 Task: Find connections with filter location Cuenca with filter topic #customerrelationswith filter profile language German with filter current company Applied Materials with filter school Jawahar Education Society's Institute of Technology Management and Research, Address: Servey No-48,Gowardhan, Gangapur Road, Nashik, Taluka: Nashik District: Nashik with filter industry Internet Publishing with filter service category Web Development with filter keywords title Computer Scientist
Action: Mouse moved to (202, 249)
Screenshot: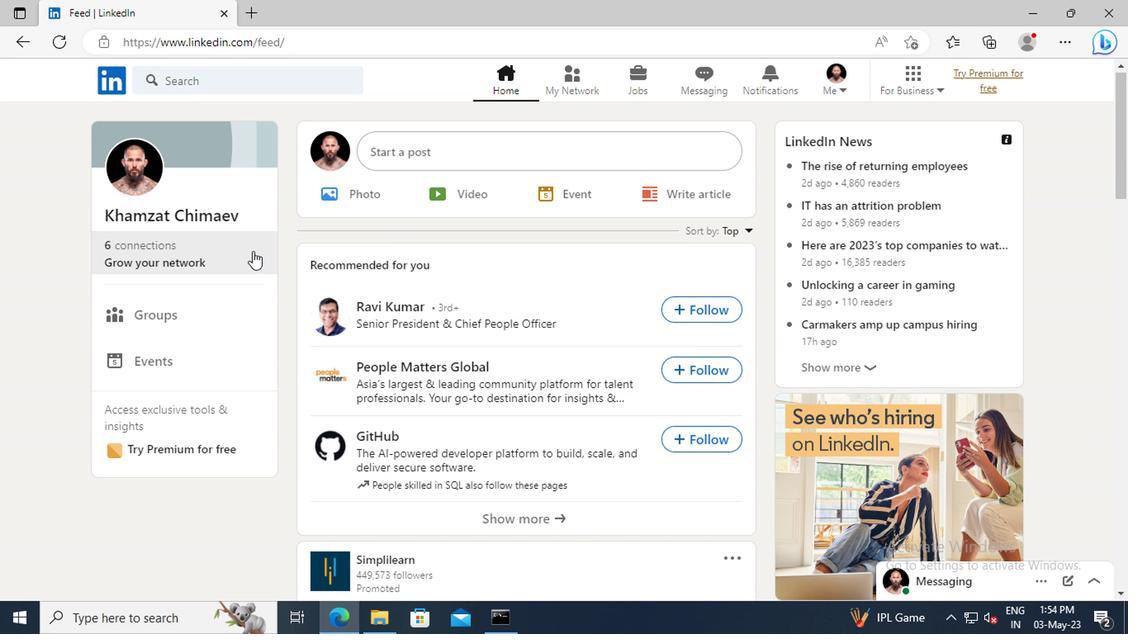 
Action: Mouse pressed left at (202, 249)
Screenshot: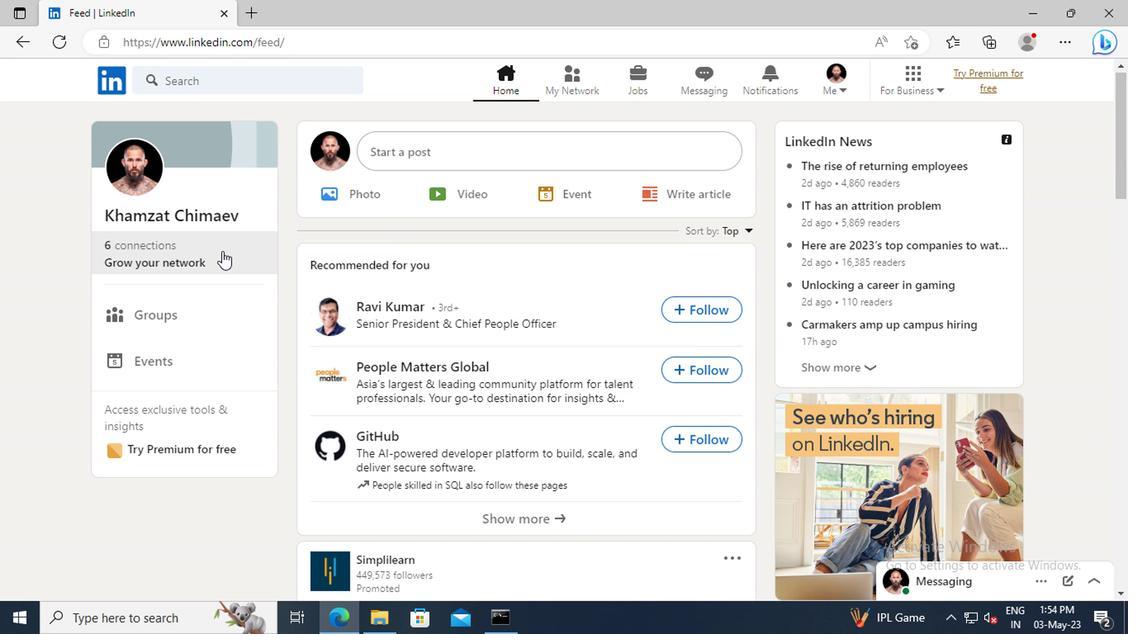 
Action: Mouse moved to (205, 173)
Screenshot: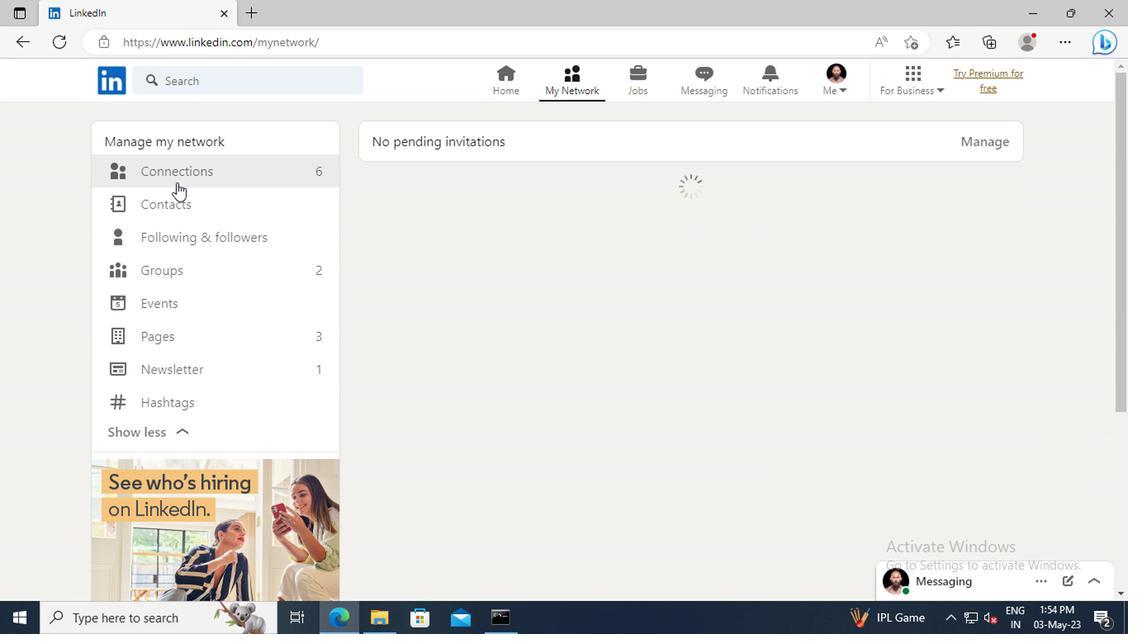 
Action: Mouse pressed left at (205, 173)
Screenshot: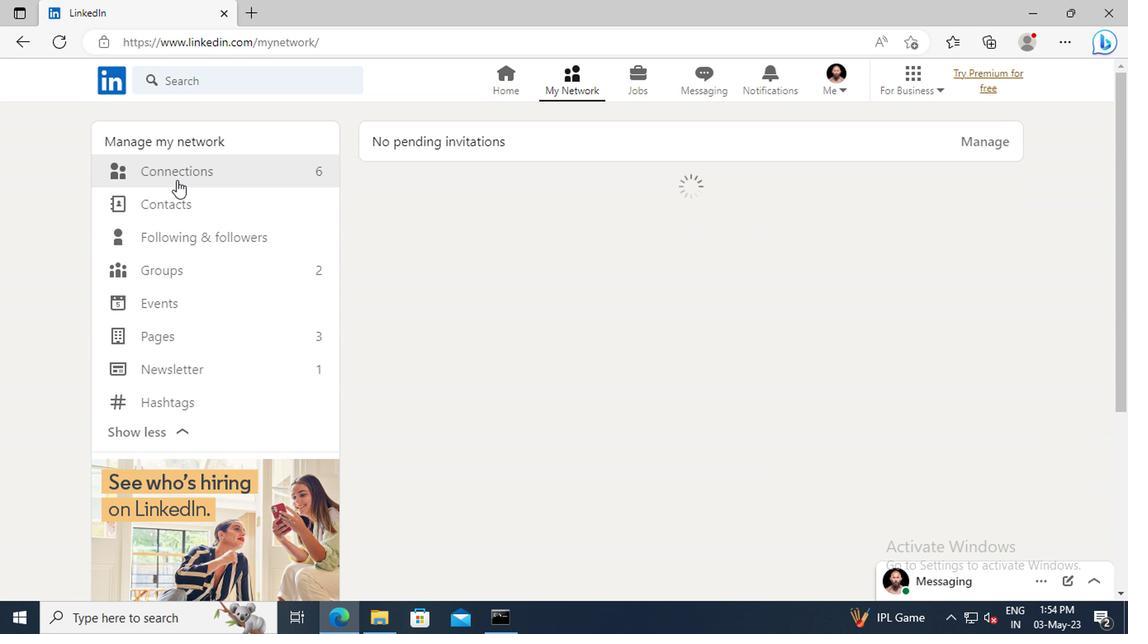 
Action: Mouse moved to (666, 175)
Screenshot: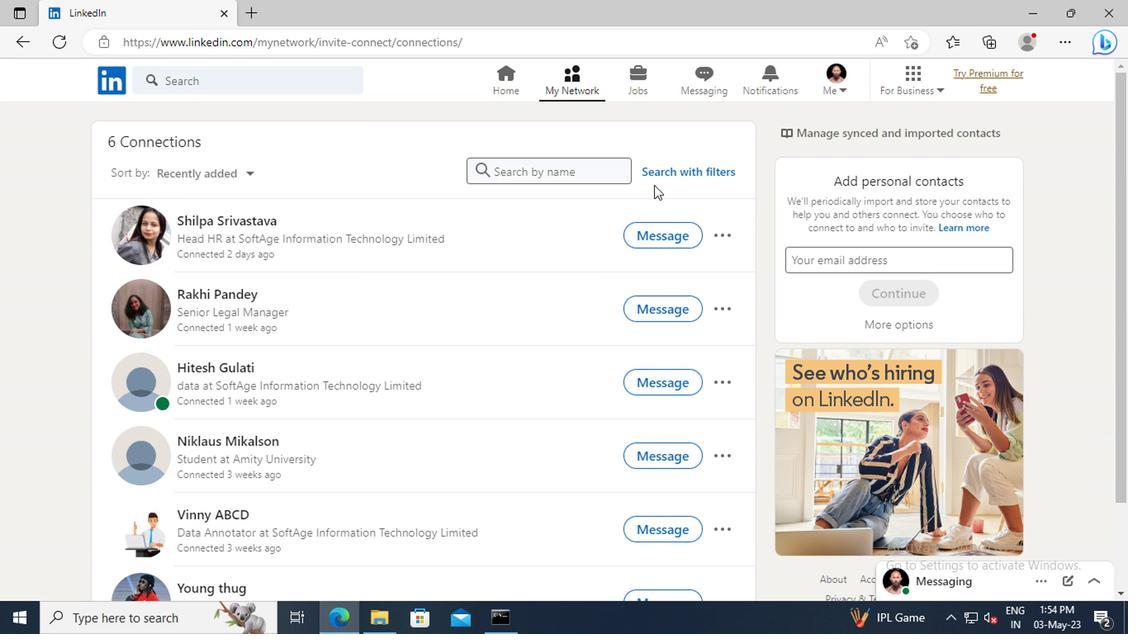 
Action: Mouse pressed left at (666, 175)
Screenshot: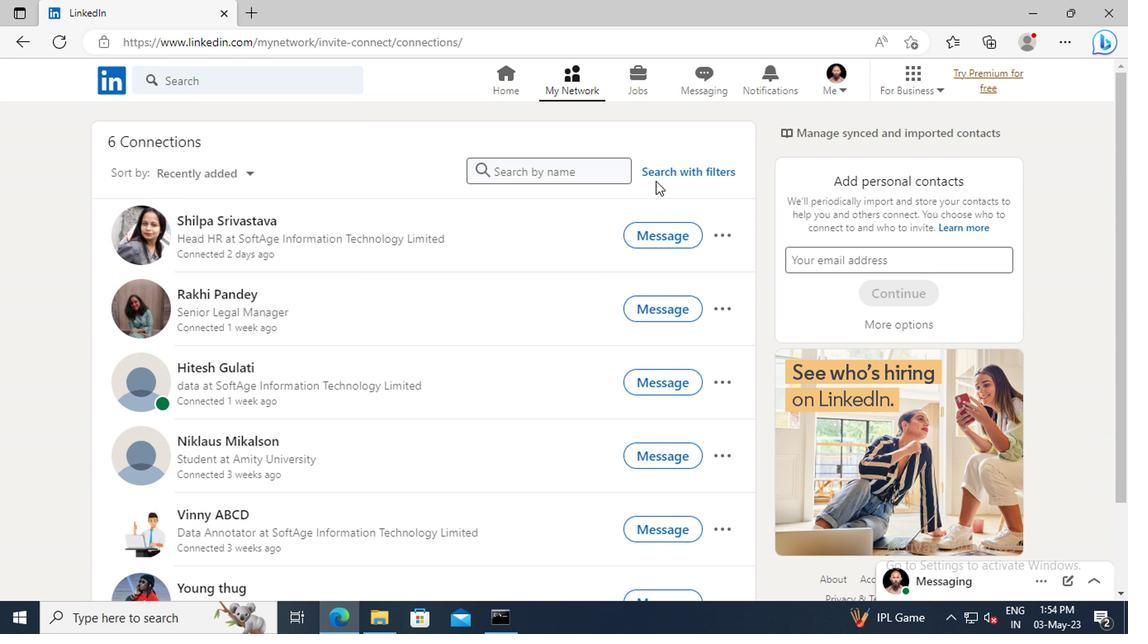 
Action: Mouse moved to (638, 126)
Screenshot: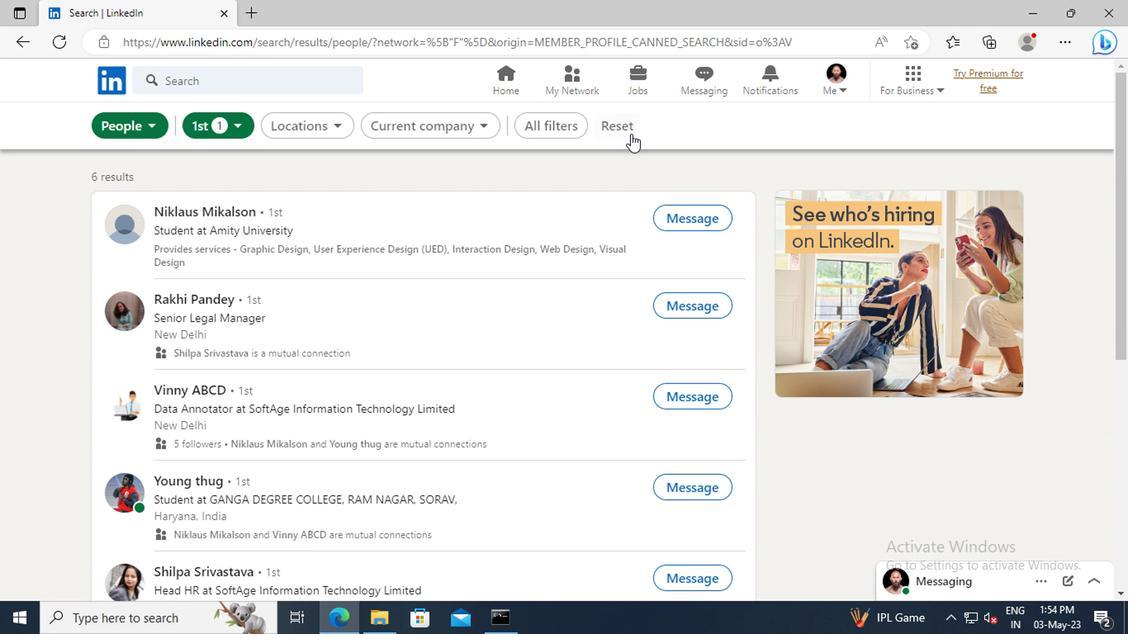 
Action: Mouse pressed left at (638, 126)
Screenshot: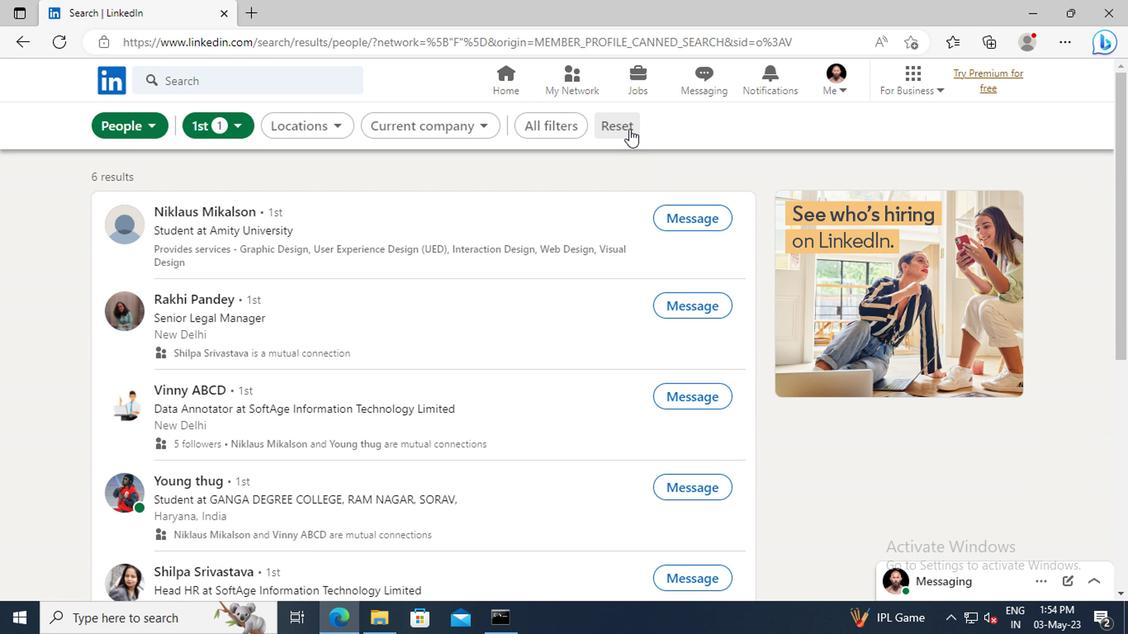
Action: Mouse moved to (615, 126)
Screenshot: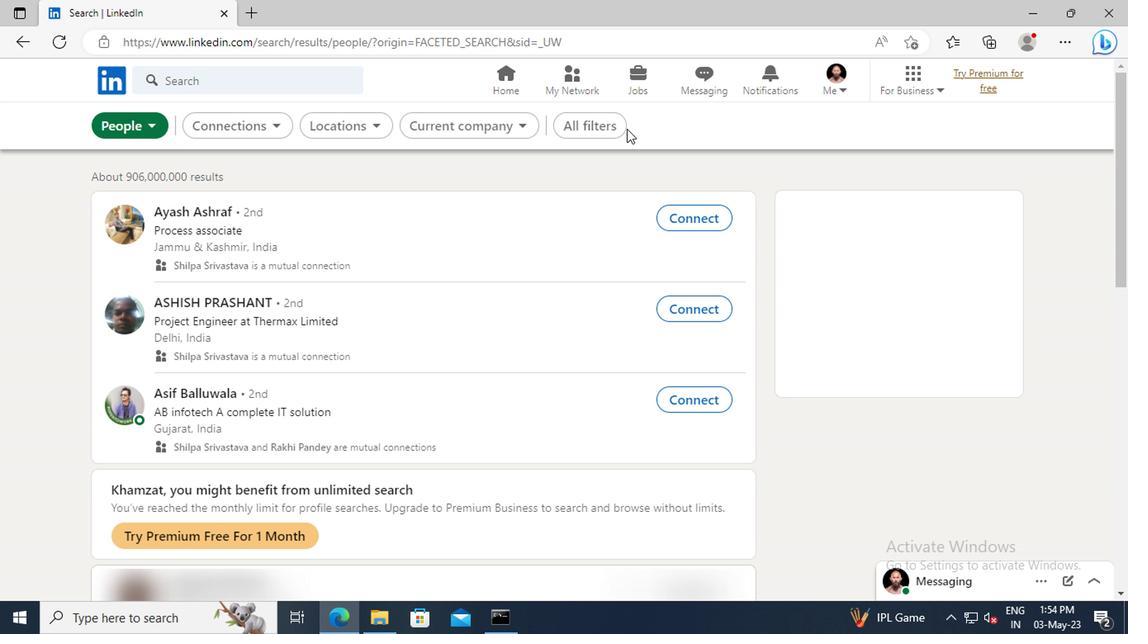 
Action: Mouse pressed left at (615, 126)
Screenshot: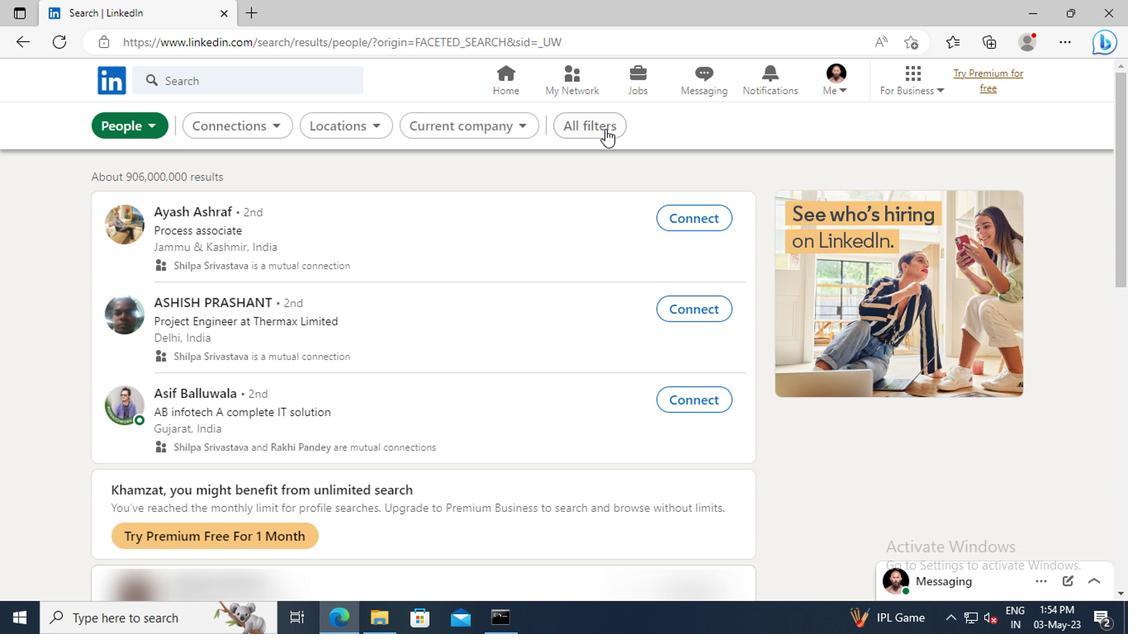 
Action: Mouse moved to (970, 300)
Screenshot: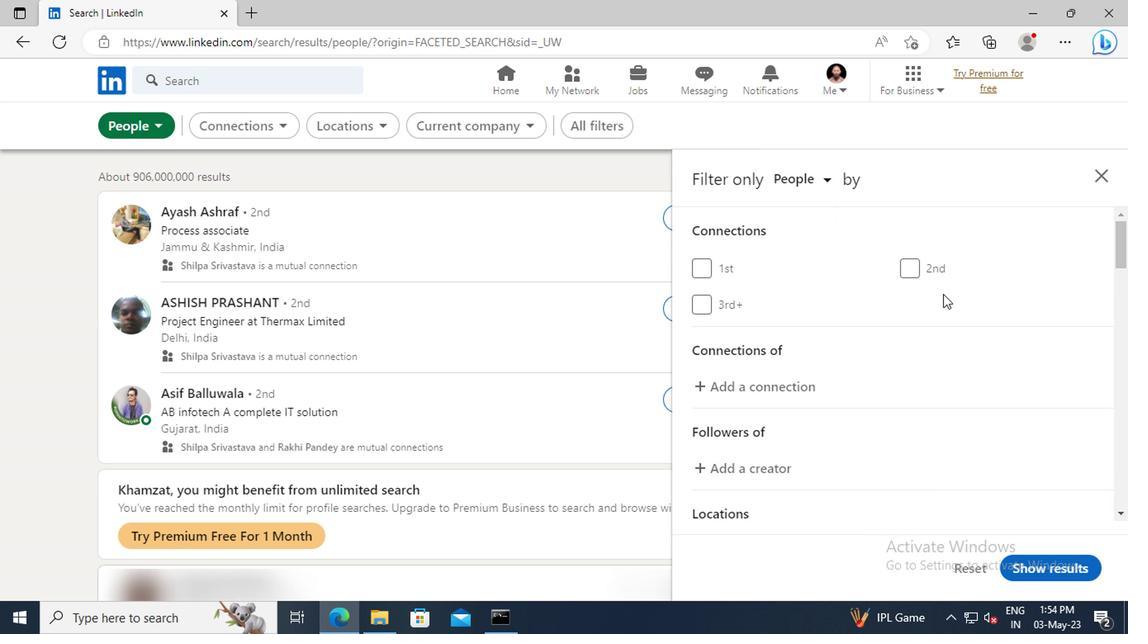 
Action: Mouse scrolled (970, 299) with delta (0, -1)
Screenshot: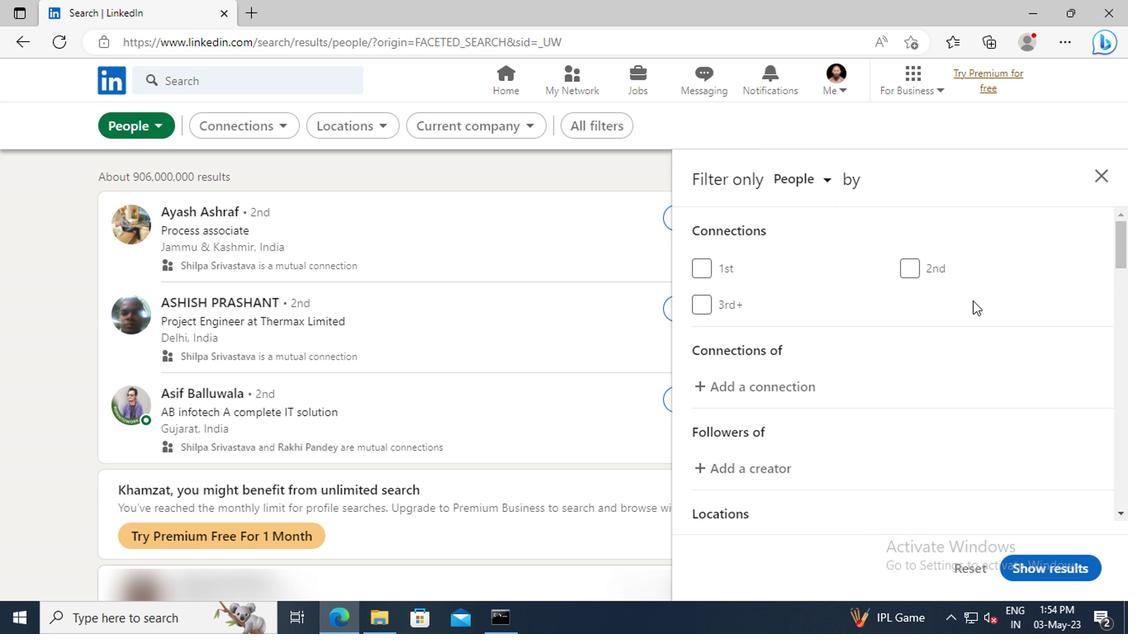 
Action: Mouse scrolled (970, 299) with delta (0, -1)
Screenshot: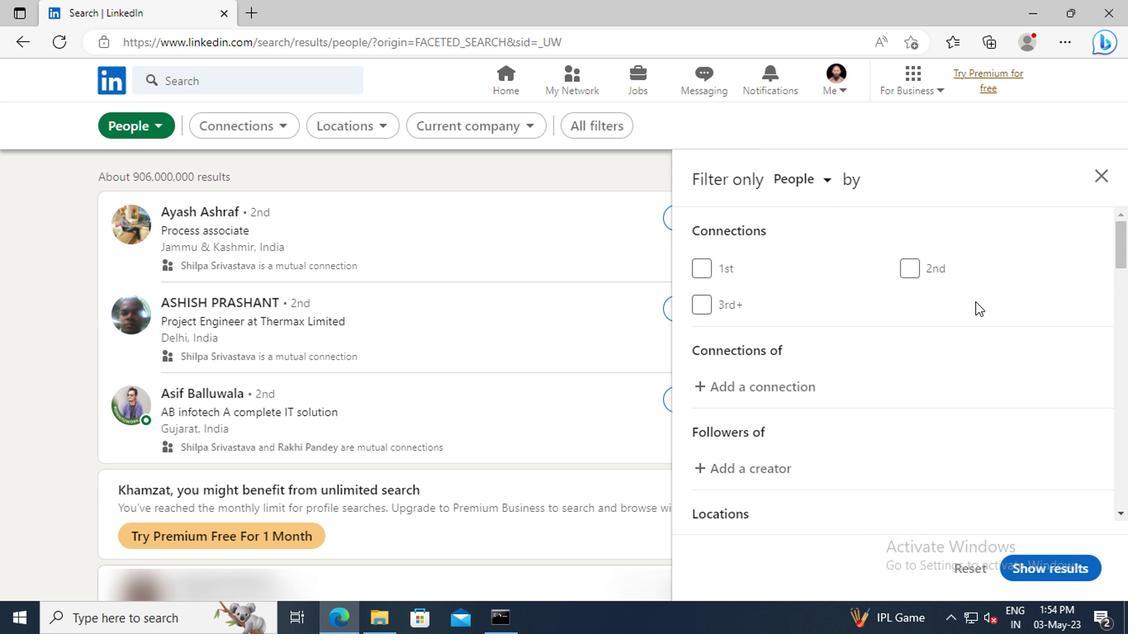 
Action: Mouse scrolled (970, 299) with delta (0, -1)
Screenshot: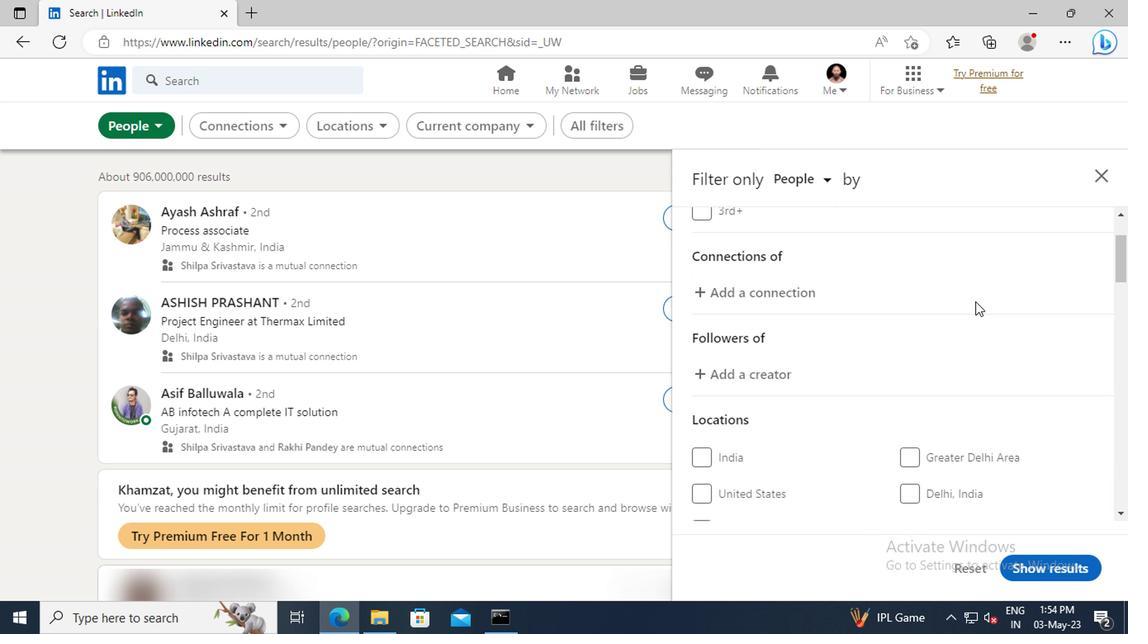 
Action: Mouse scrolled (970, 299) with delta (0, -1)
Screenshot: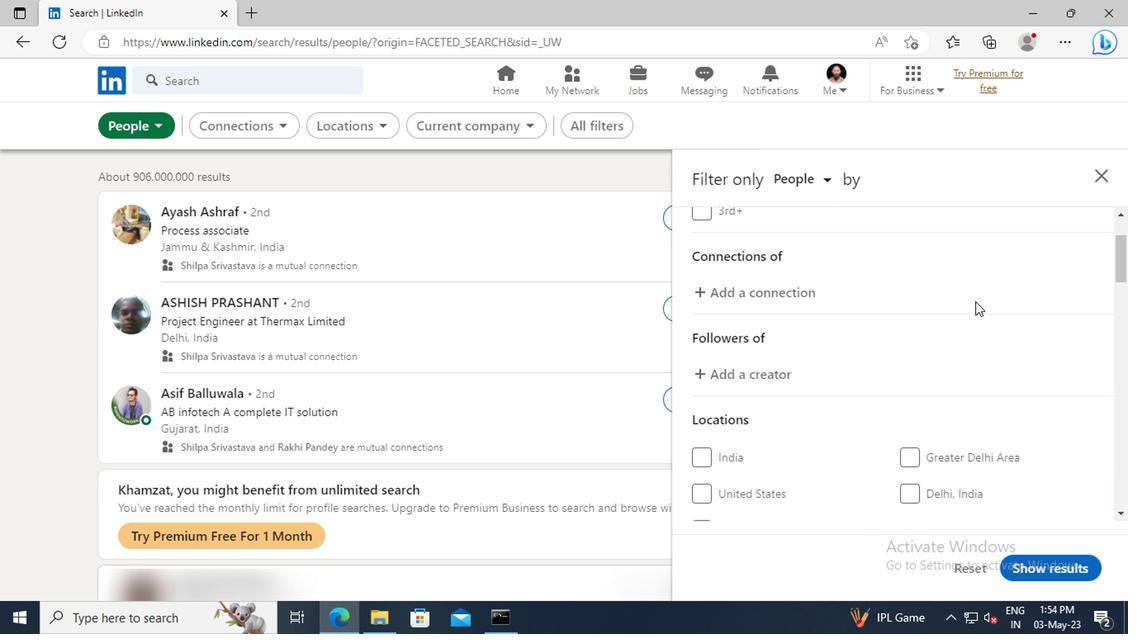 
Action: Mouse scrolled (970, 299) with delta (0, -1)
Screenshot: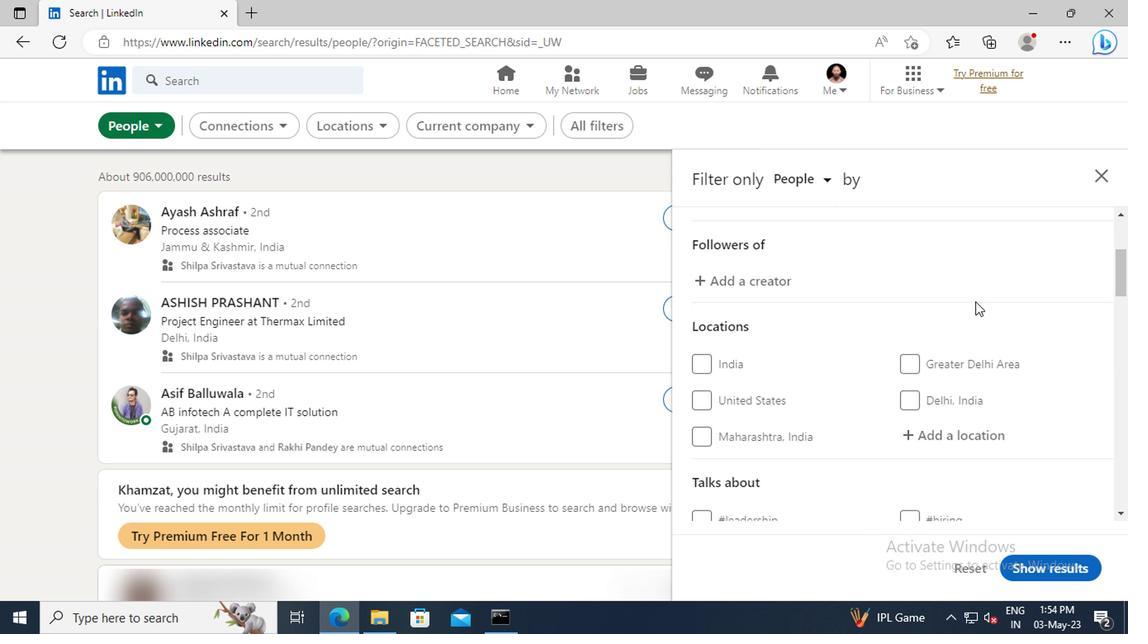 
Action: Mouse scrolled (970, 299) with delta (0, -1)
Screenshot: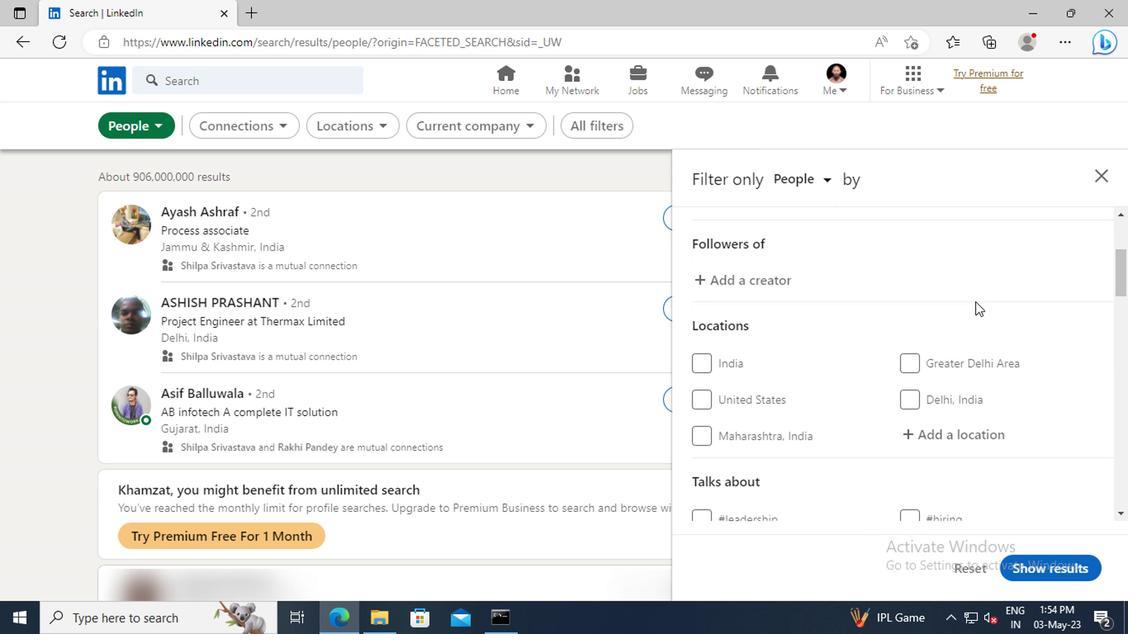 
Action: Mouse moved to (966, 334)
Screenshot: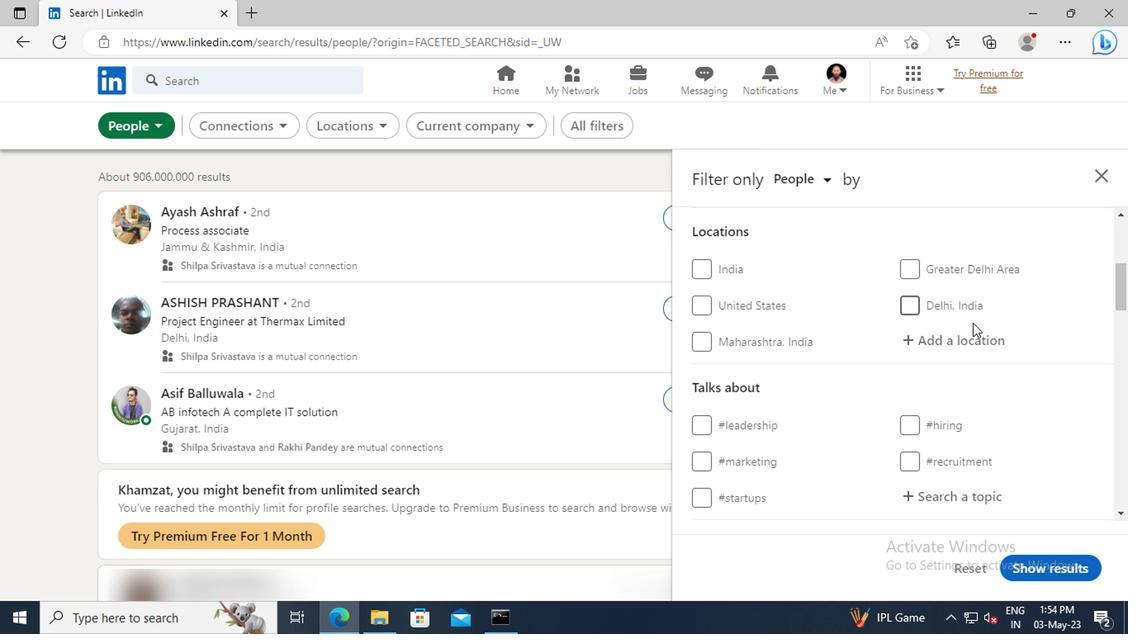 
Action: Mouse pressed left at (966, 334)
Screenshot: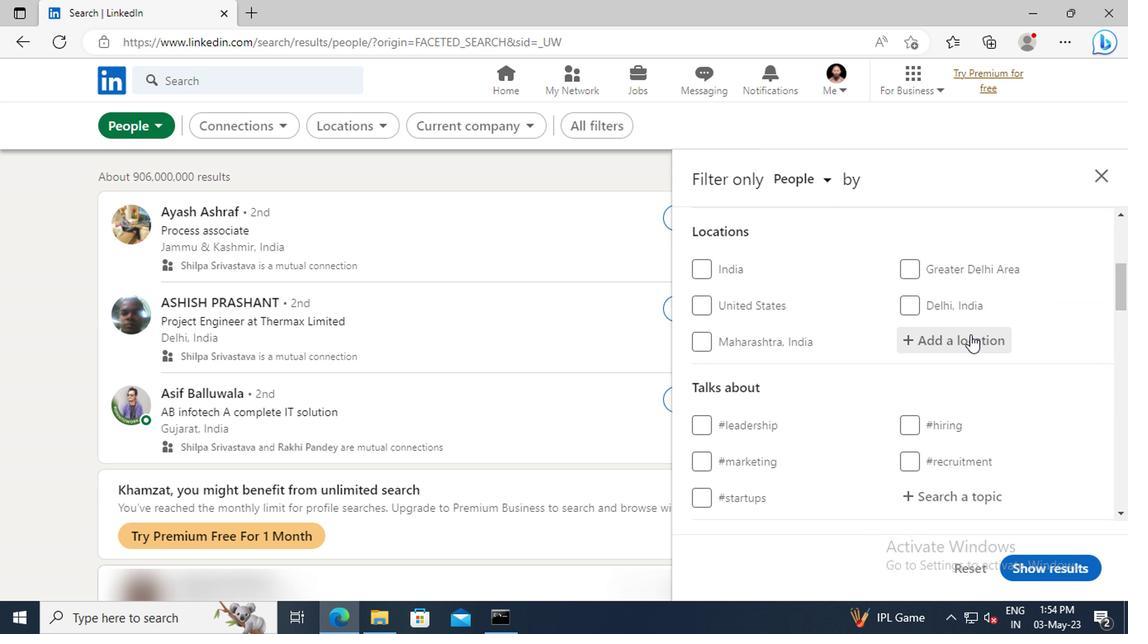 
Action: Key pressed <Key.shift>CUENCA
Screenshot: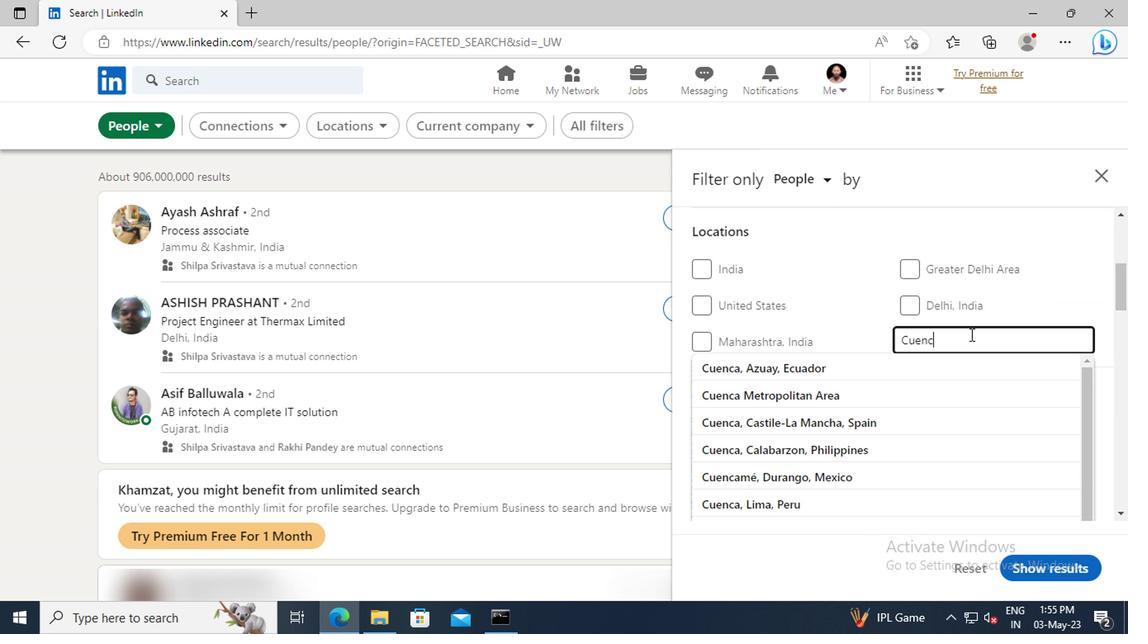 
Action: Mouse moved to (966, 358)
Screenshot: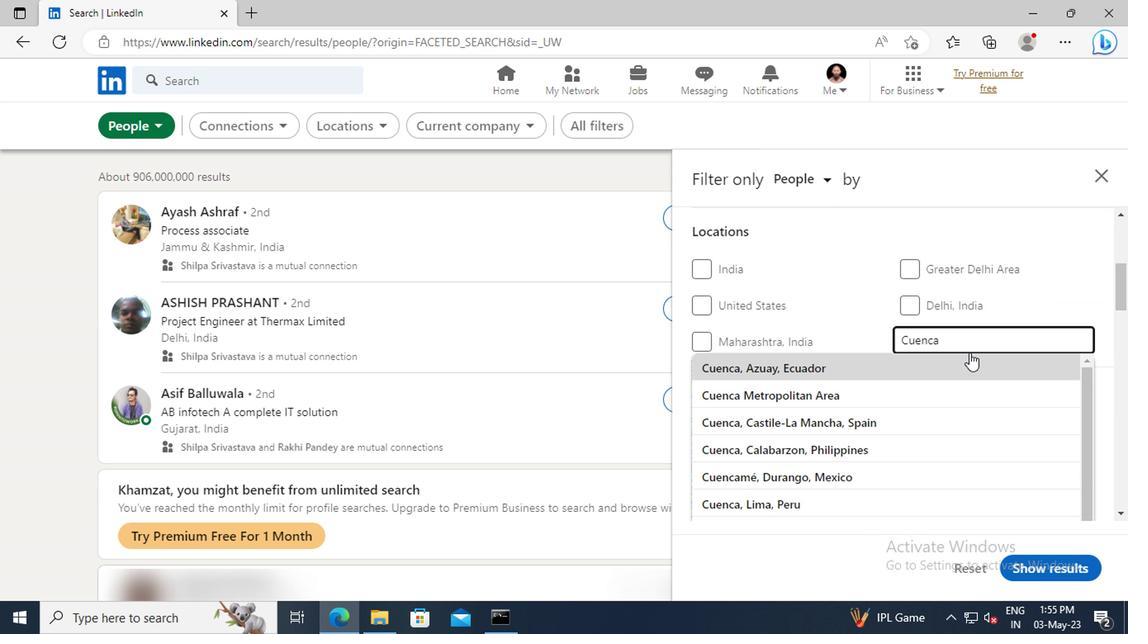 
Action: Mouse pressed left at (966, 358)
Screenshot: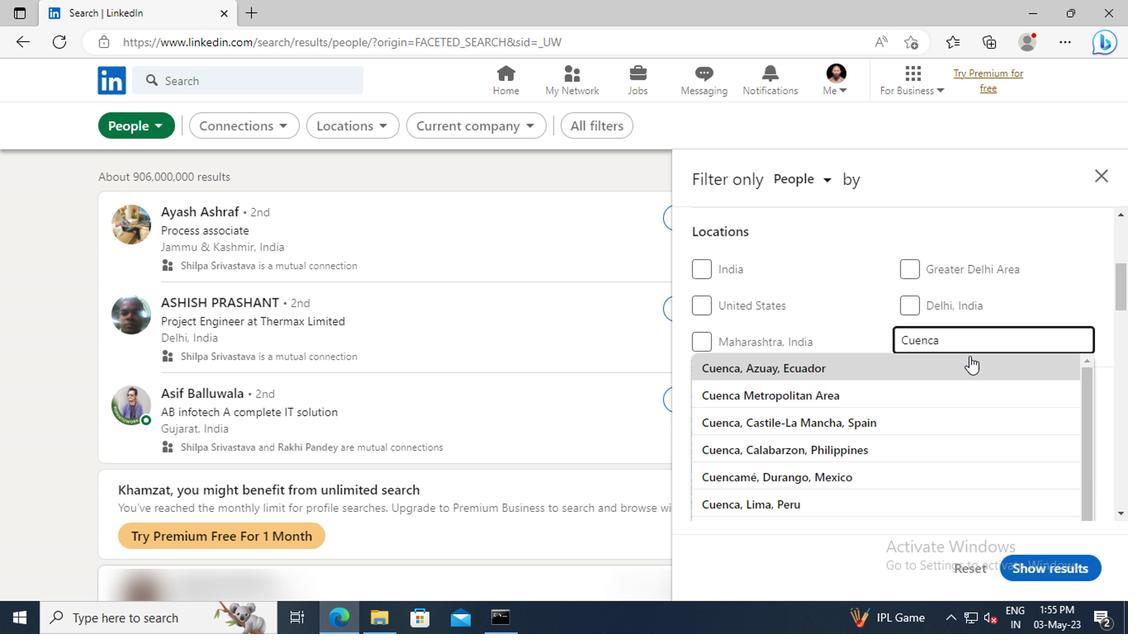 
Action: Mouse scrolled (966, 357) with delta (0, -1)
Screenshot: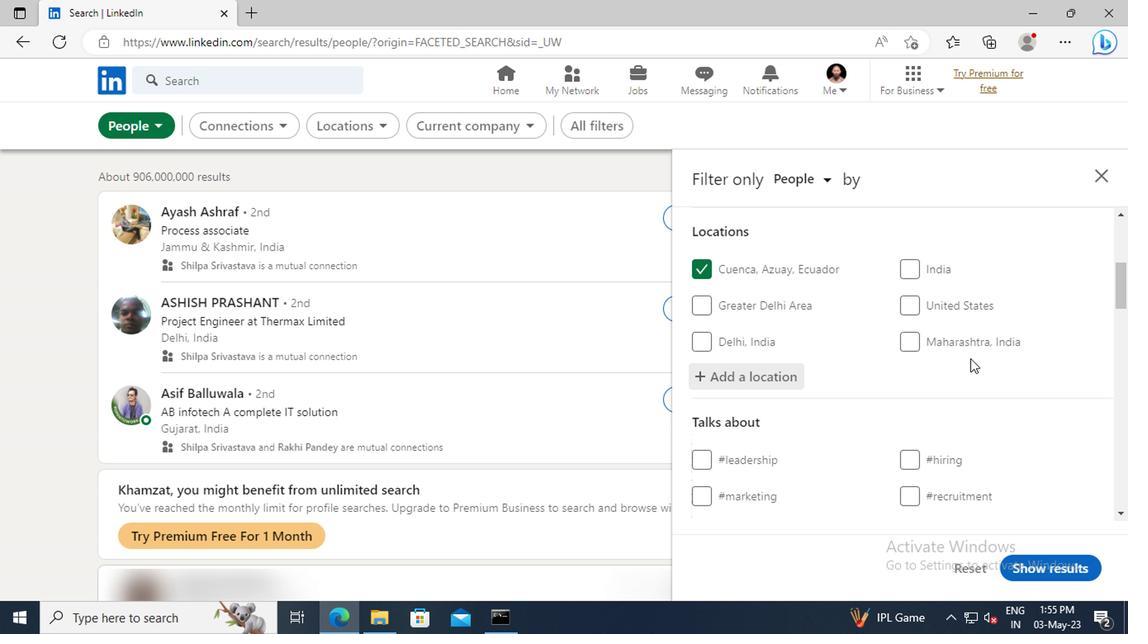 
Action: Mouse scrolled (966, 357) with delta (0, -1)
Screenshot: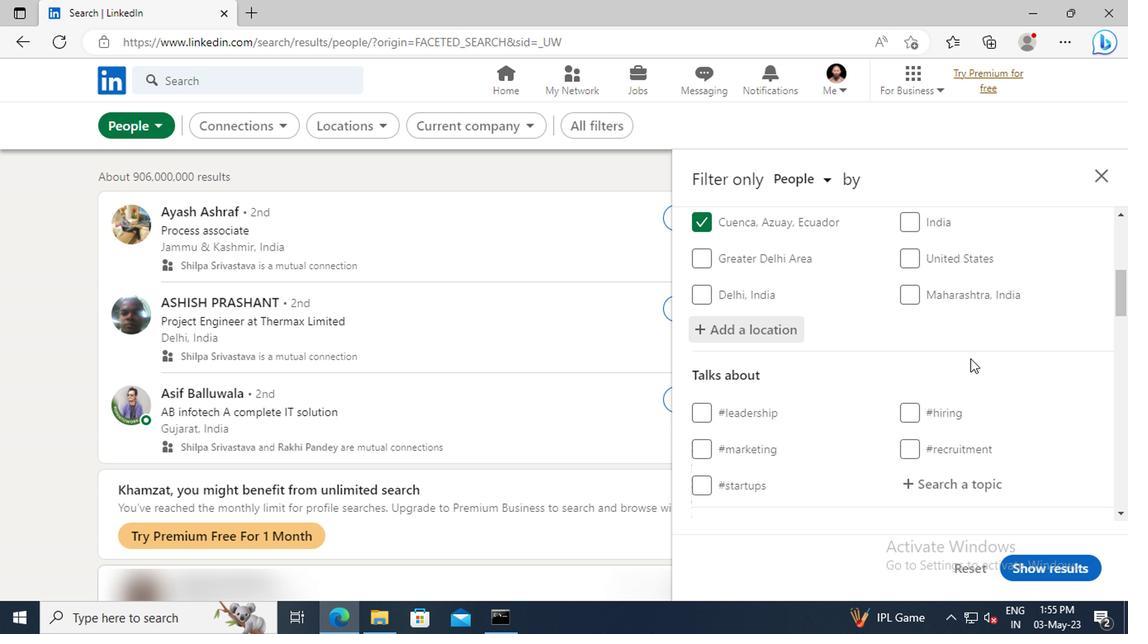 
Action: Mouse scrolled (966, 357) with delta (0, -1)
Screenshot: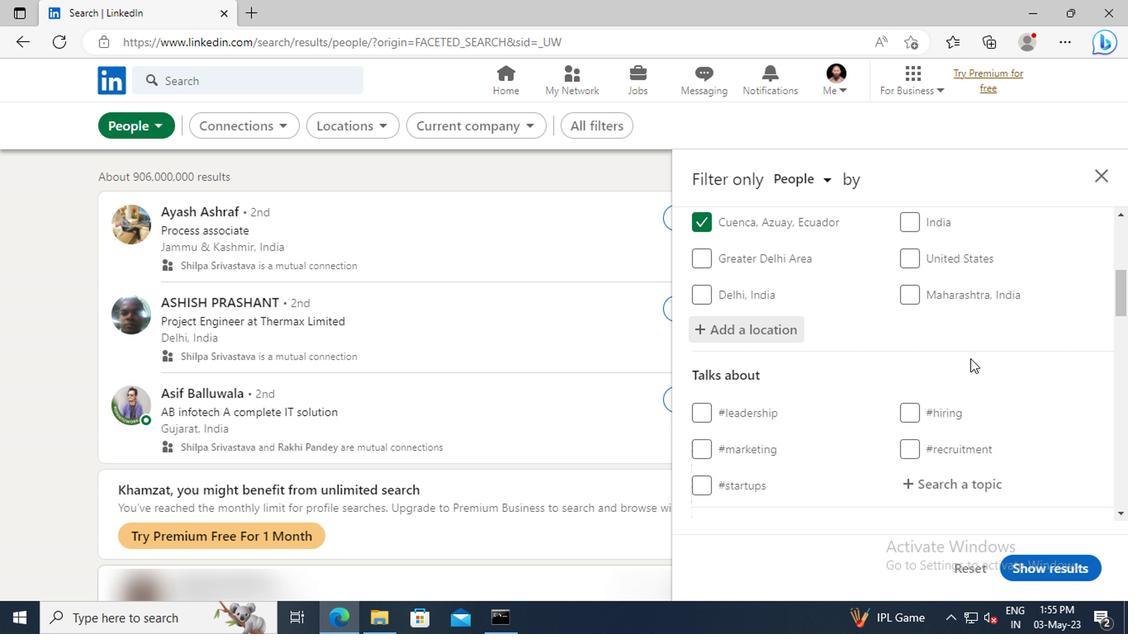 
Action: Mouse moved to (966, 385)
Screenshot: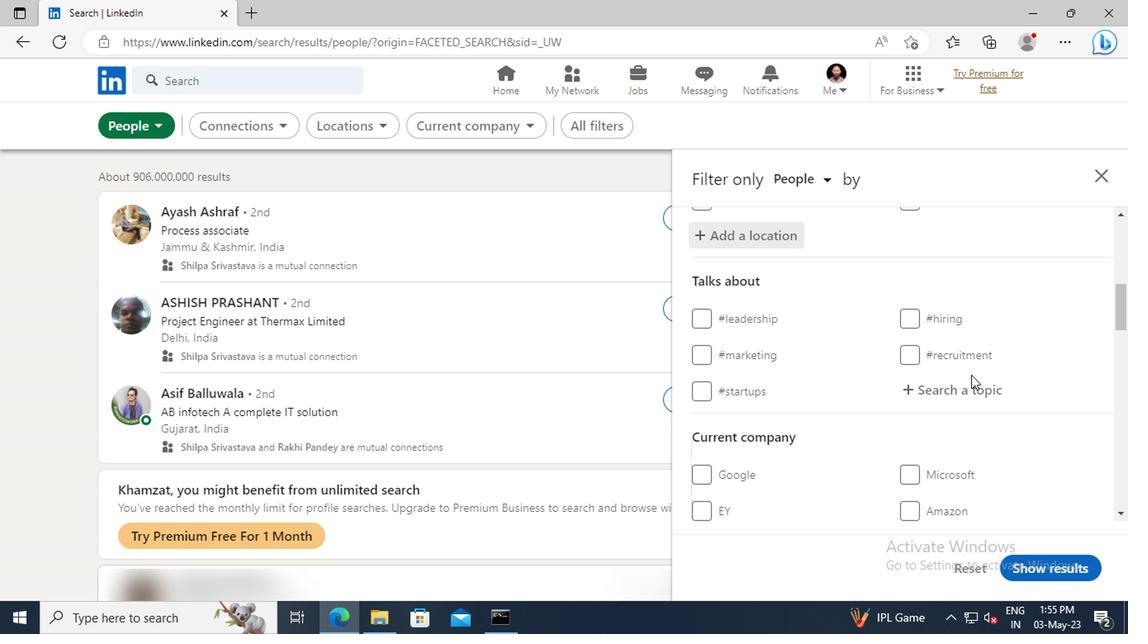 
Action: Mouse pressed left at (966, 385)
Screenshot: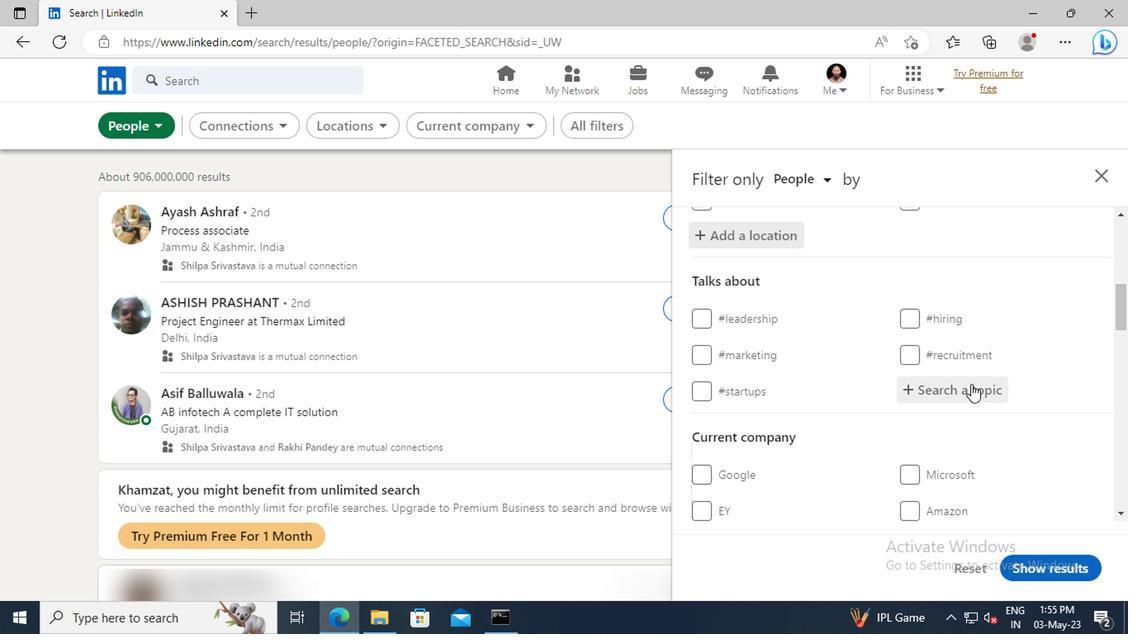 
Action: Key pressed CUSTOMERRELA
Screenshot: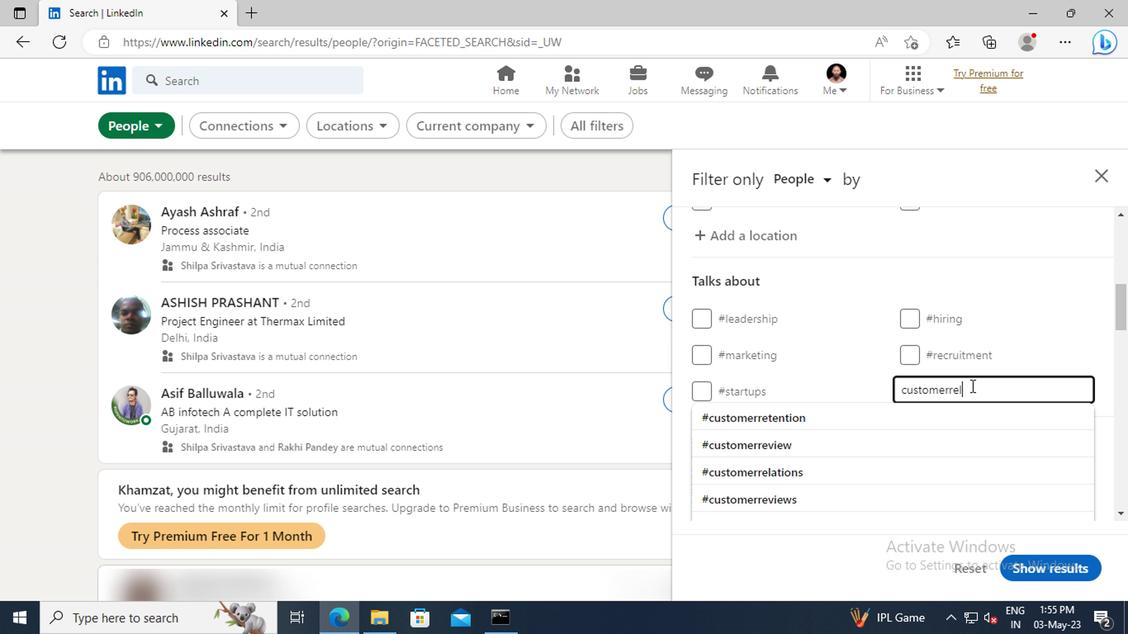 
Action: Mouse moved to (970, 411)
Screenshot: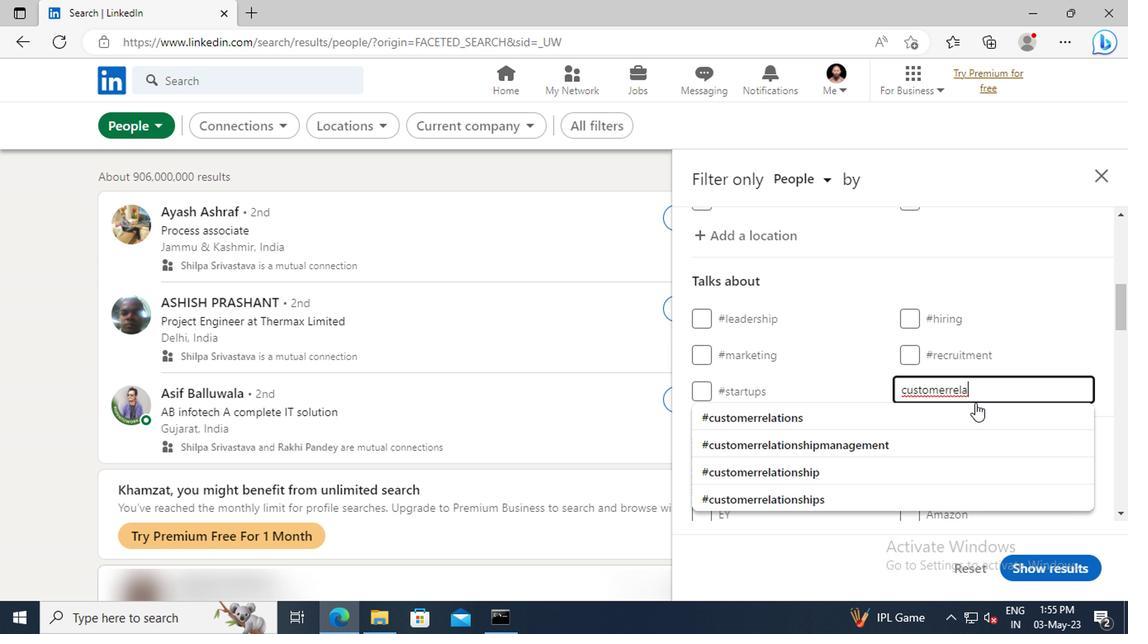 
Action: Mouse pressed left at (970, 411)
Screenshot: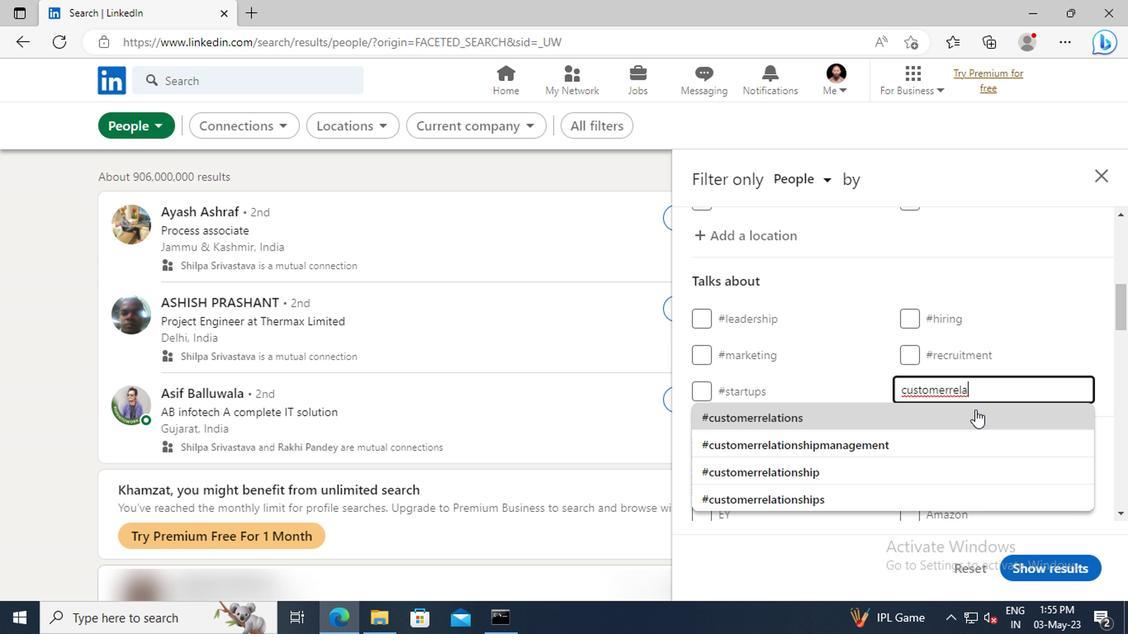 
Action: Mouse scrolled (970, 410) with delta (0, 0)
Screenshot: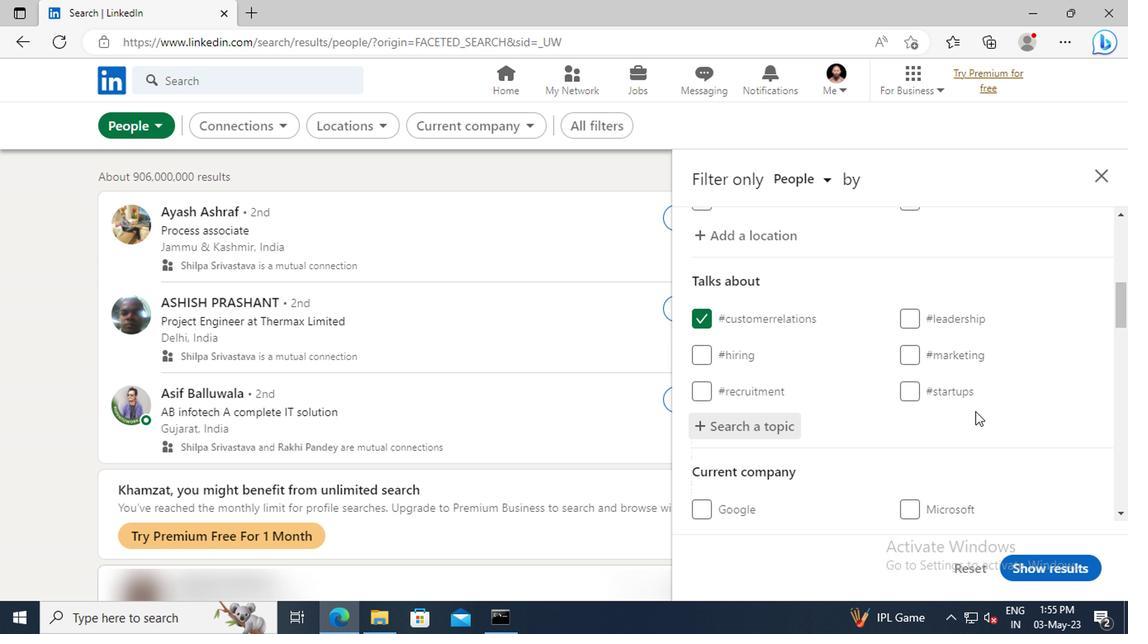 
Action: Mouse scrolled (970, 410) with delta (0, 0)
Screenshot: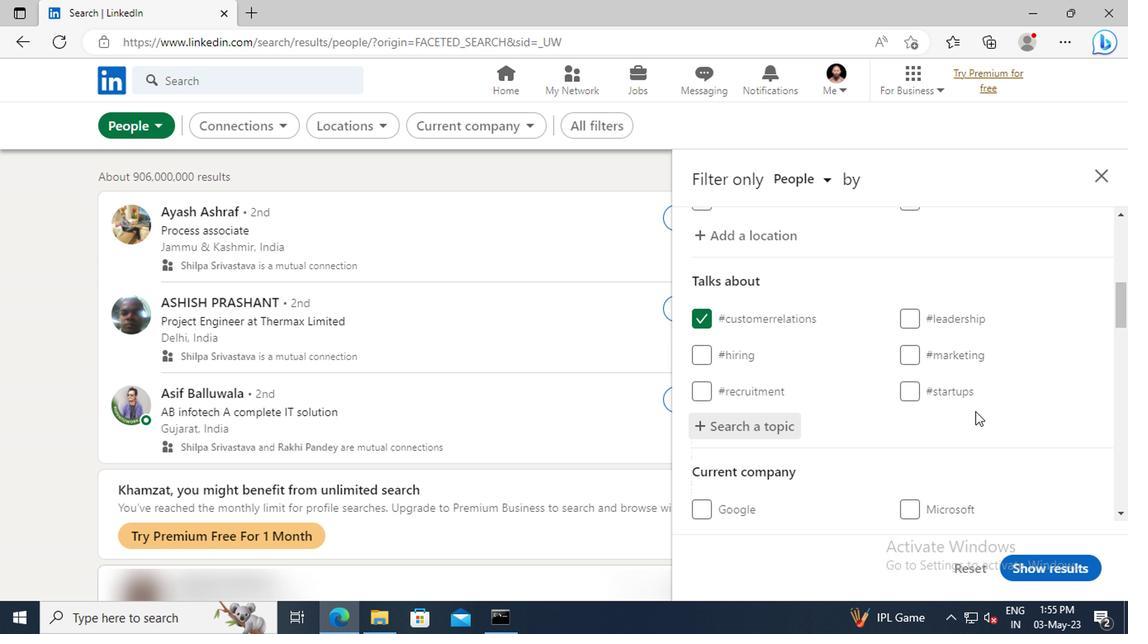 
Action: Mouse scrolled (970, 410) with delta (0, 0)
Screenshot: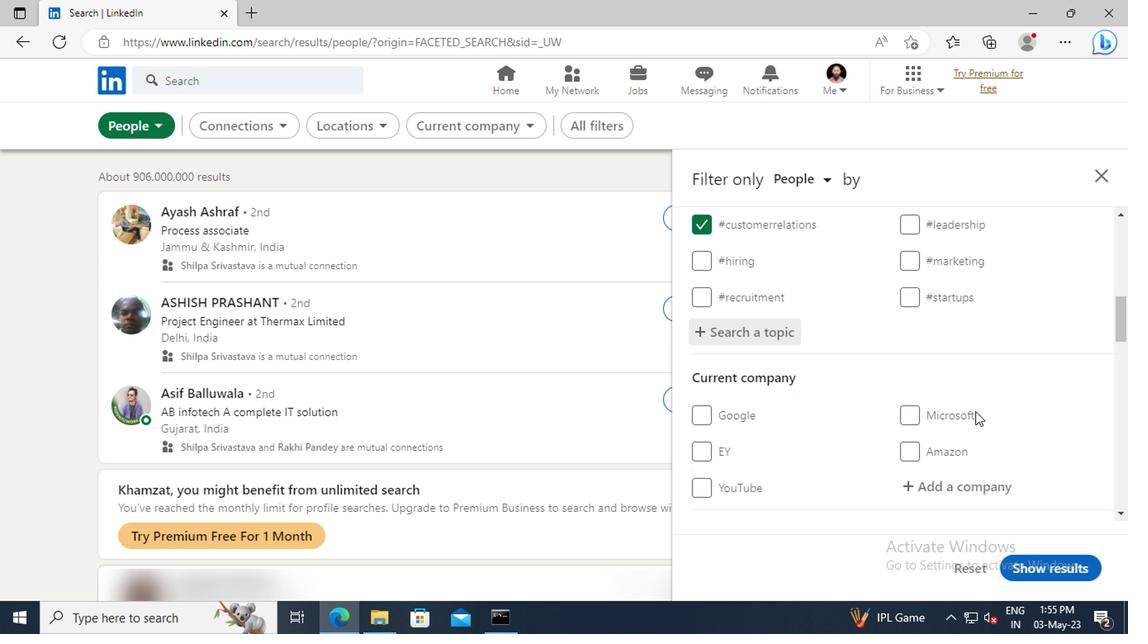 
Action: Mouse scrolled (970, 410) with delta (0, 0)
Screenshot: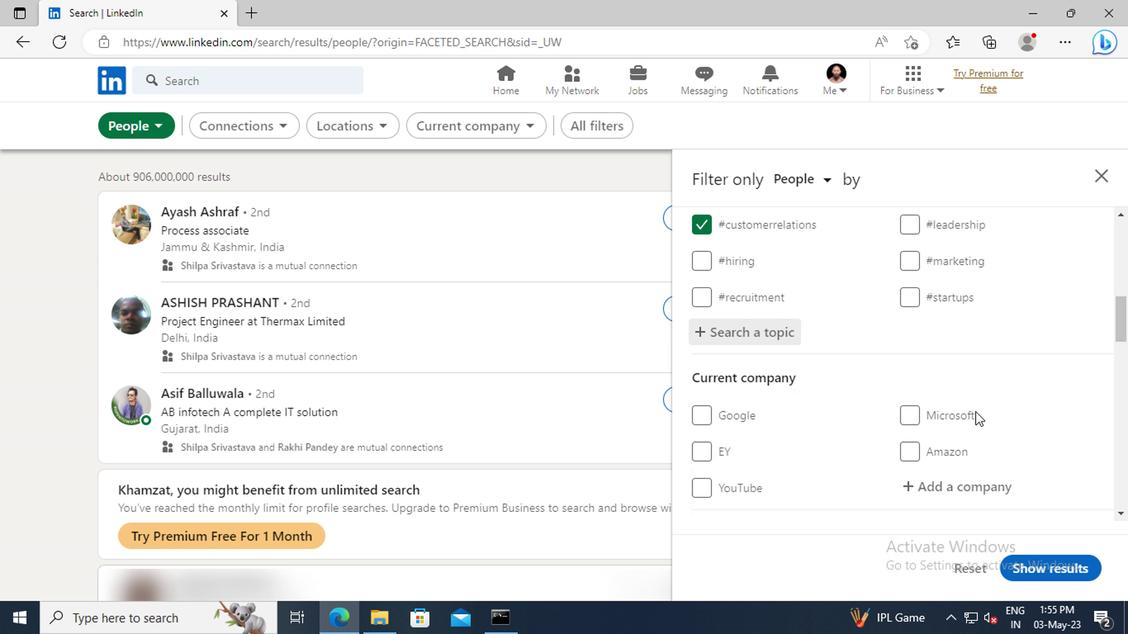 
Action: Mouse scrolled (970, 410) with delta (0, 0)
Screenshot: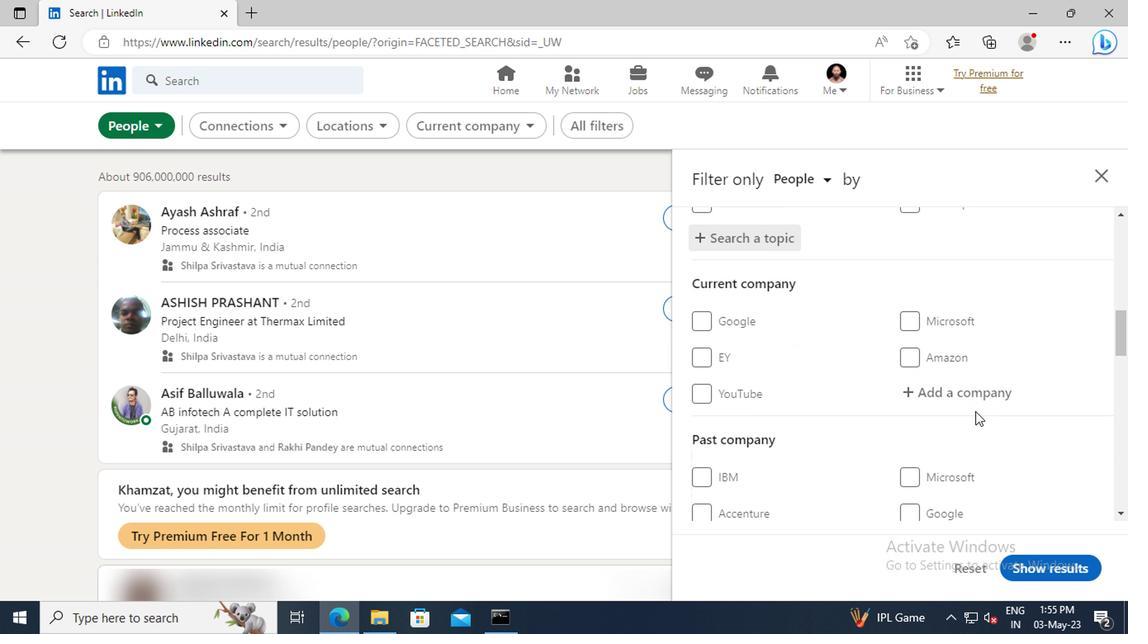 
Action: Mouse scrolled (970, 410) with delta (0, 0)
Screenshot: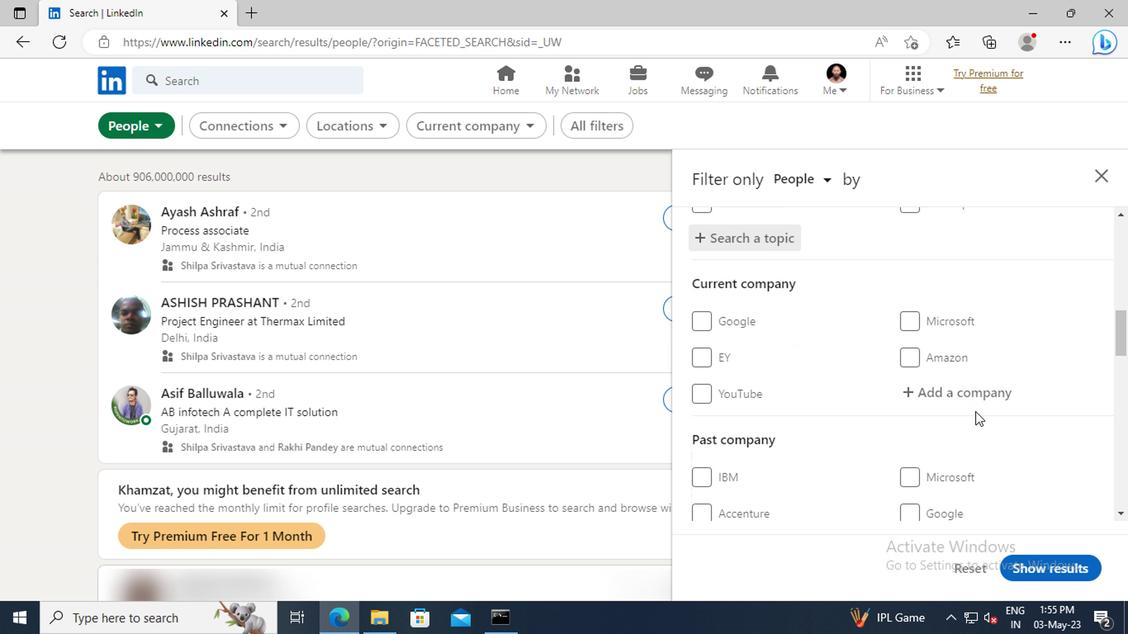 
Action: Mouse scrolled (970, 410) with delta (0, 0)
Screenshot: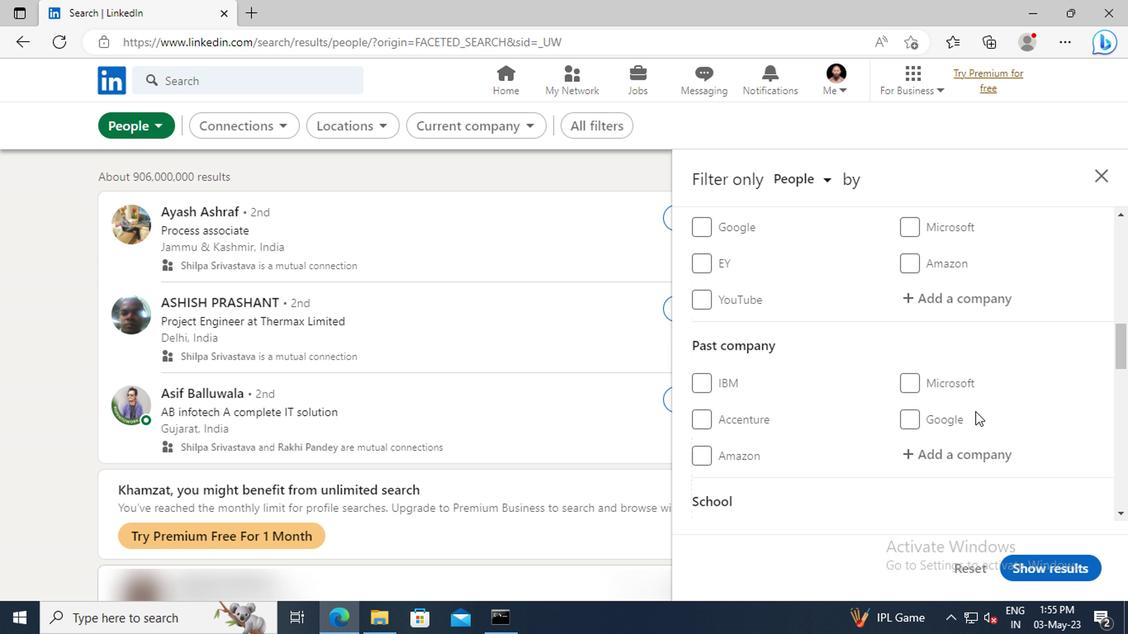 
Action: Mouse scrolled (970, 410) with delta (0, 0)
Screenshot: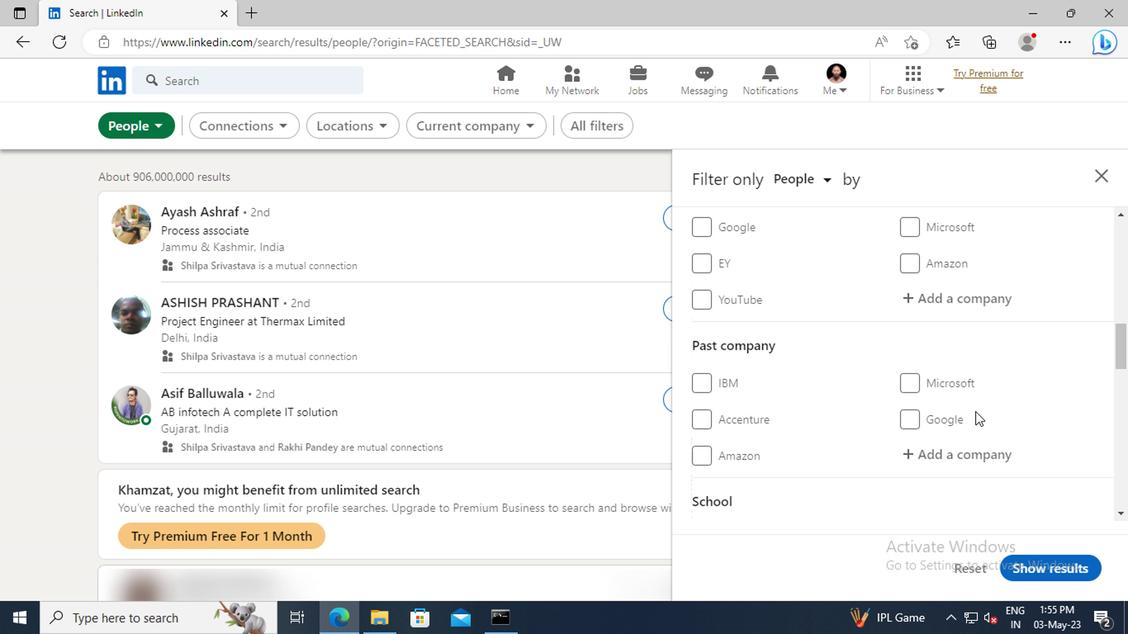 
Action: Mouse moved to (970, 374)
Screenshot: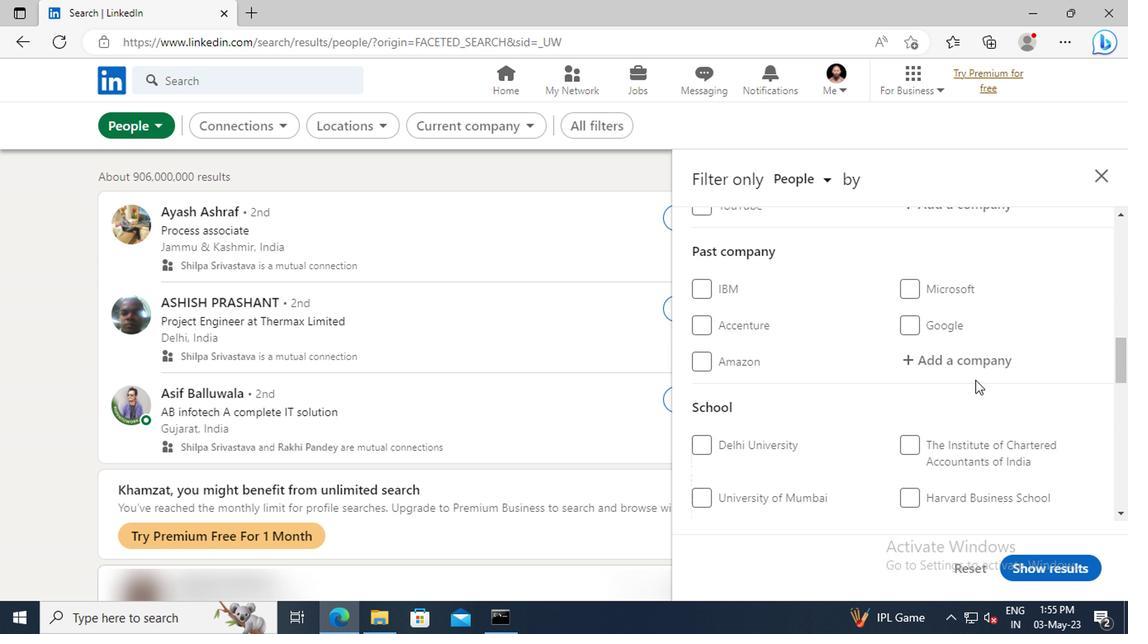 
Action: Mouse scrolled (970, 373) with delta (0, -1)
Screenshot: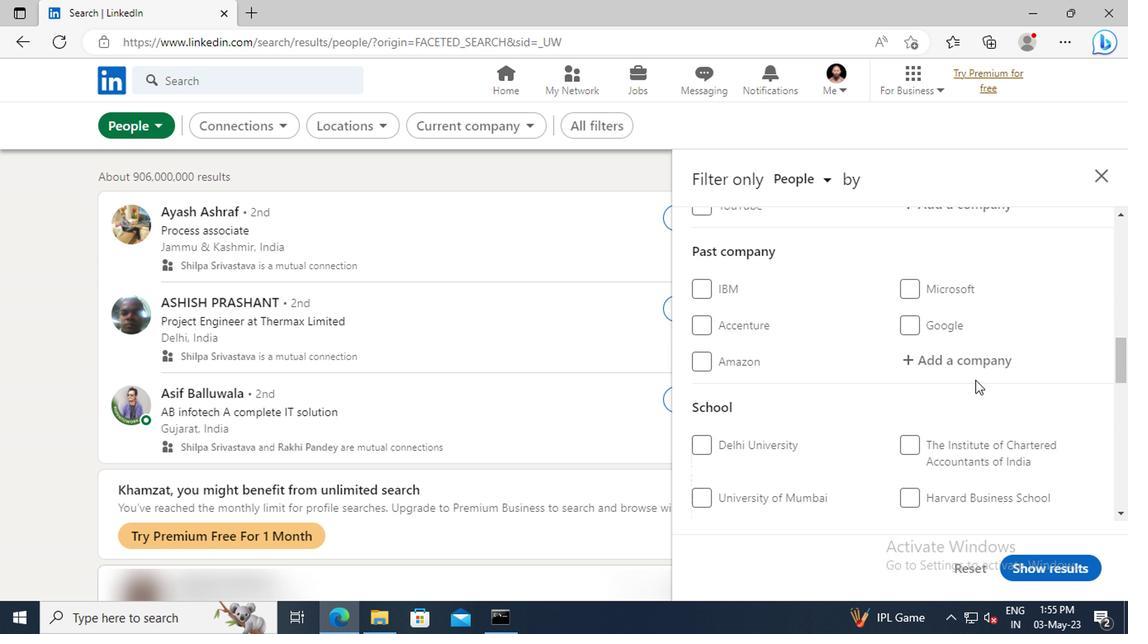 
Action: Mouse scrolled (970, 373) with delta (0, -1)
Screenshot: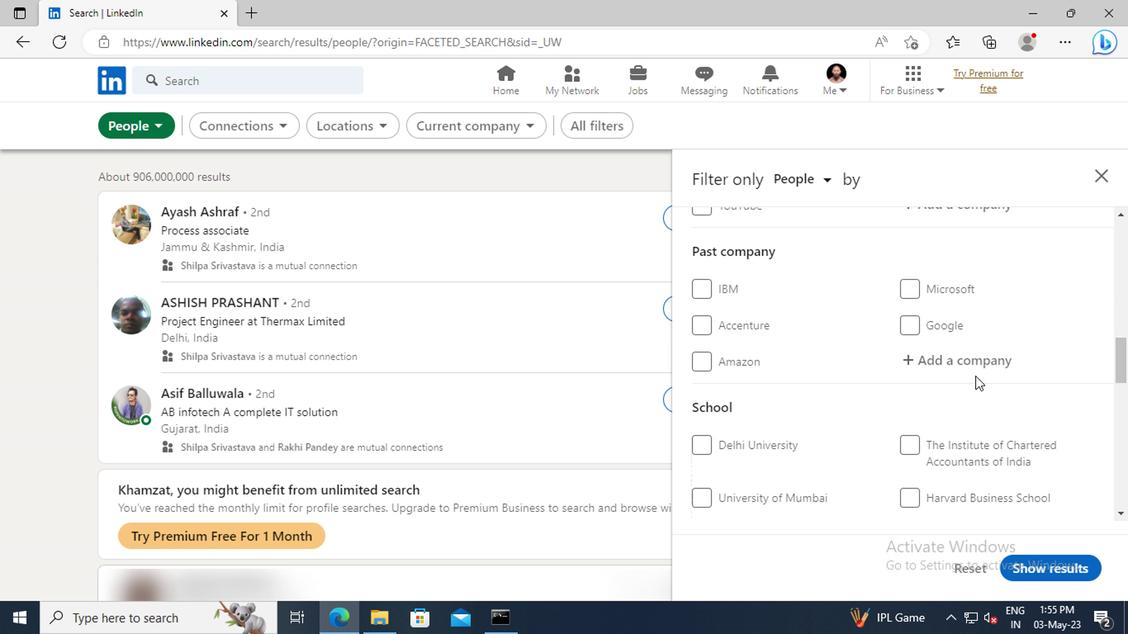 
Action: Mouse moved to (970, 372)
Screenshot: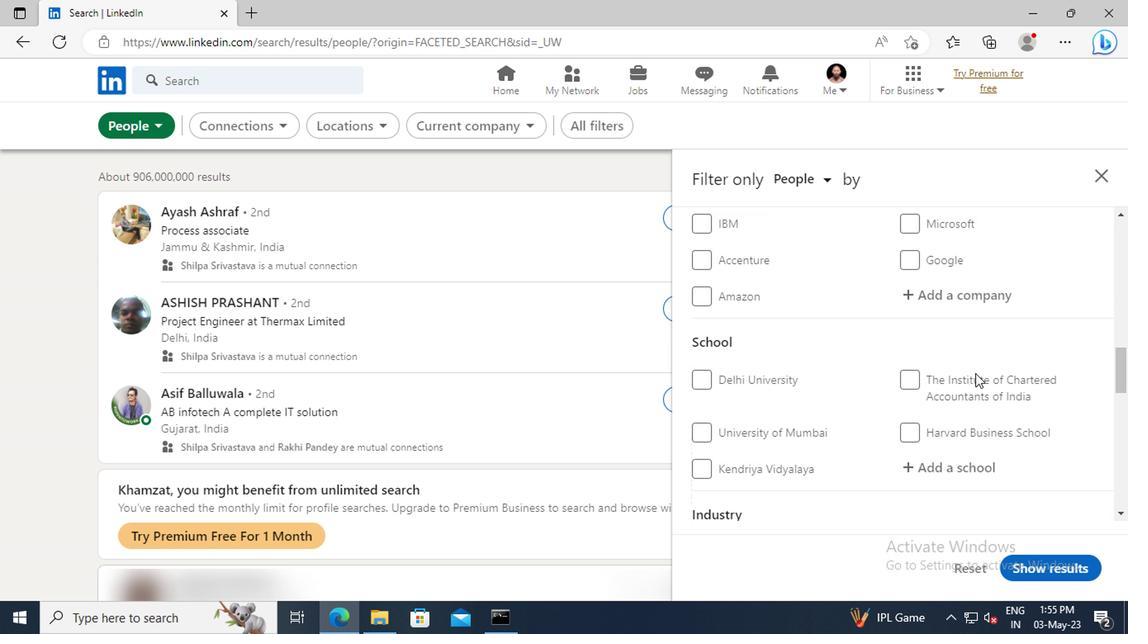 
Action: Mouse scrolled (970, 371) with delta (0, -1)
Screenshot: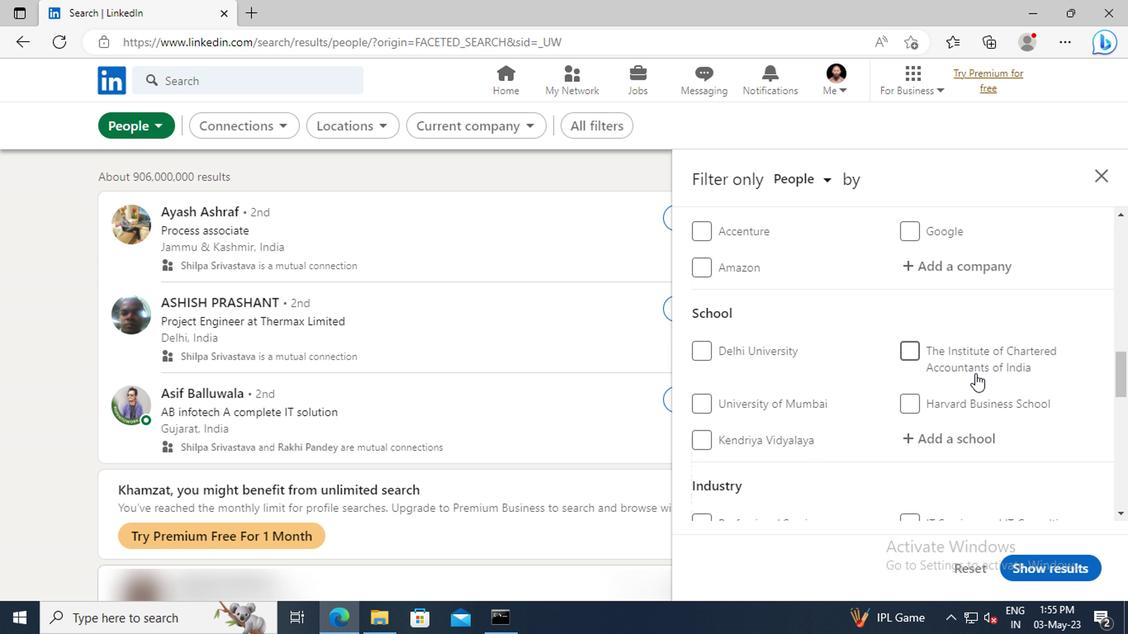 
Action: Mouse scrolled (970, 371) with delta (0, -1)
Screenshot: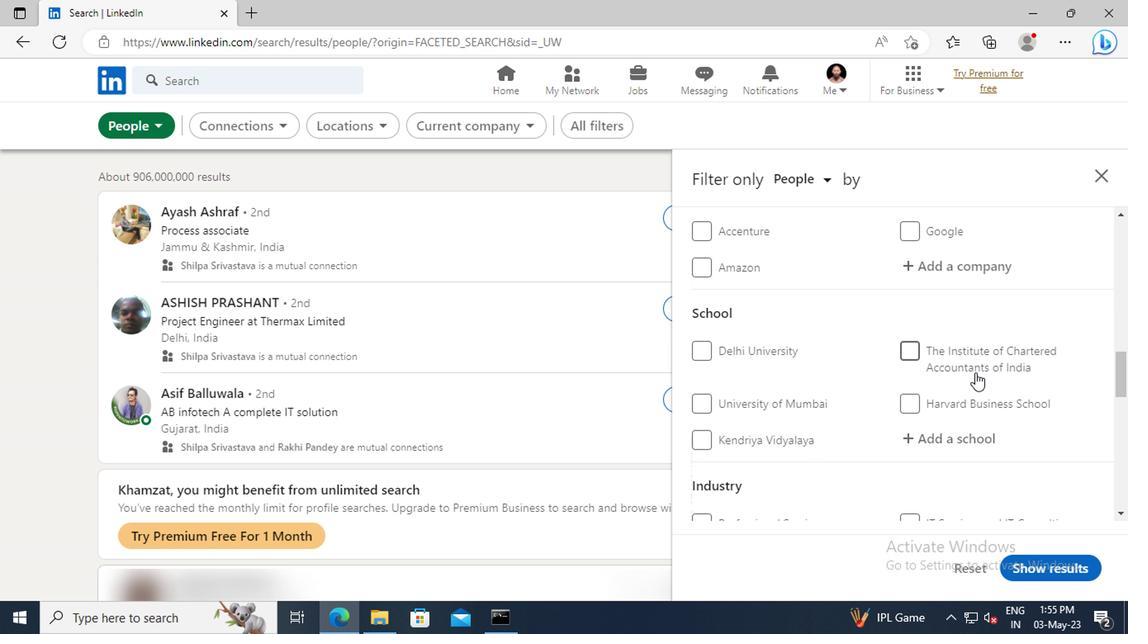 
Action: Mouse scrolled (970, 371) with delta (0, -1)
Screenshot: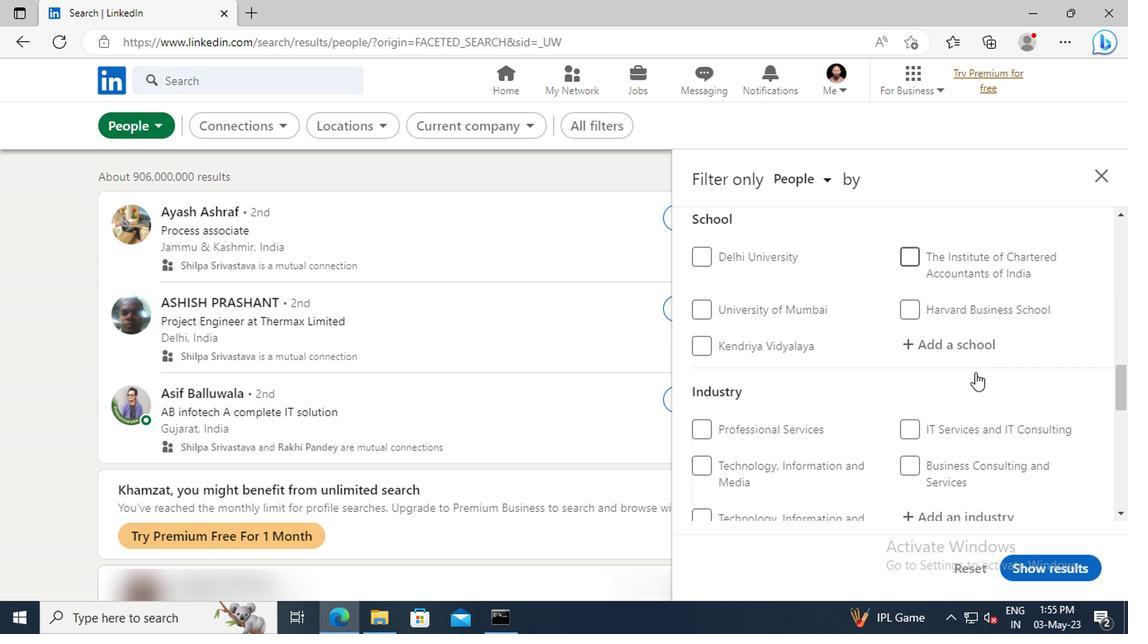 
Action: Mouse scrolled (970, 371) with delta (0, -1)
Screenshot: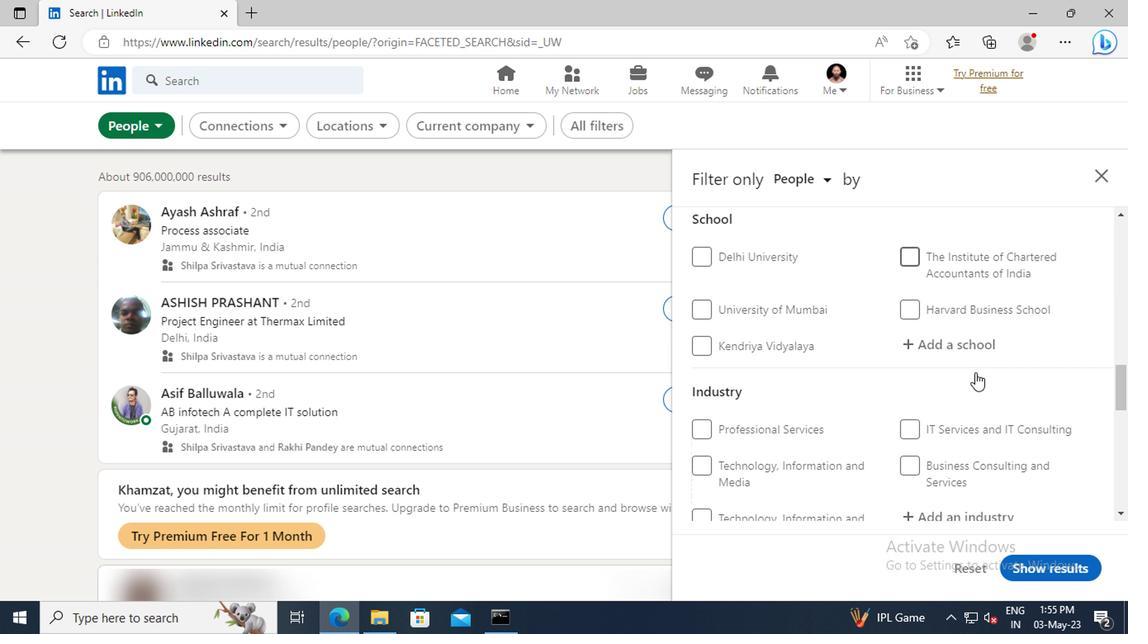 
Action: Mouse scrolled (970, 371) with delta (0, -1)
Screenshot: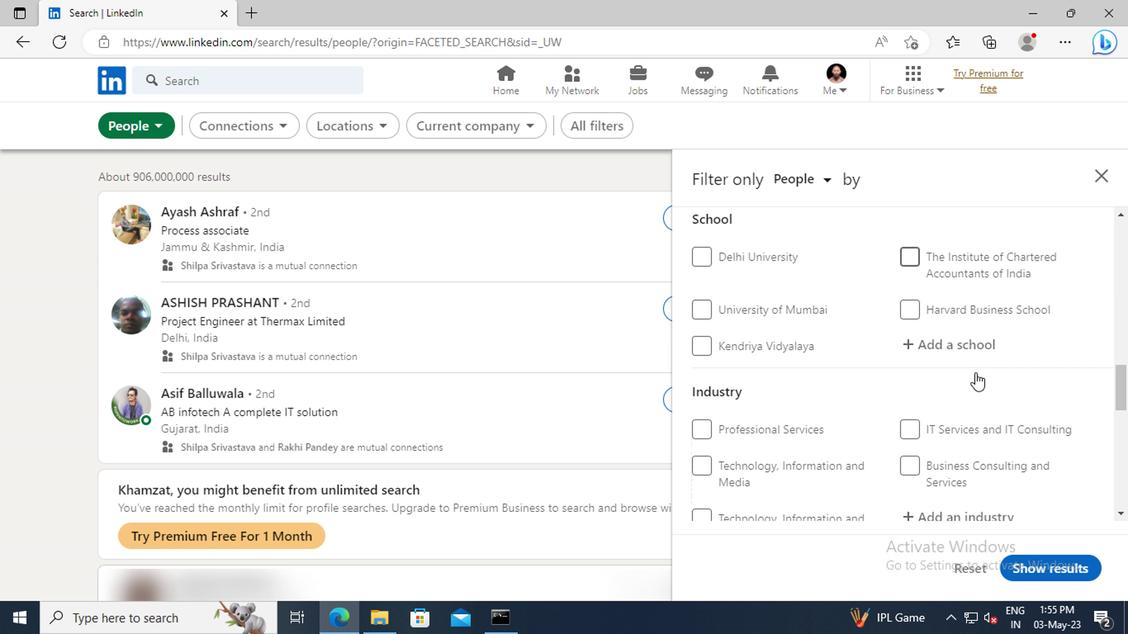 
Action: Mouse scrolled (970, 371) with delta (0, -1)
Screenshot: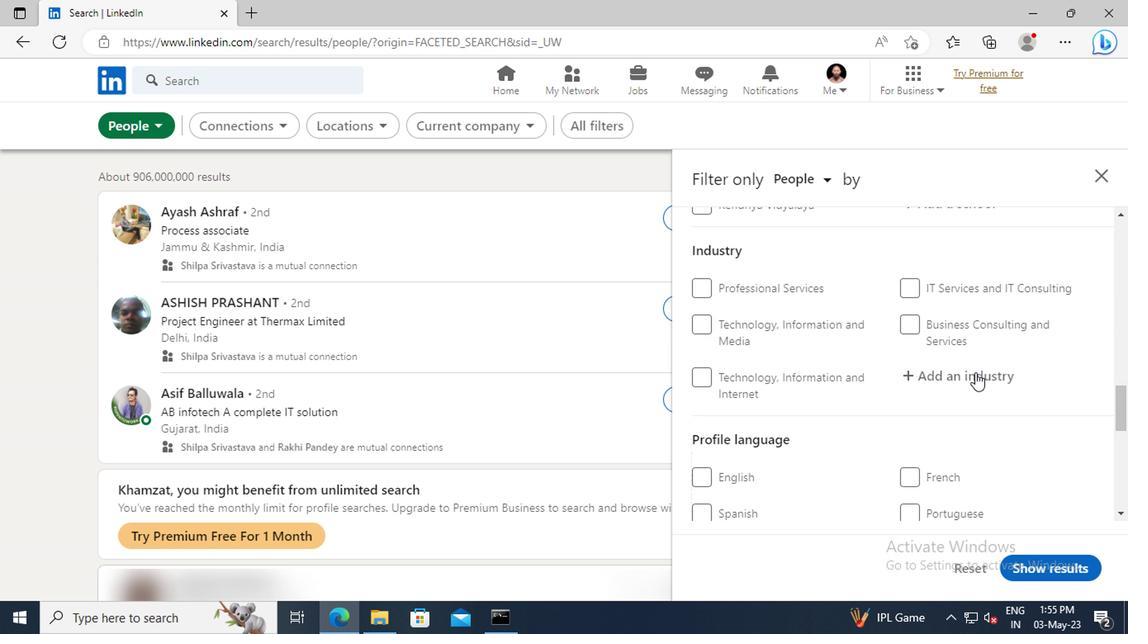 
Action: Mouse scrolled (970, 371) with delta (0, -1)
Screenshot: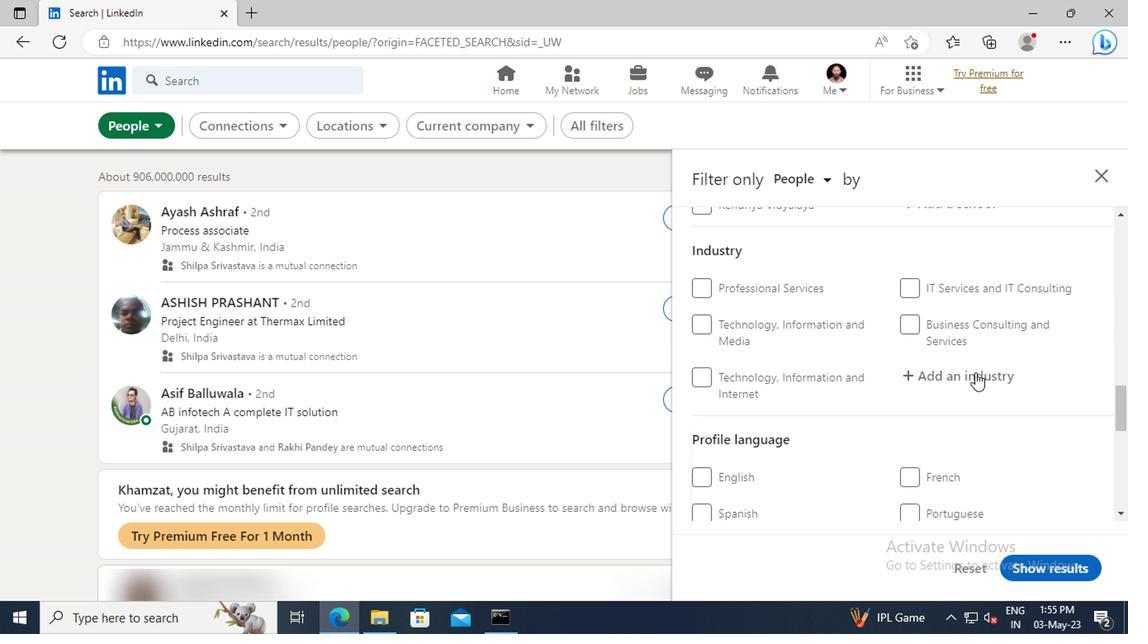 
Action: Mouse moved to (711, 453)
Screenshot: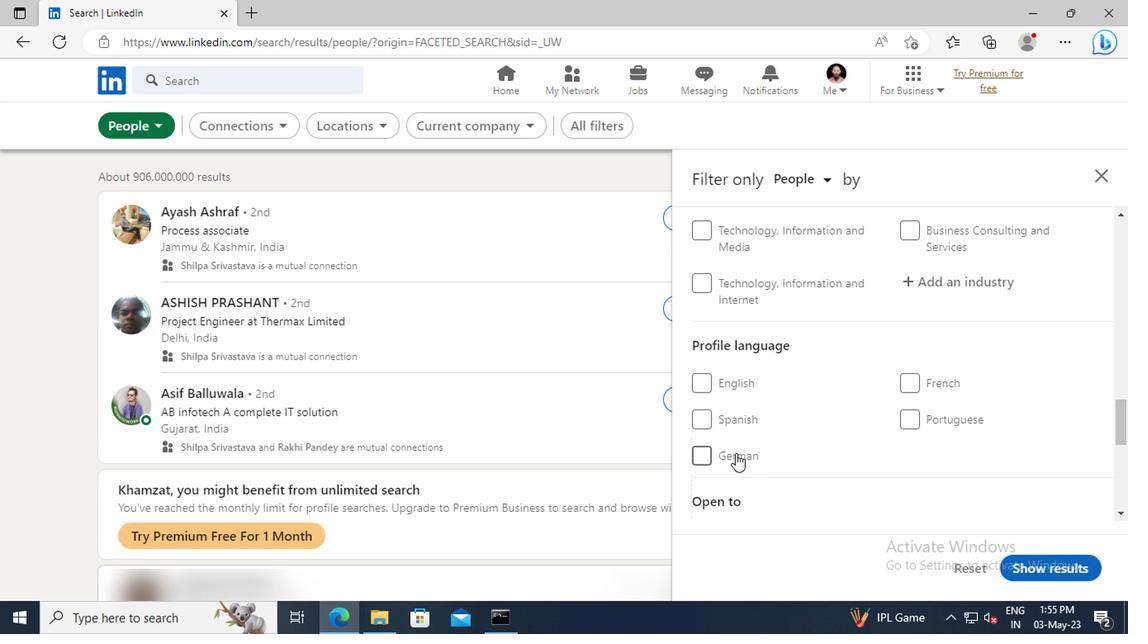 
Action: Mouse pressed left at (711, 453)
Screenshot: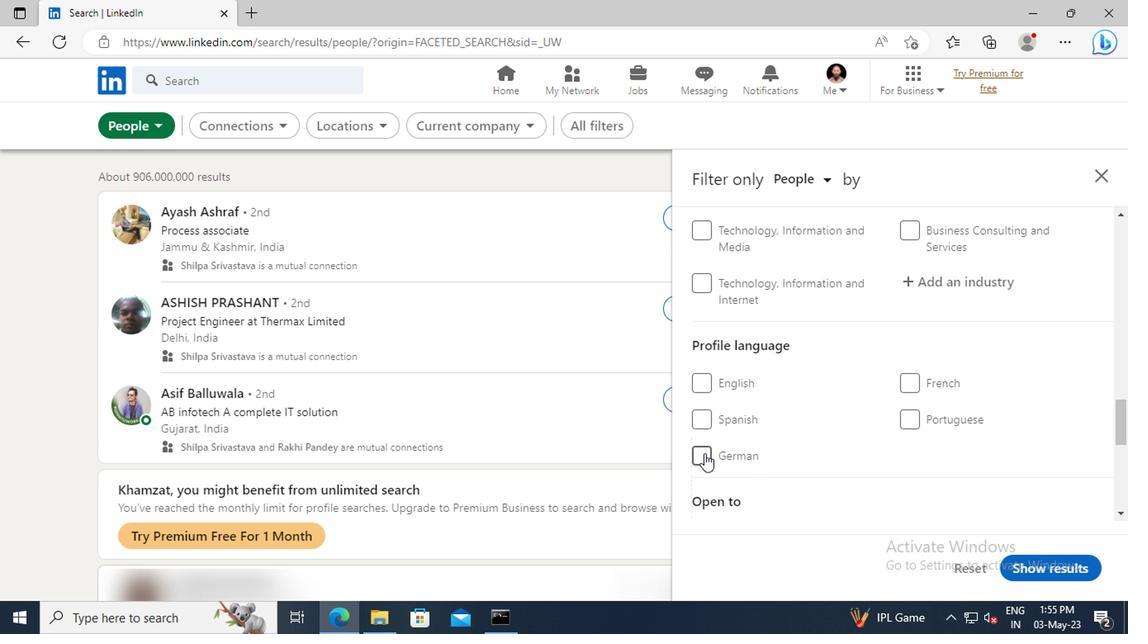 
Action: Mouse moved to (916, 420)
Screenshot: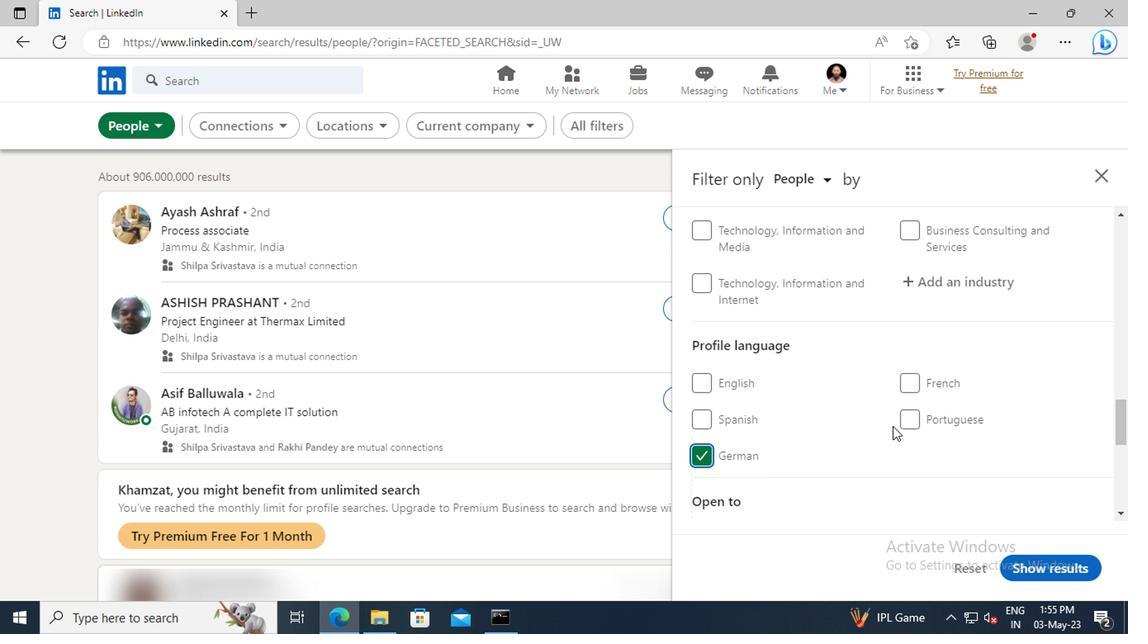 
Action: Mouse scrolled (916, 421) with delta (0, 0)
Screenshot: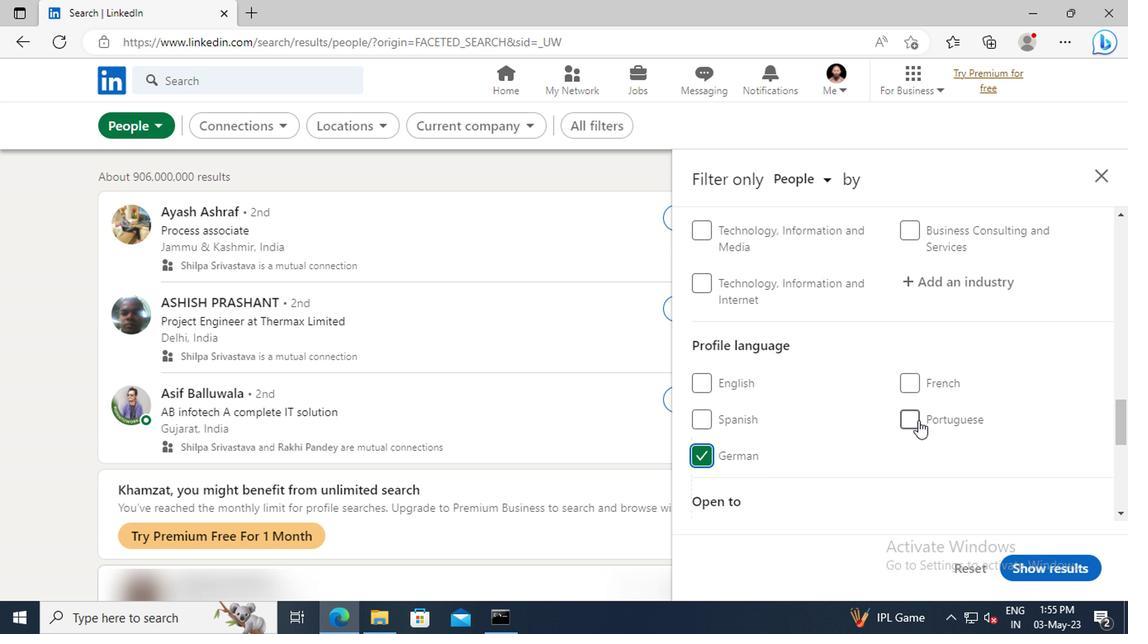 
Action: Mouse scrolled (916, 421) with delta (0, 0)
Screenshot: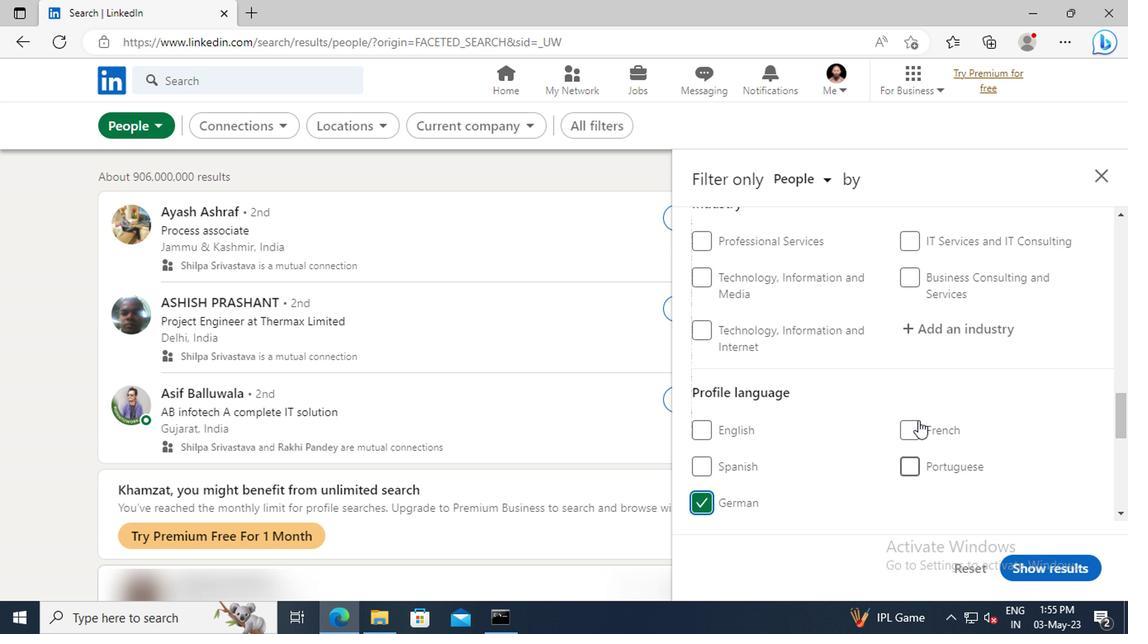 
Action: Mouse moved to (916, 419)
Screenshot: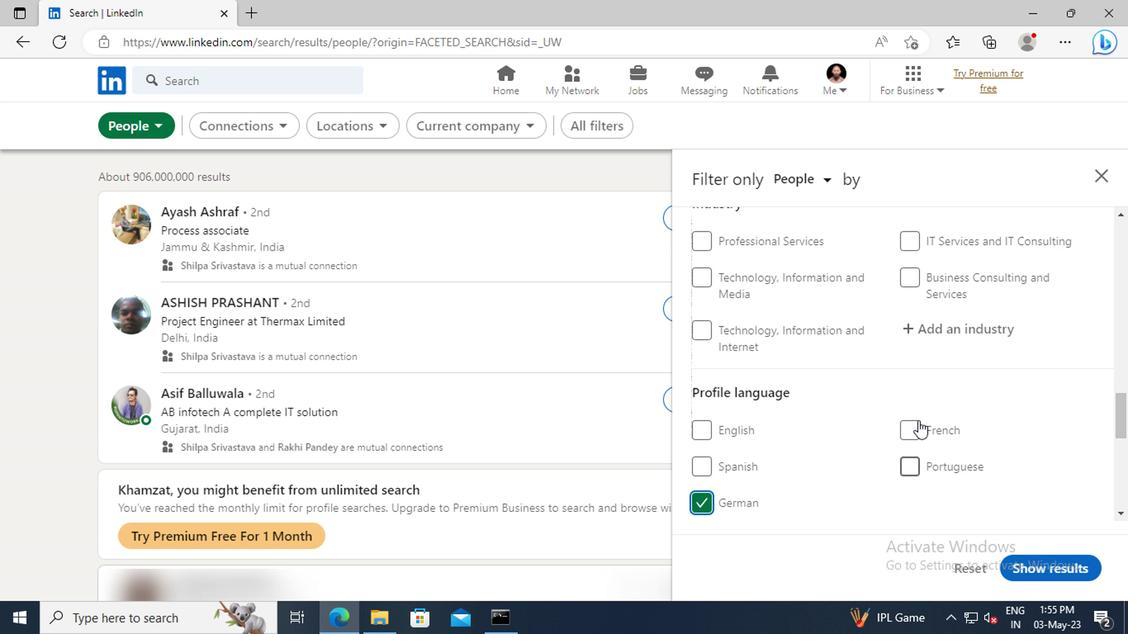 
Action: Mouse scrolled (916, 420) with delta (0, 1)
Screenshot: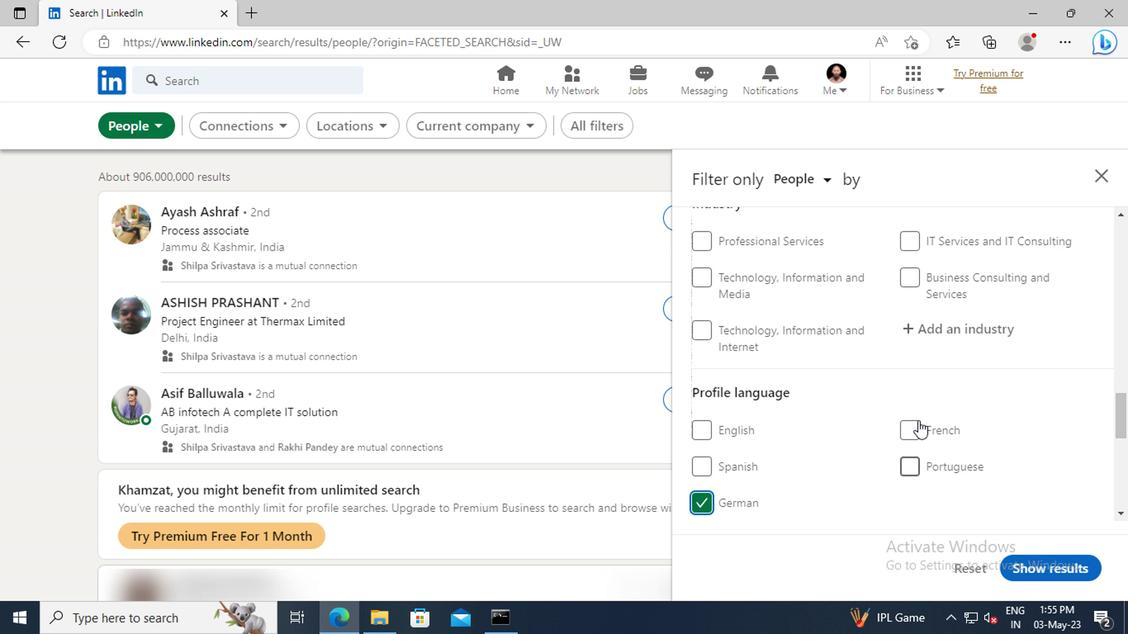 
Action: Mouse scrolled (916, 420) with delta (0, 1)
Screenshot: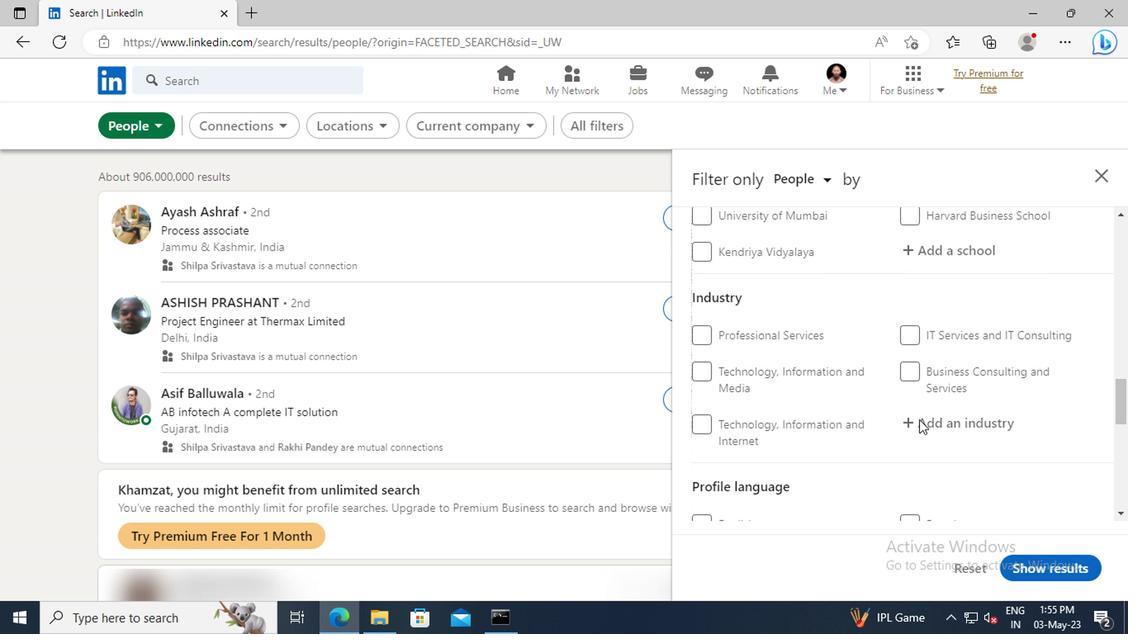 
Action: Mouse scrolled (916, 420) with delta (0, 1)
Screenshot: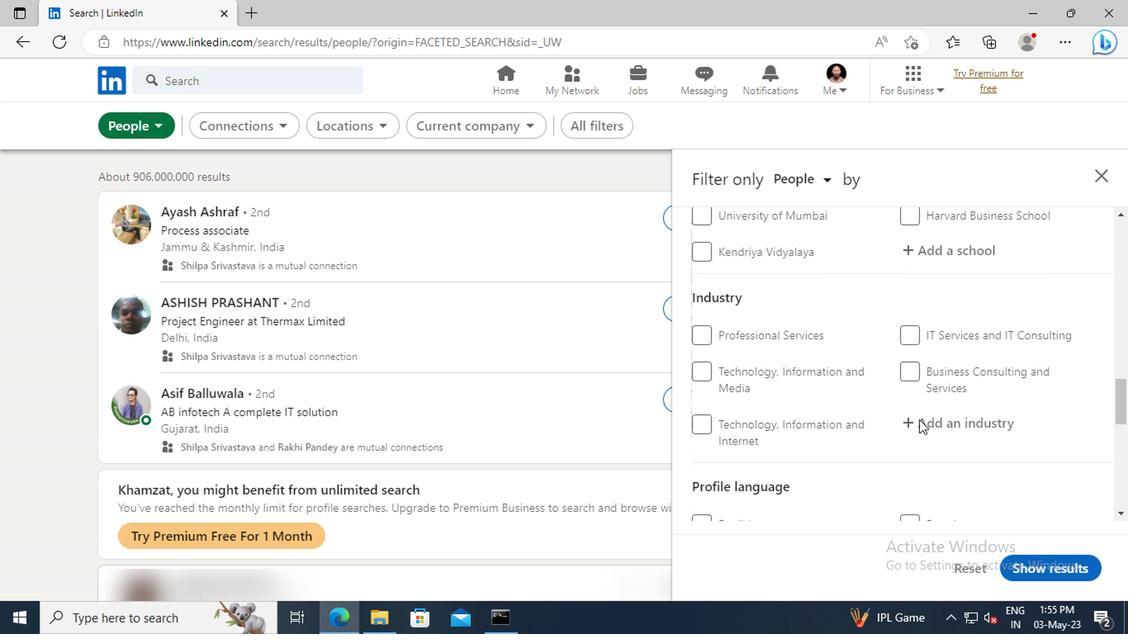 
Action: Mouse scrolled (916, 420) with delta (0, 1)
Screenshot: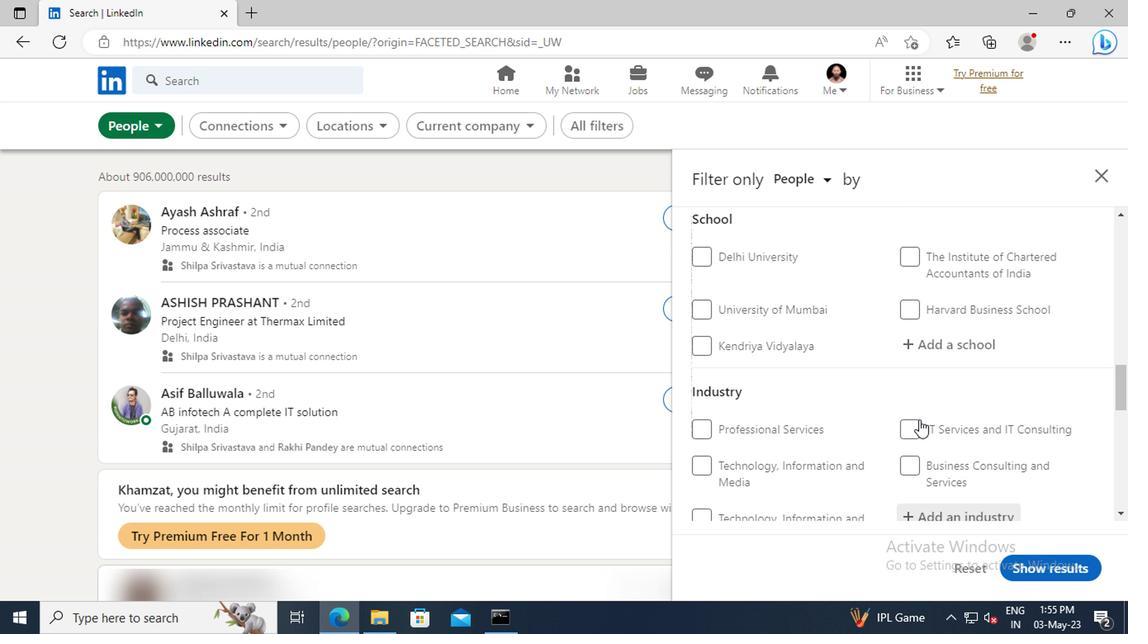 
Action: Mouse scrolled (916, 420) with delta (0, 1)
Screenshot: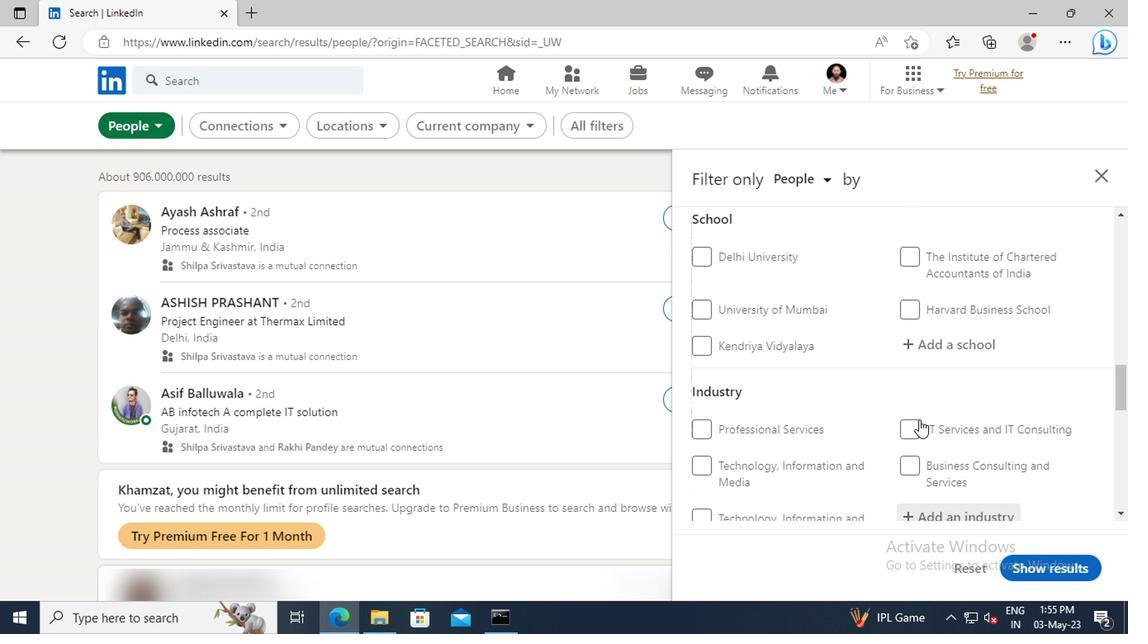 
Action: Mouse scrolled (916, 420) with delta (0, 1)
Screenshot: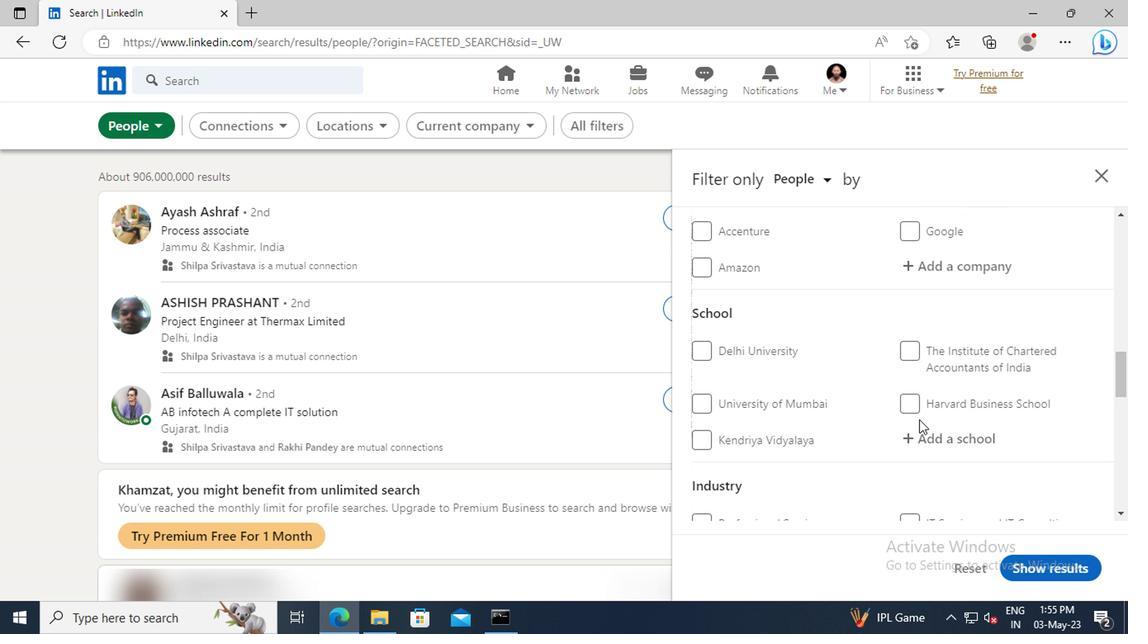 
Action: Mouse scrolled (916, 420) with delta (0, 1)
Screenshot: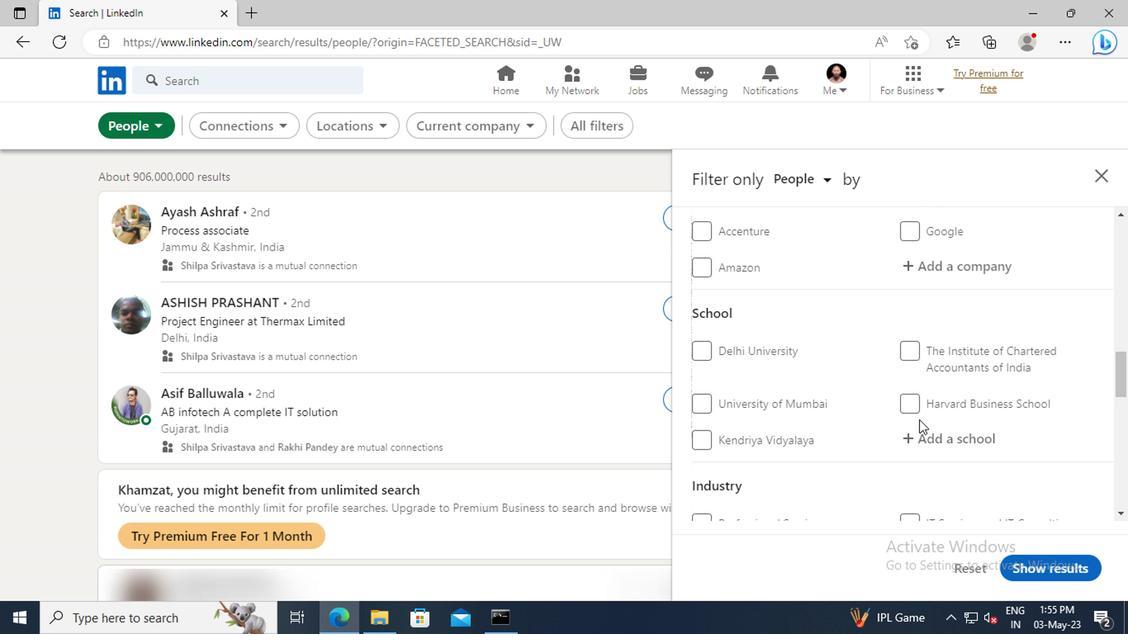 
Action: Mouse scrolled (916, 420) with delta (0, 1)
Screenshot: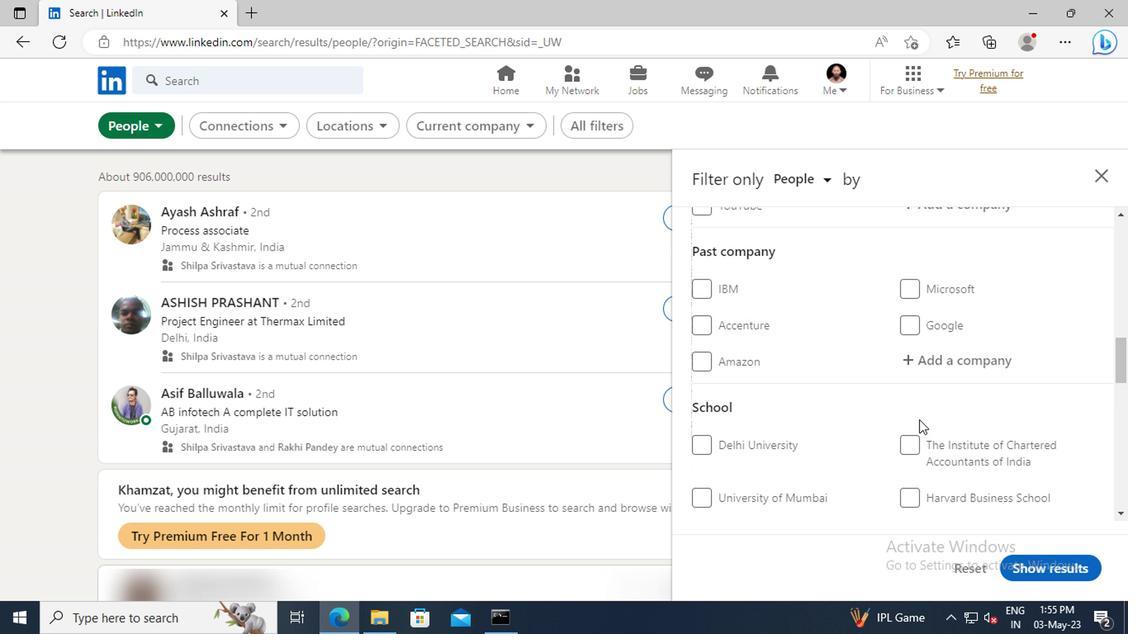 
Action: Mouse scrolled (916, 420) with delta (0, 1)
Screenshot: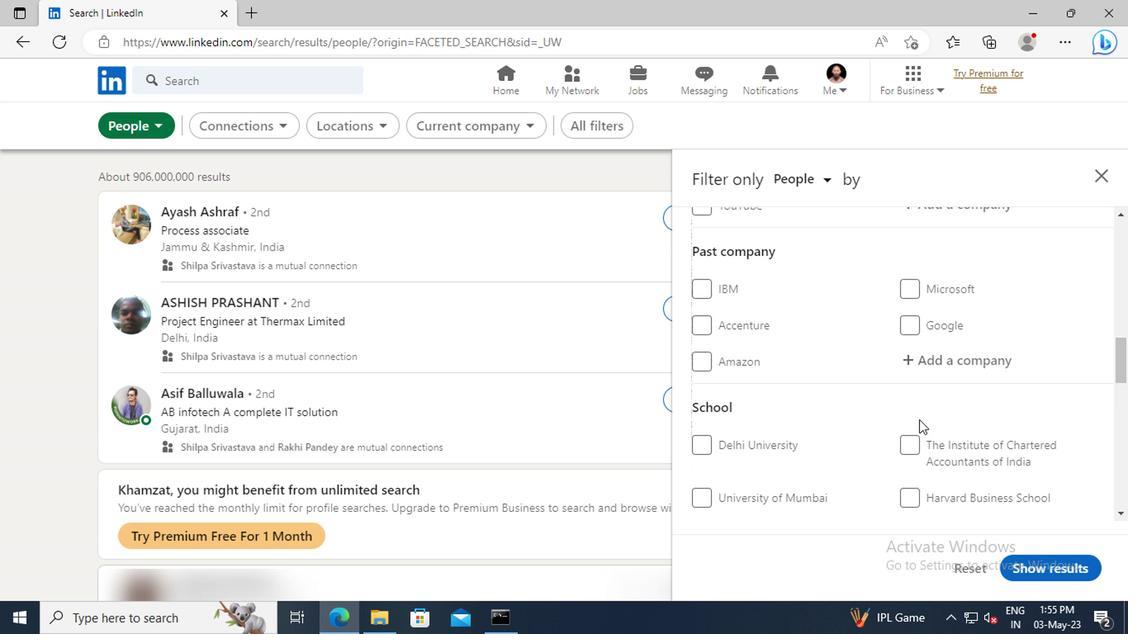 
Action: Mouse scrolled (916, 420) with delta (0, 1)
Screenshot: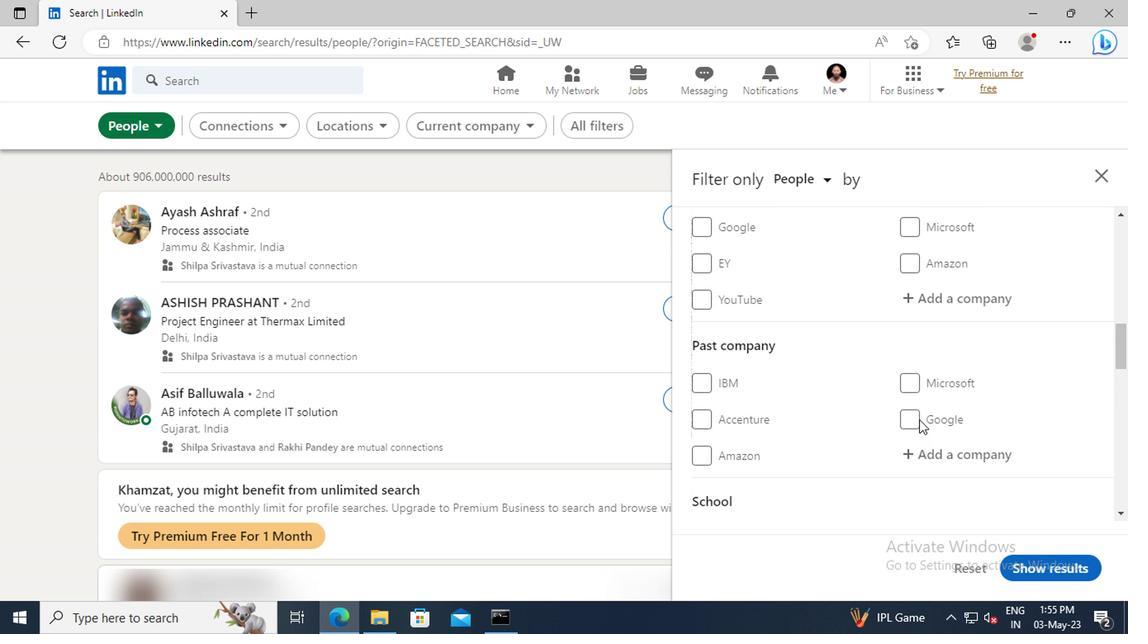 
Action: Mouse scrolled (916, 420) with delta (0, 1)
Screenshot: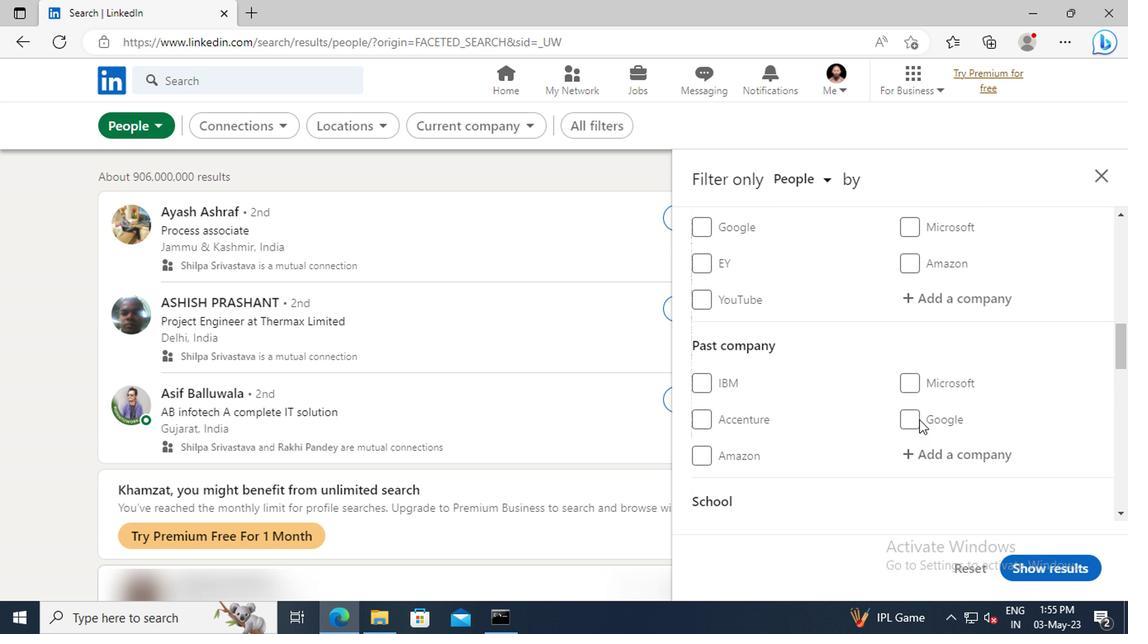 
Action: Mouse moved to (922, 399)
Screenshot: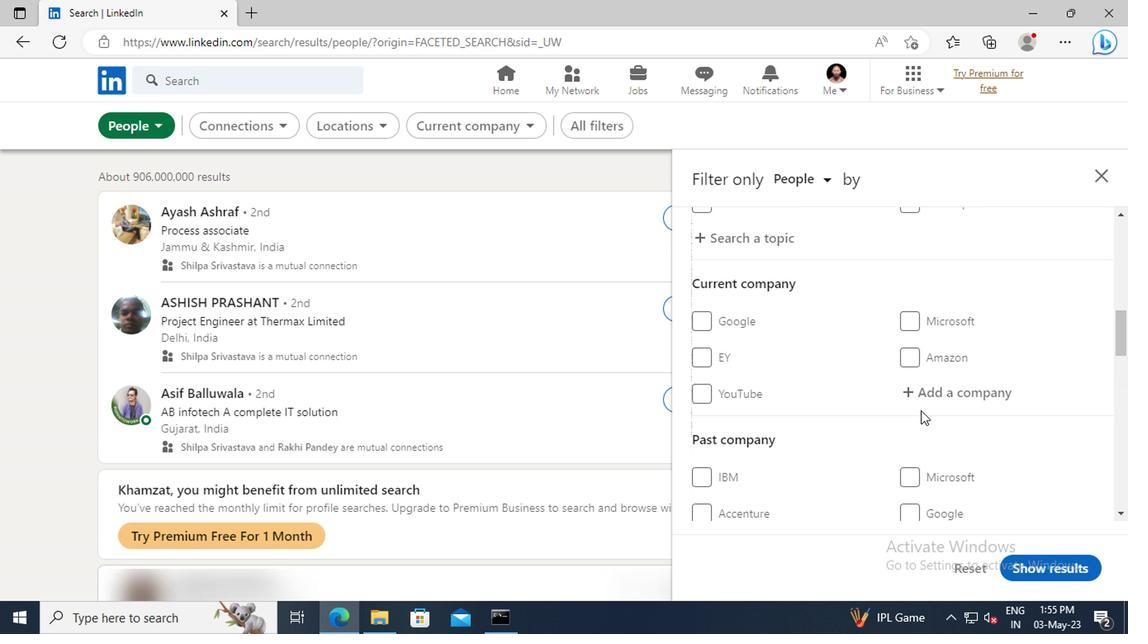 
Action: Mouse pressed left at (922, 399)
Screenshot: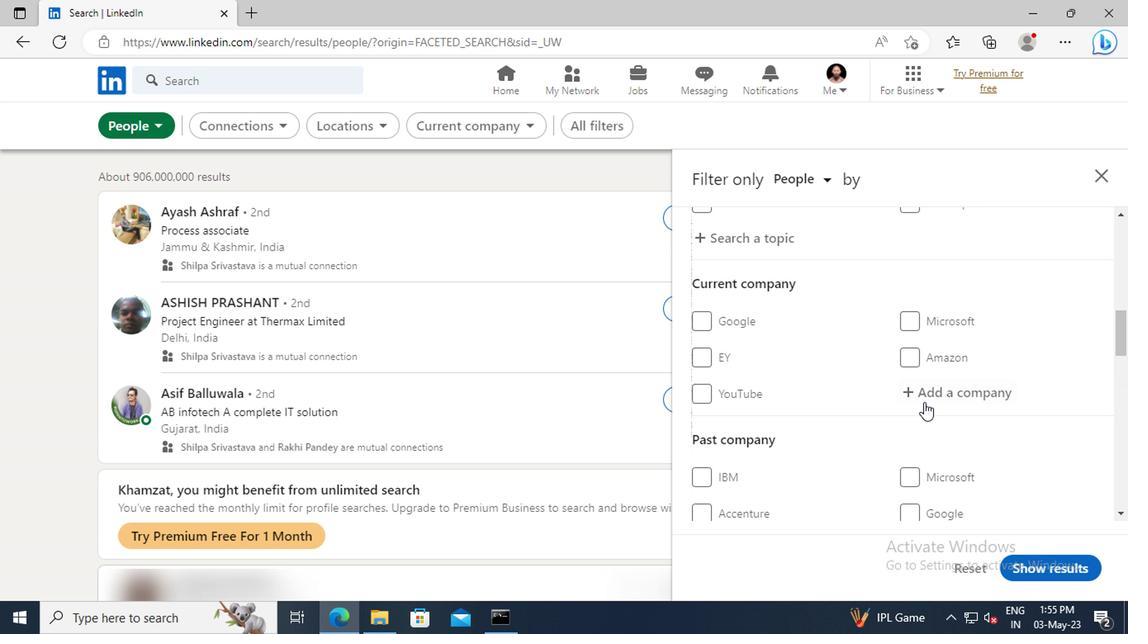 
Action: Key pressed <Key.shift>APPLIED<Key.space><Key.shift>MAT
Screenshot: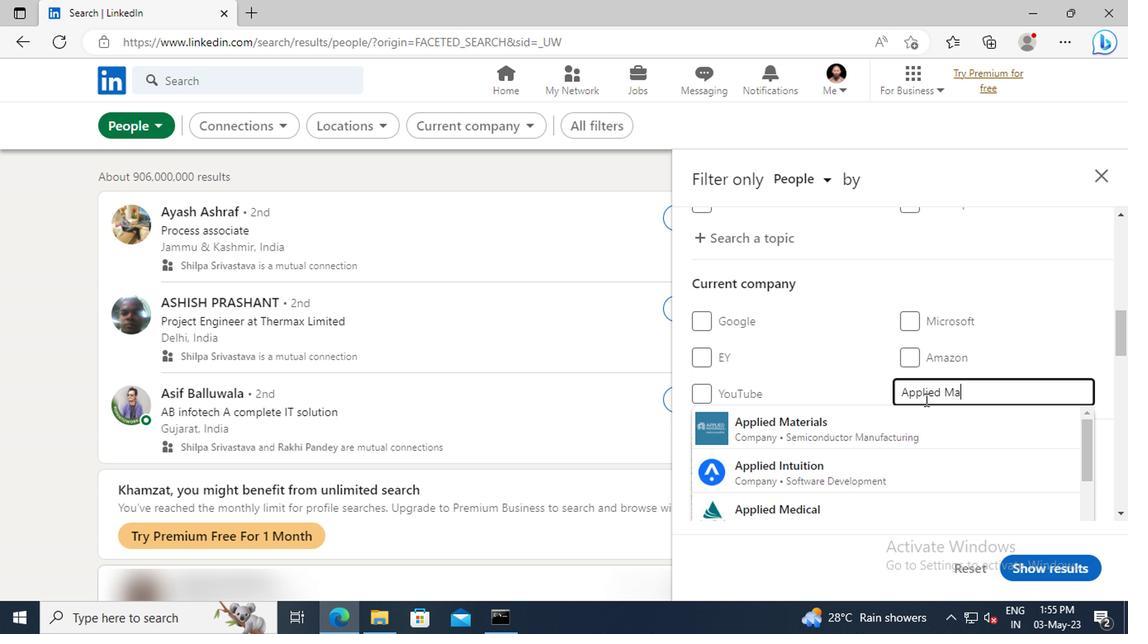 
Action: Mouse moved to (925, 423)
Screenshot: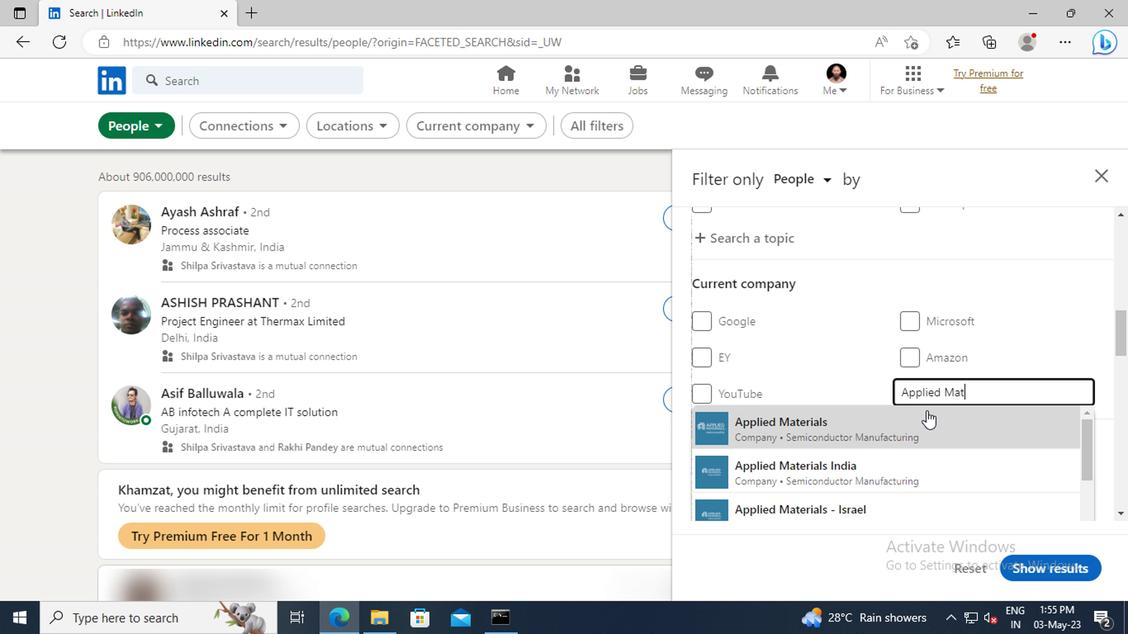 
Action: Mouse pressed left at (925, 423)
Screenshot: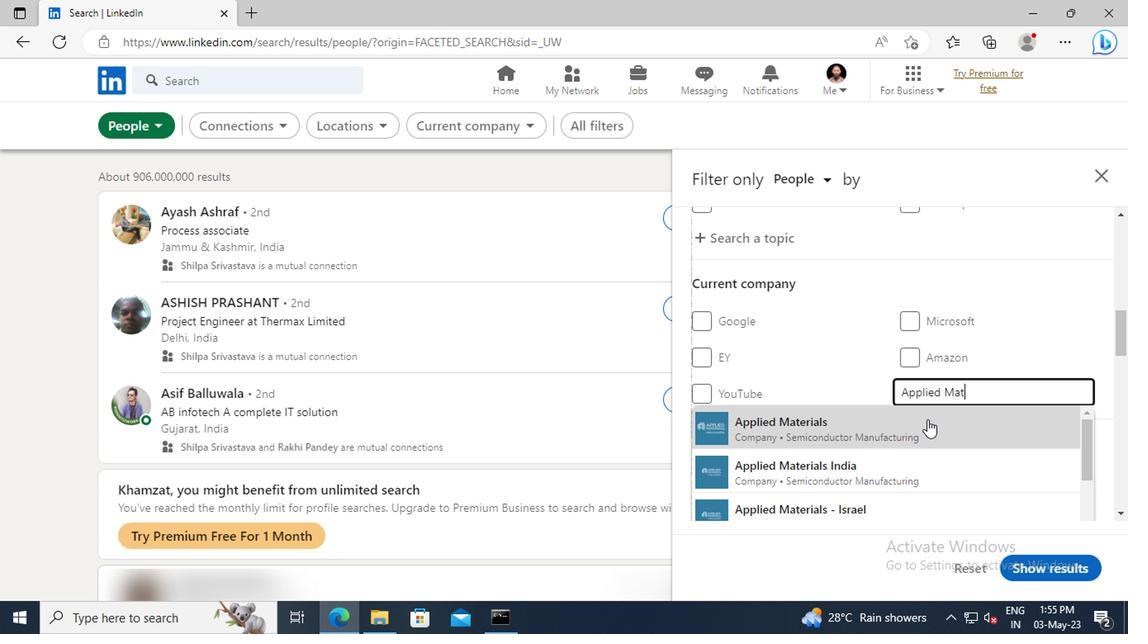 
Action: Mouse scrolled (925, 423) with delta (0, 0)
Screenshot: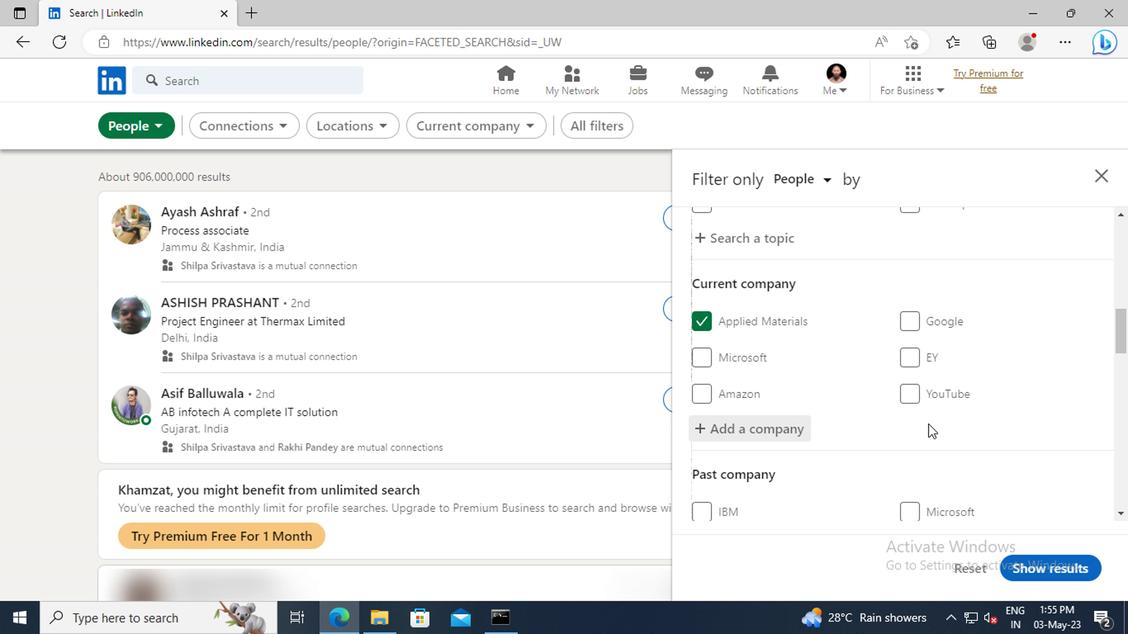 
Action: Mouse scrolled (925, 423) with delta (0, 0)
Screenshot: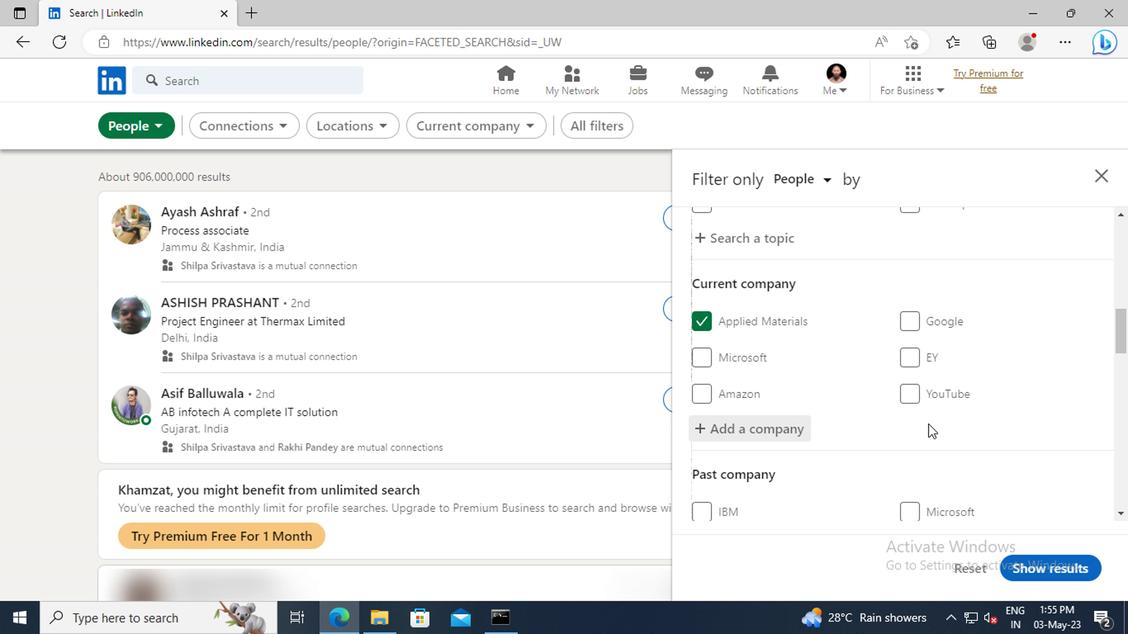 
Action: Mouse scrolled (925, 423) with delta (0, 0)
Screenshot: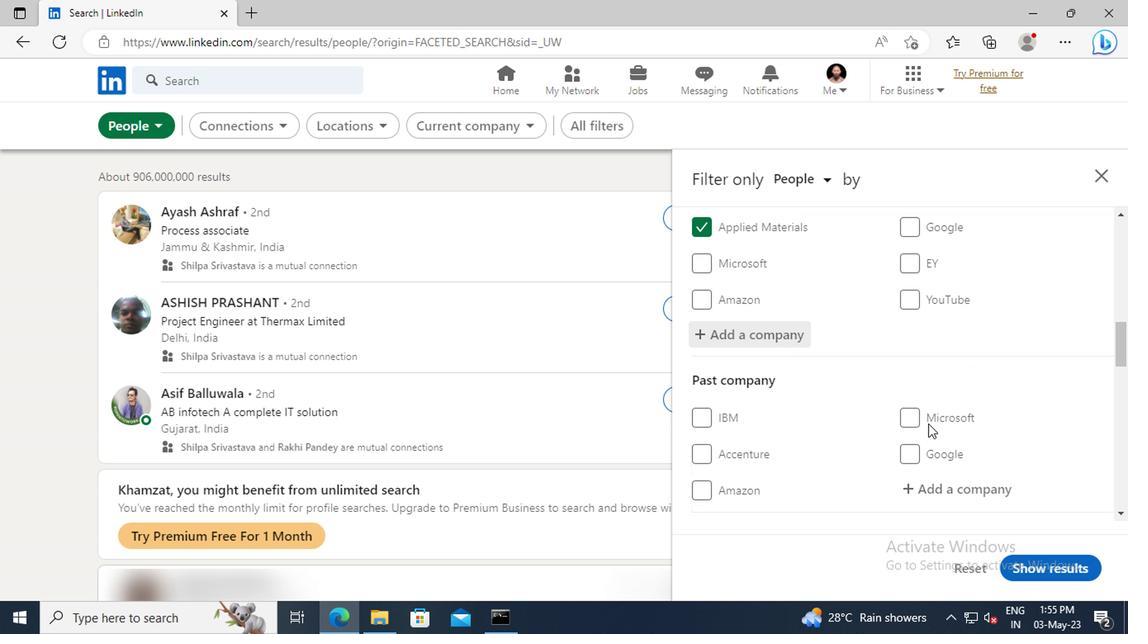 
Action: Mouse moved to (925, 421)
Screenshot: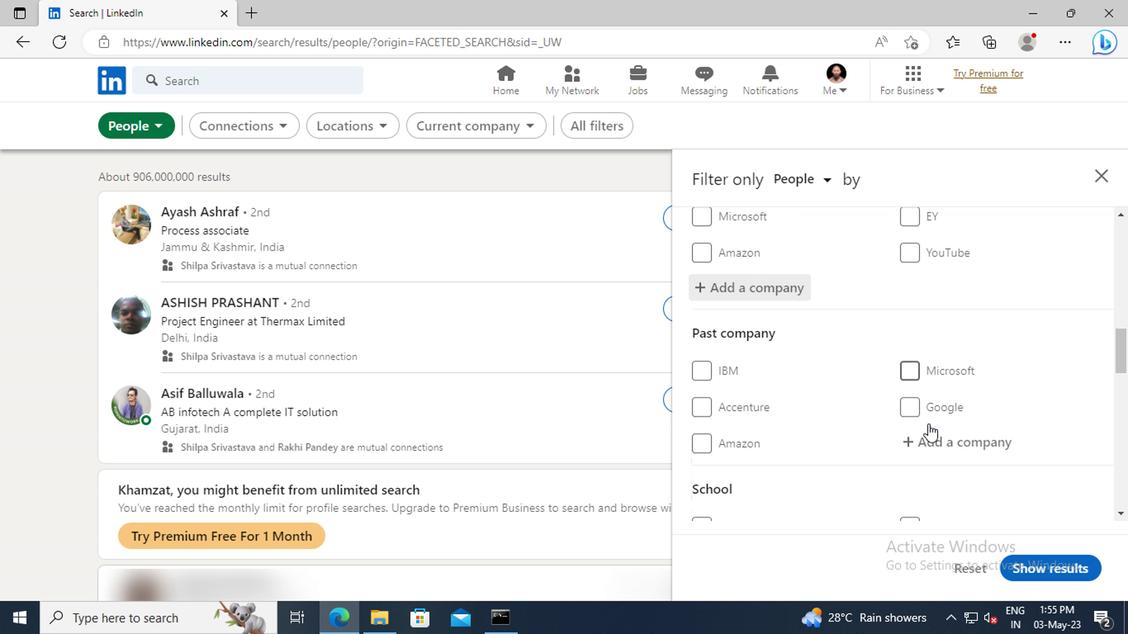 
Action: Mouse scrolled (925, 420) with delta (0, 0)
Screenshot: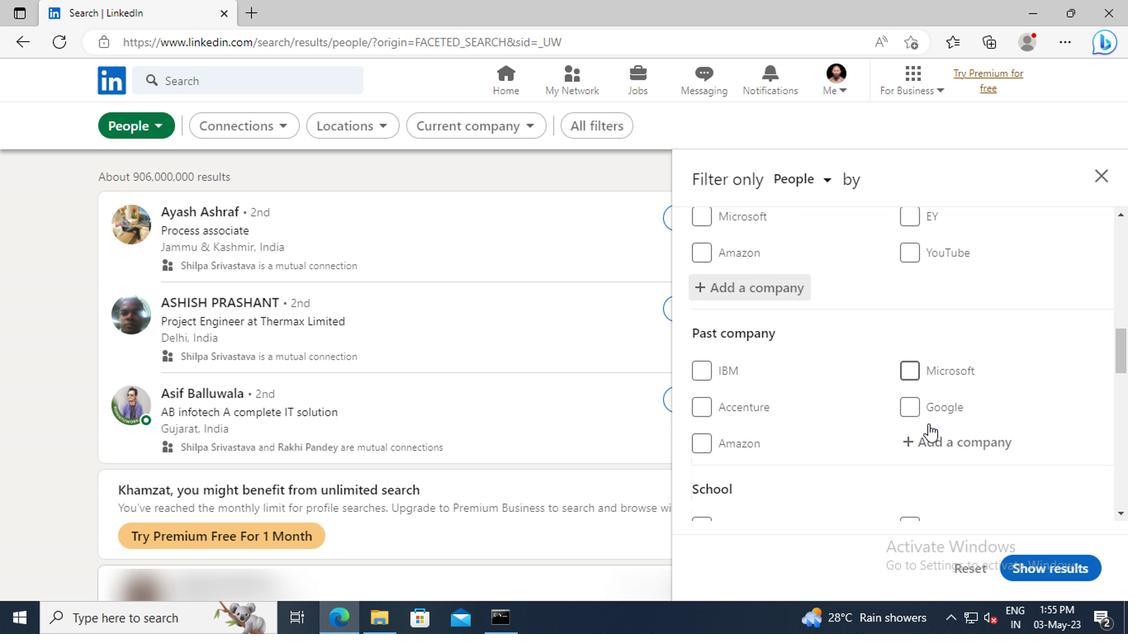 
Action: Mouse scrolled (925, 420) with delta (0, 0)
Screenshot: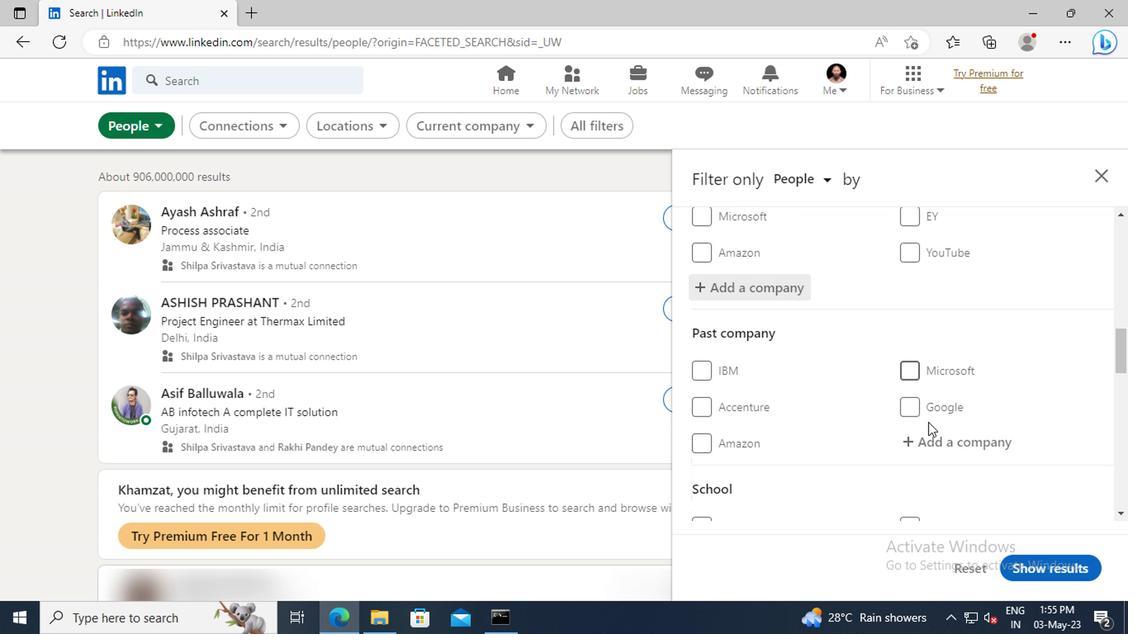 
Action: Mouse moved to (920, 403)
Screenshot: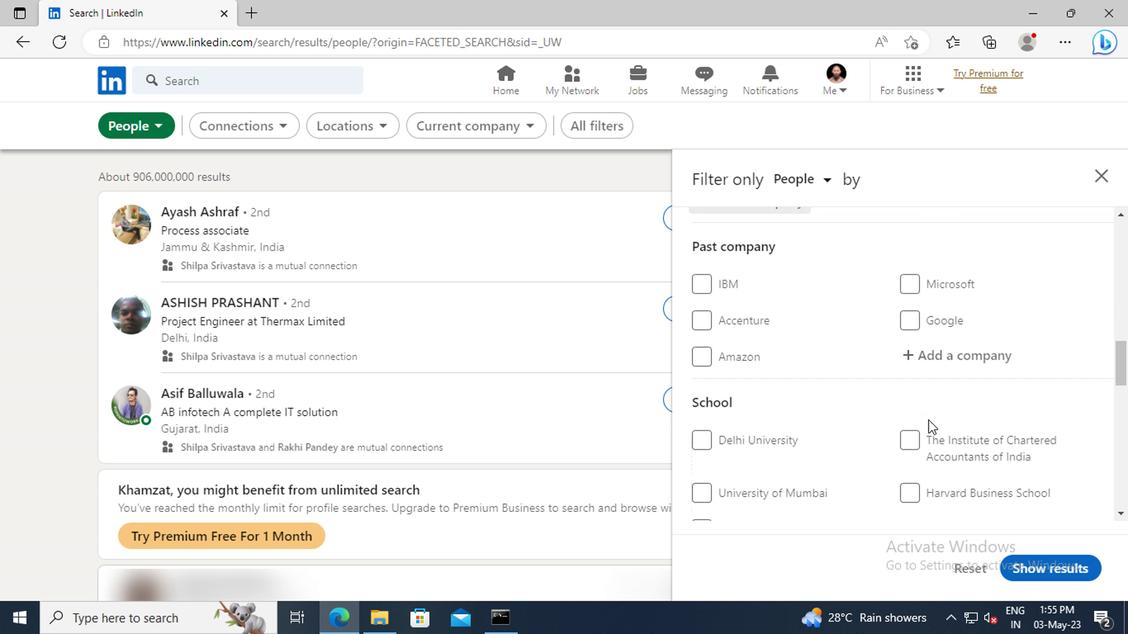 
Action: Mouse scrolled (920, 402) with delta (0, 0)
Screenshot: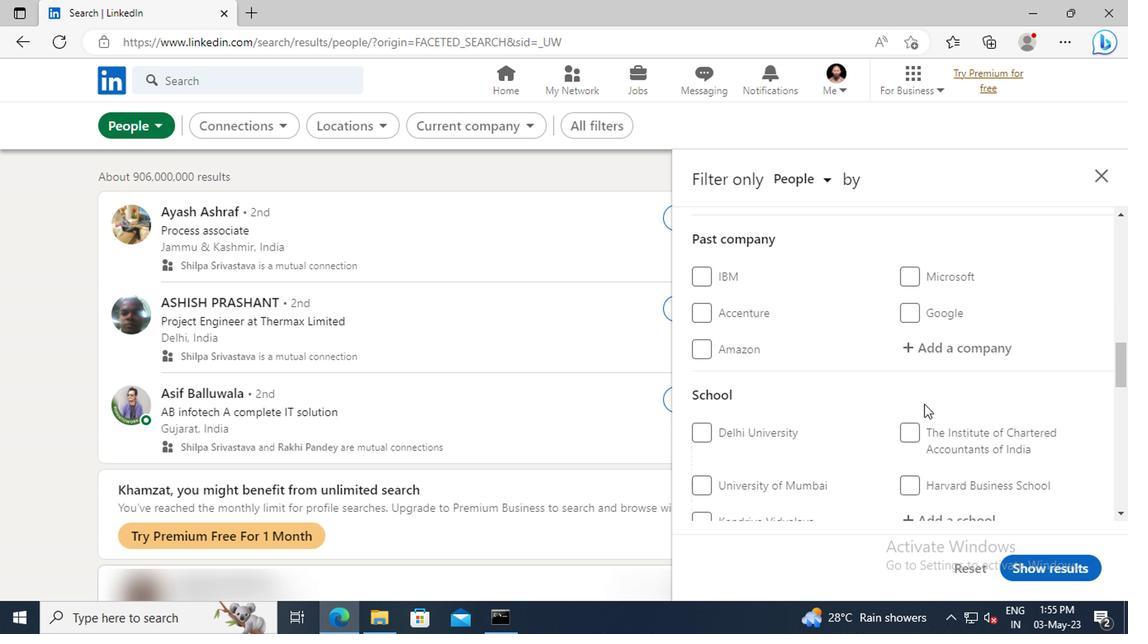 
Action: Mouse scrolled (920, 402) with delta (0, 0)
Screenshot: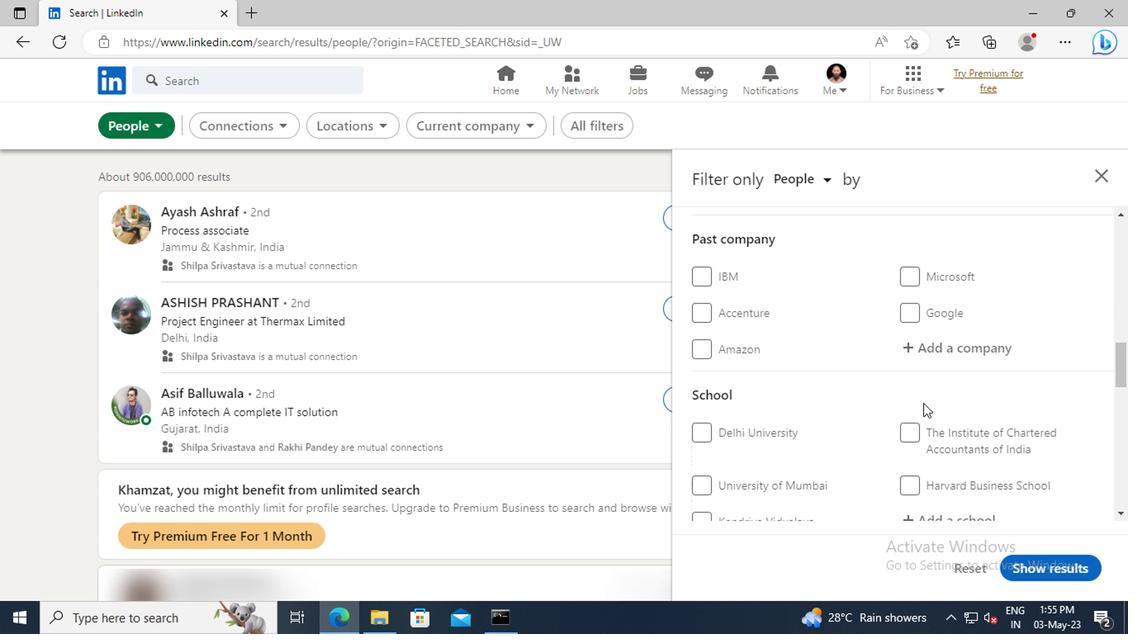 
Action: Mouse scrolled (920, 402) with delta (0, 0)
Screenshot: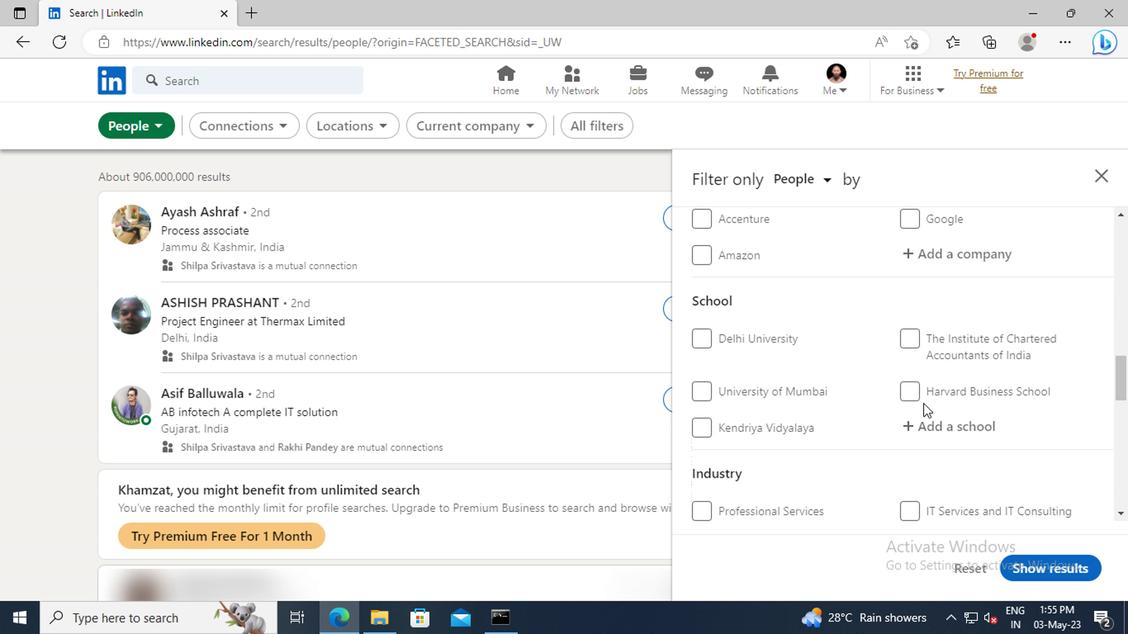 
Action: Mouse moved to (923, 388)
Screenshot: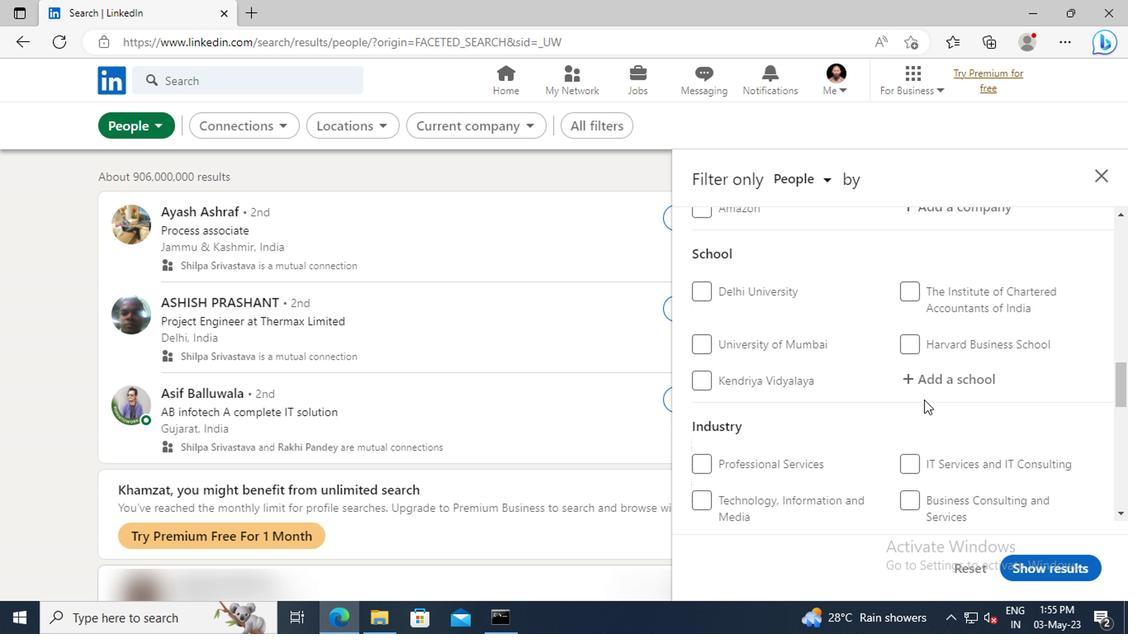 
Action: Mouse pressed left at (923, 388)
Screenshot: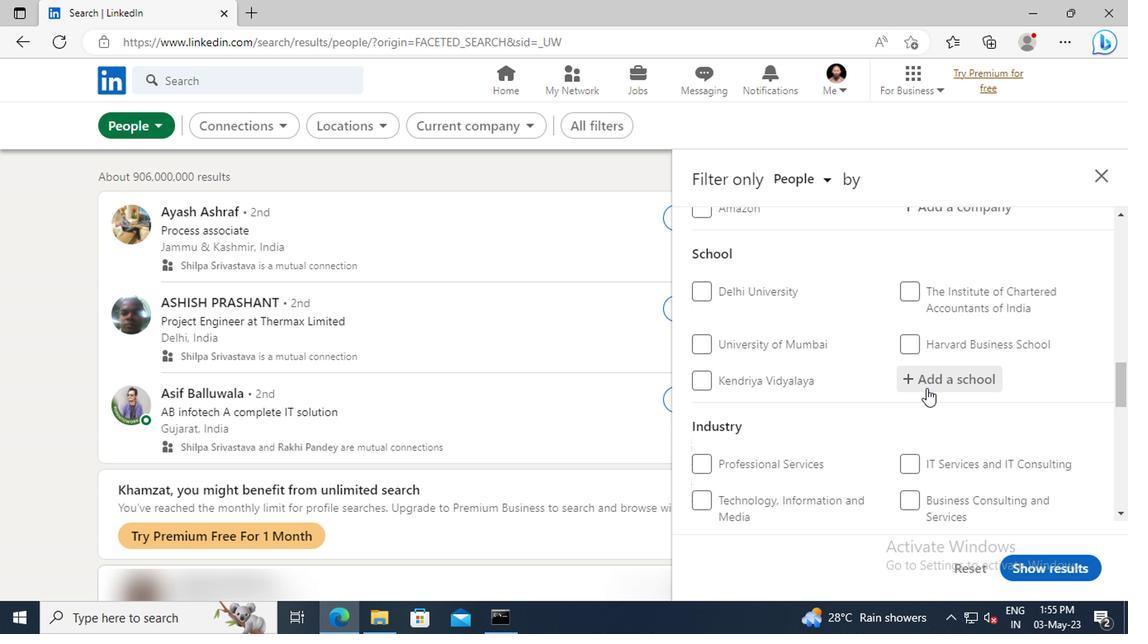 
Action: Key pressed <Key.shift>JAWAHAR<Key.space><Key.shift><Key.shift><Key.shift>EDUCATION<Key.space>
Screenshot: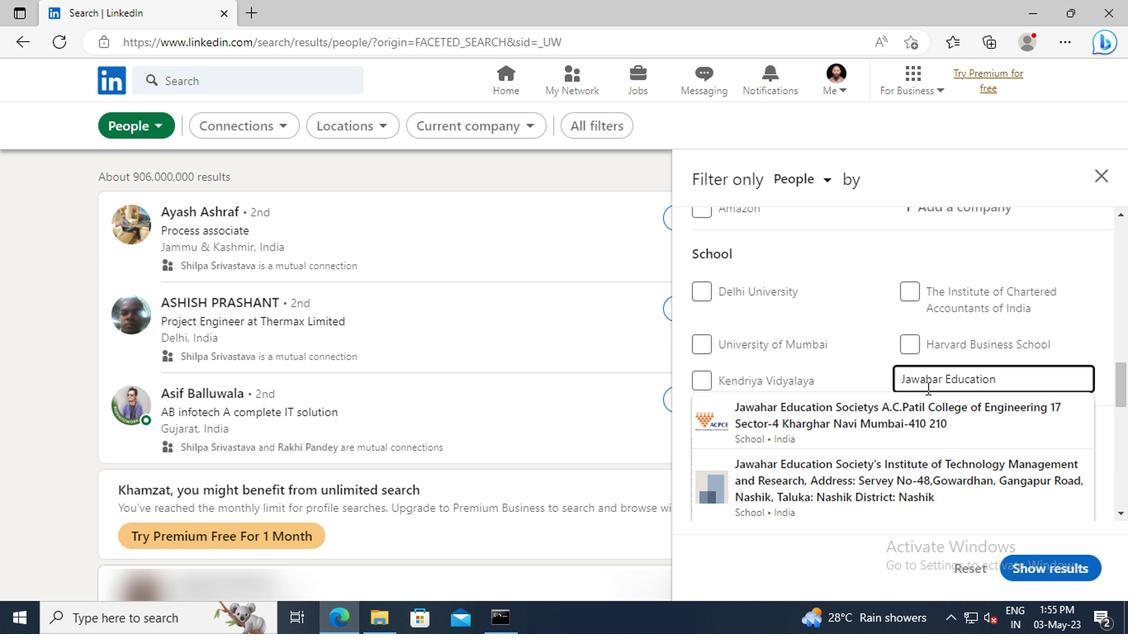 
Action: Mouse moved to (941, 469)
Screenshot: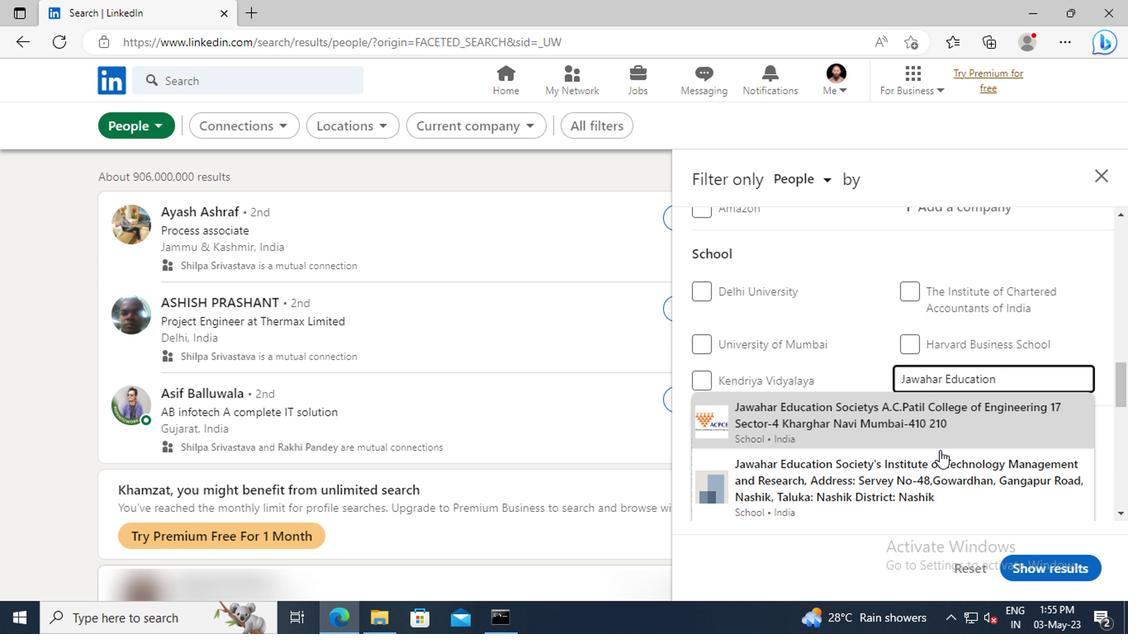 
Action: Mouse pressed left at (941, 469)
Screenshot: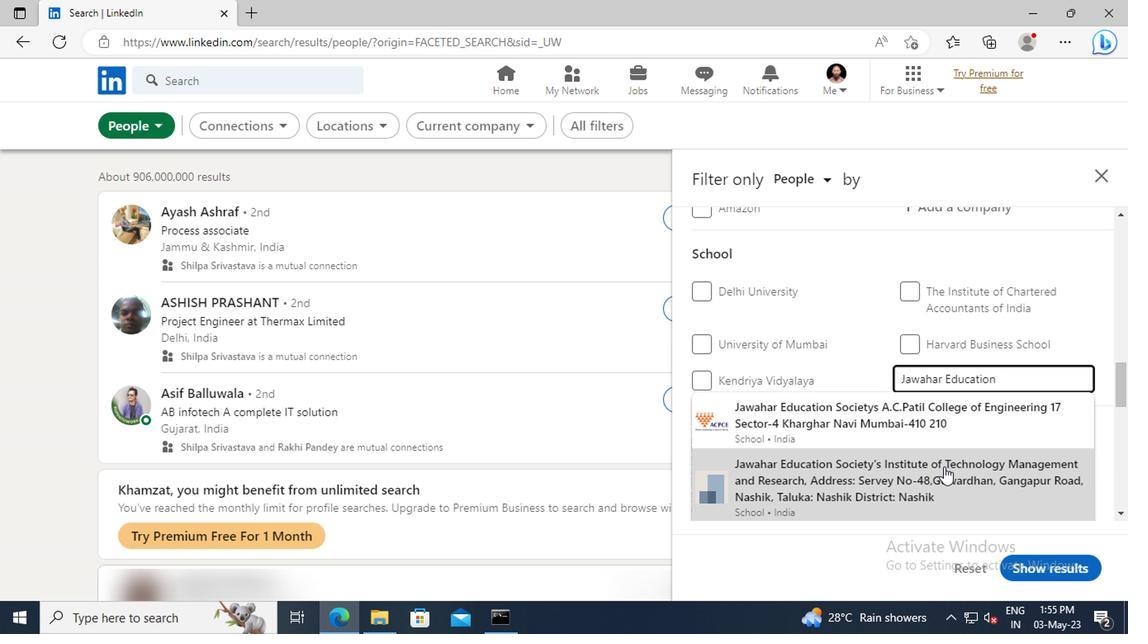 
Action: Mouse scrolled (941, 468) with delta (0, 0)
Screenshot: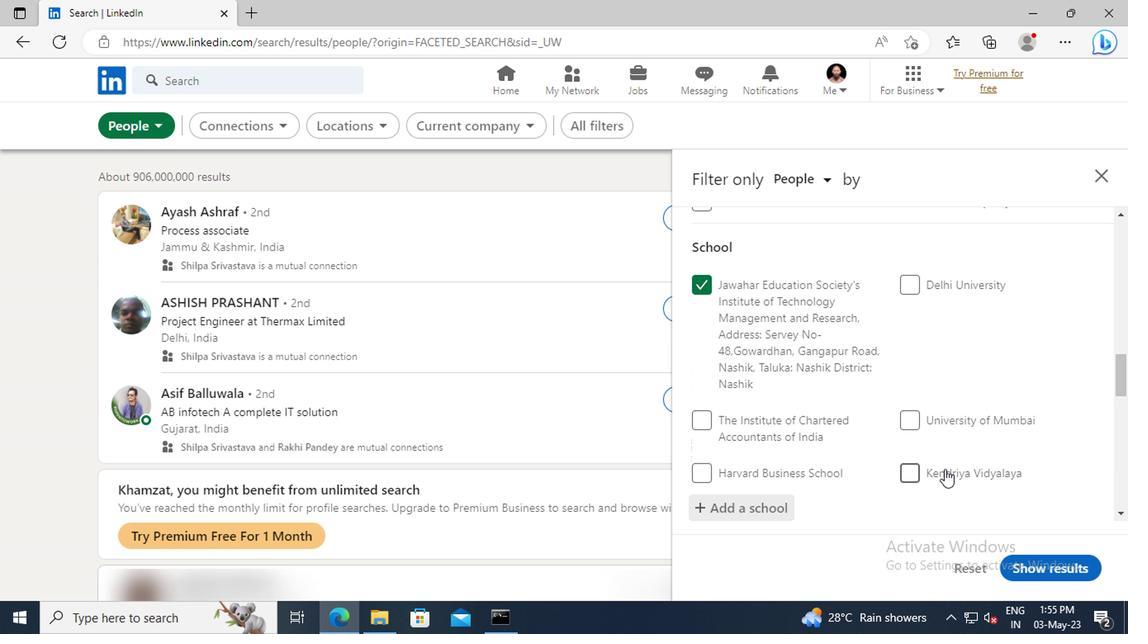 
Action: Mouse scrolled (941, 468) with delta (0, 0)
Screenshot: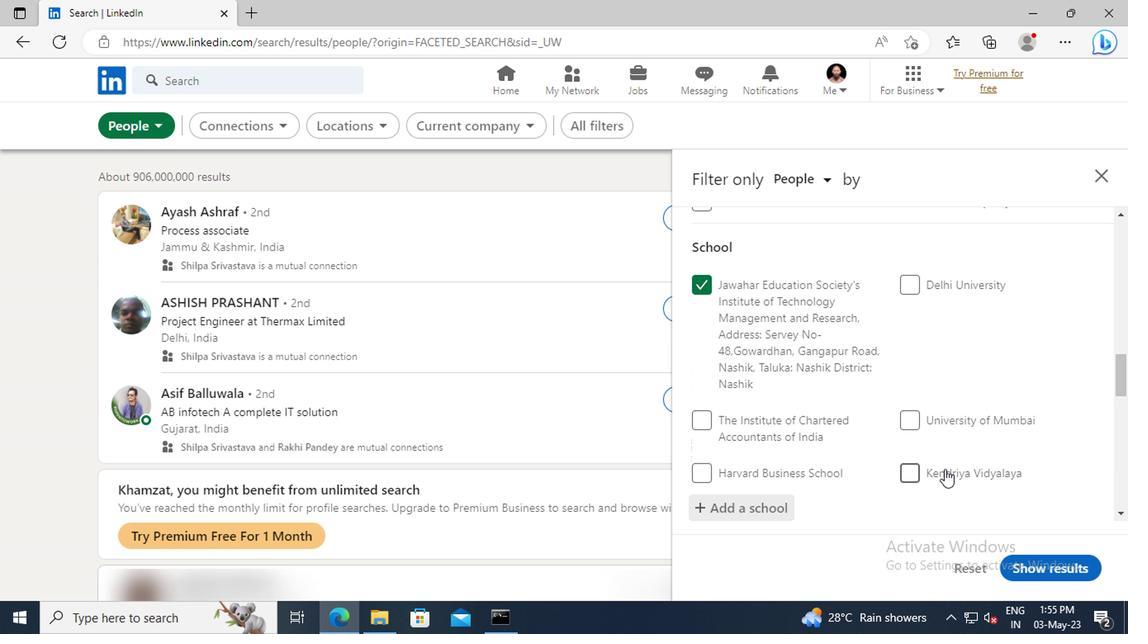 
Action: Mouse moved to (942, 455)
Screenshot: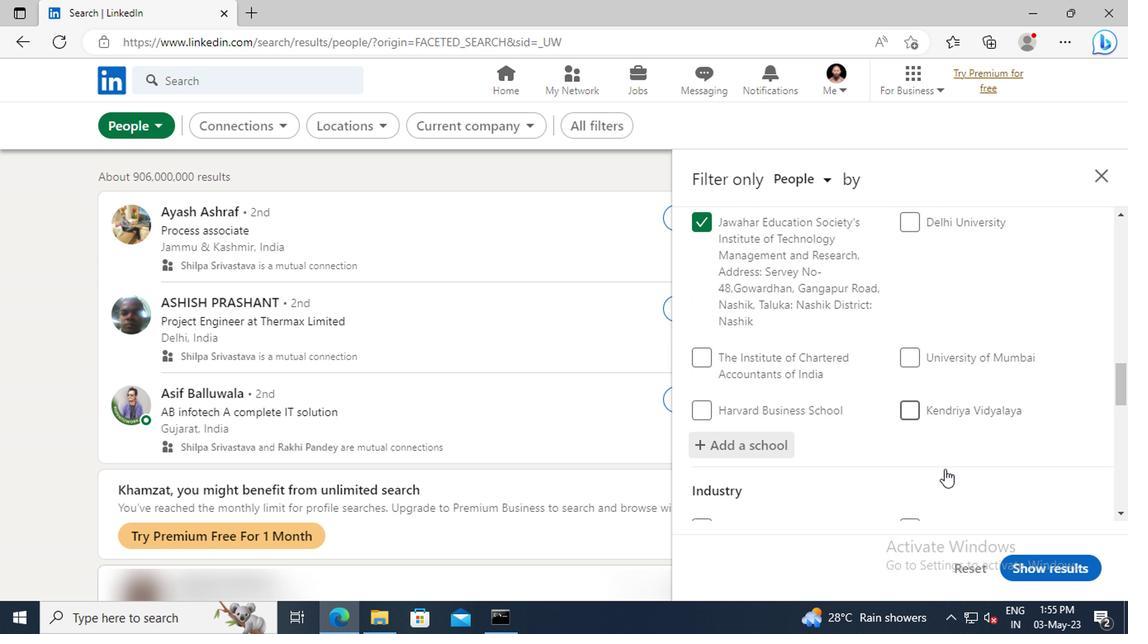 
Action: Mouse scrolled (942, 454) with delta (0, 0)
Screenshot: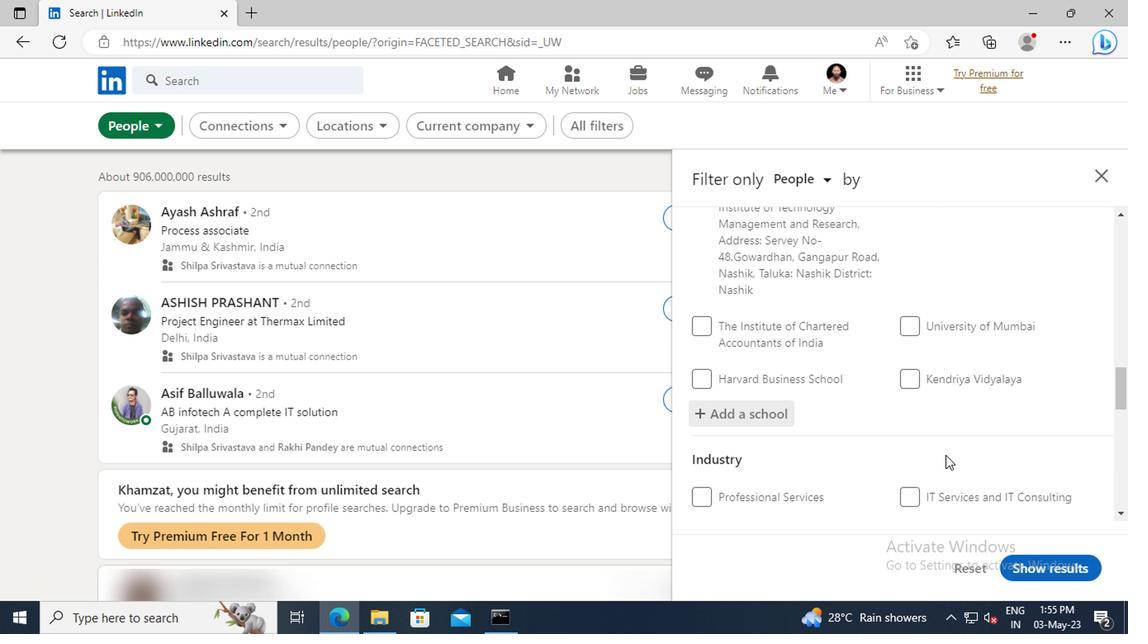 
Action: Mouse moved to (939, 417)
Screenshot: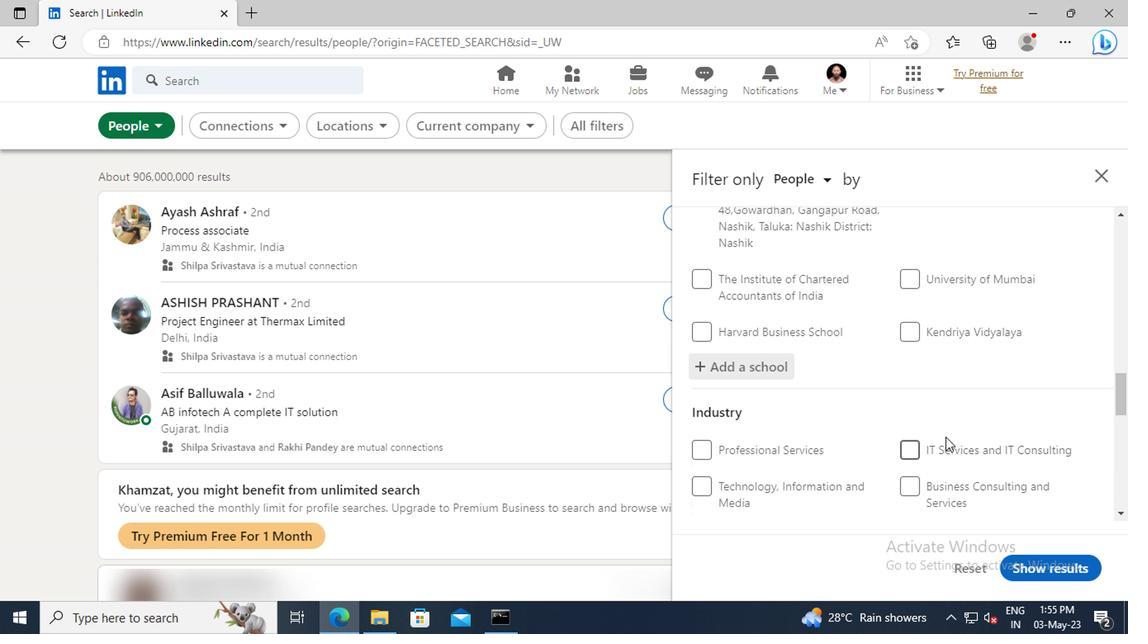 
Action: Mouse scrolled (939, 416) with delta (0, 0)
Screenshot: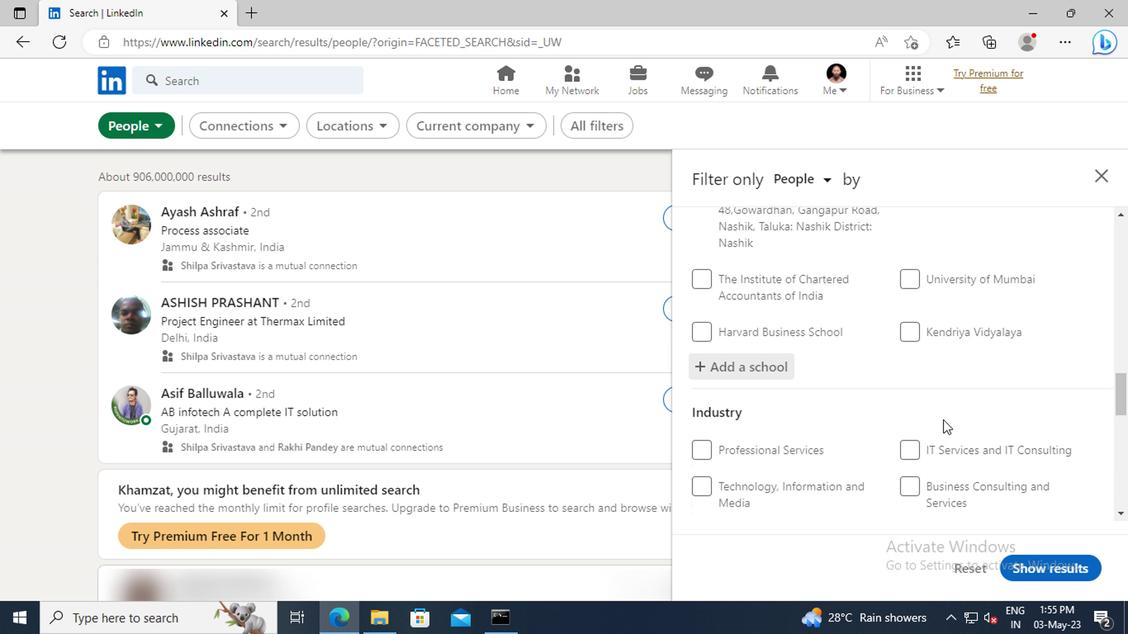 
Action: Mouse scrolled (939, 416) with delta (0, 0)
Screenshot: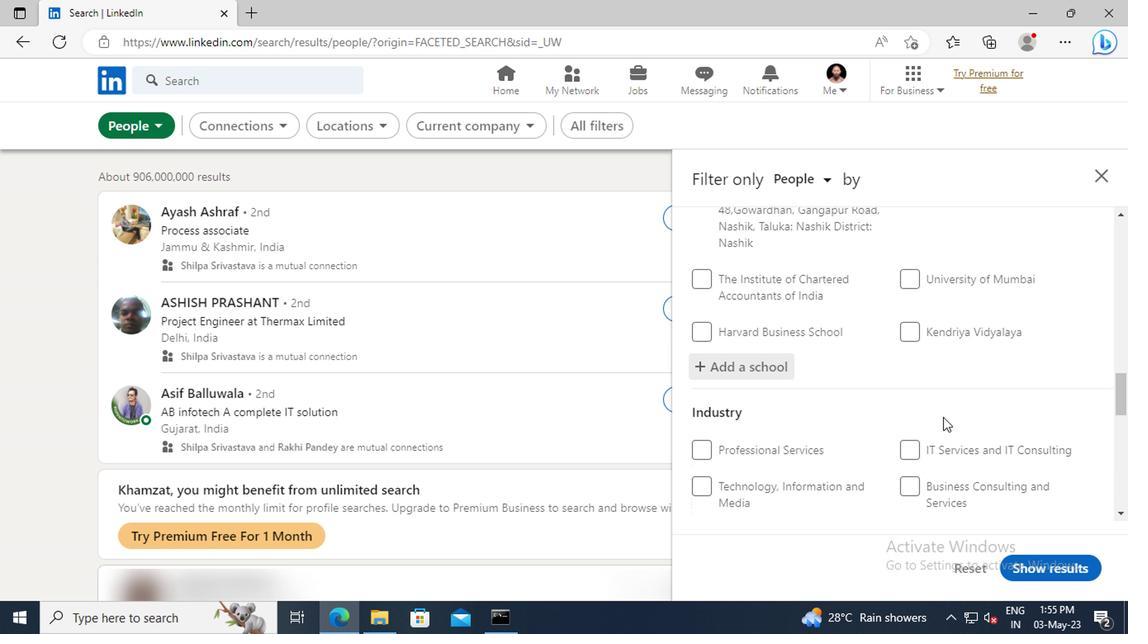 
Action: Mouse moved to (932, 443)
Screenshot: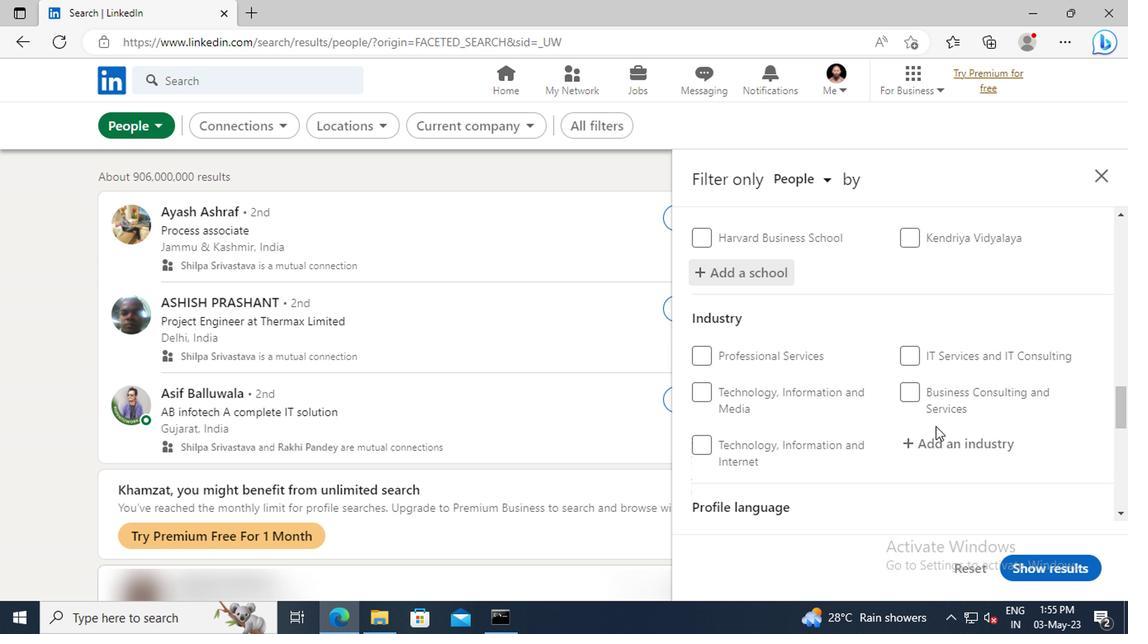 
Action: Mouse pressed left at (932, 443)
Screenshot: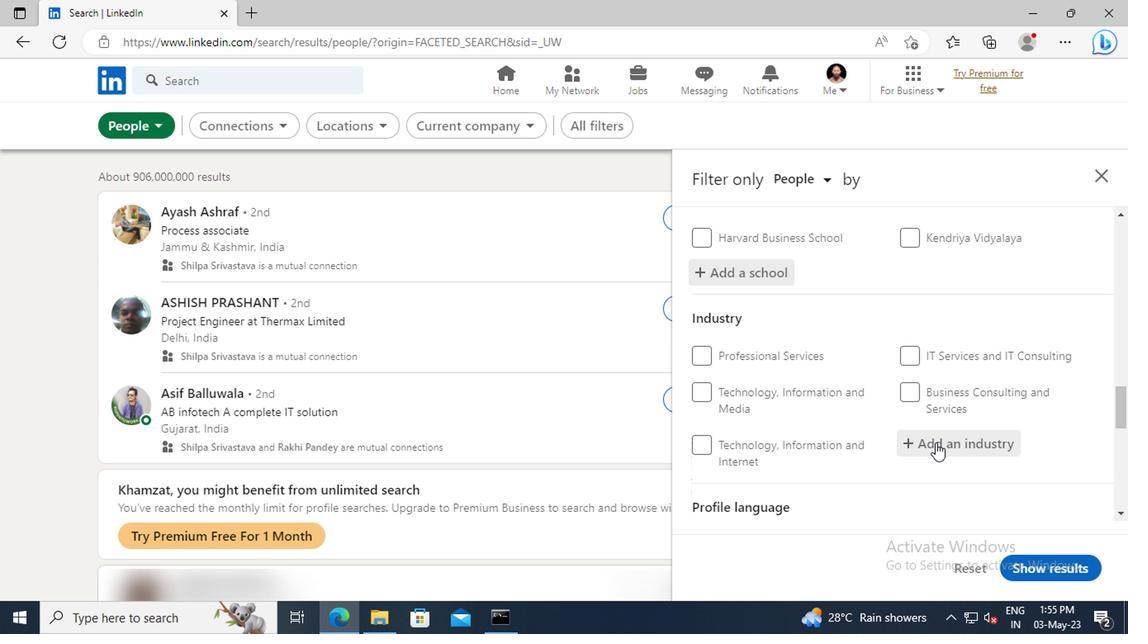 
Action: Key pressed <Key.shift>INTERNET<Key.space><Key.shift>PU
Screenshot: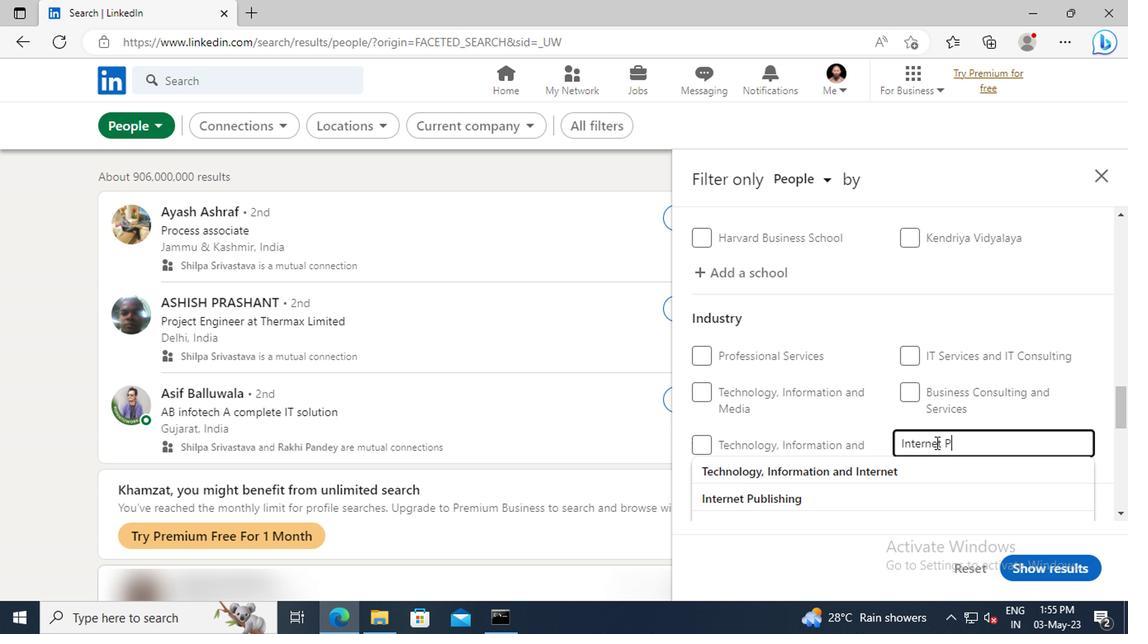 
Action: Mouse moved to (936, 468)
Screenshot: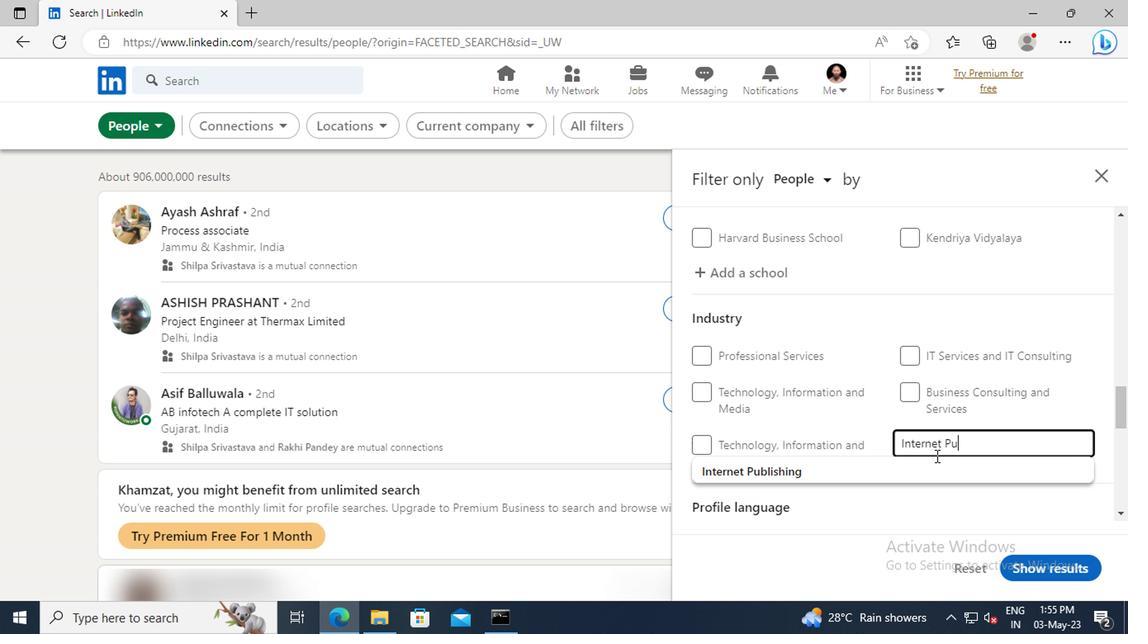 
Action: Mouse pressed left at (936, 468)
Screenshot: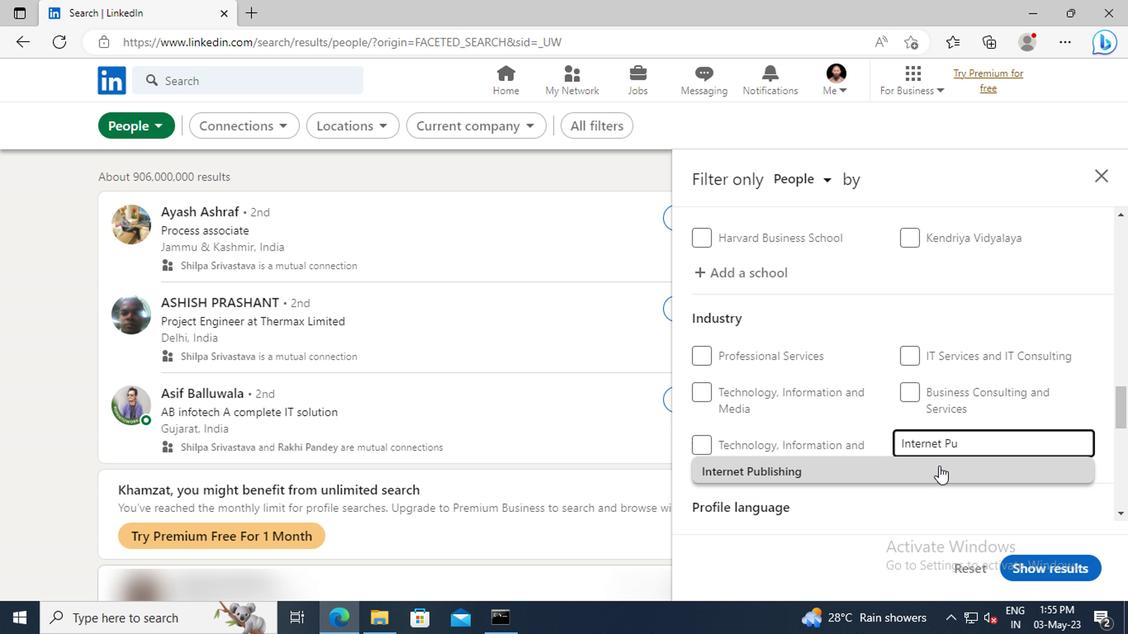 
Action: Mouse scrolled (936, 467) with delta (0, -1)
Screenshot: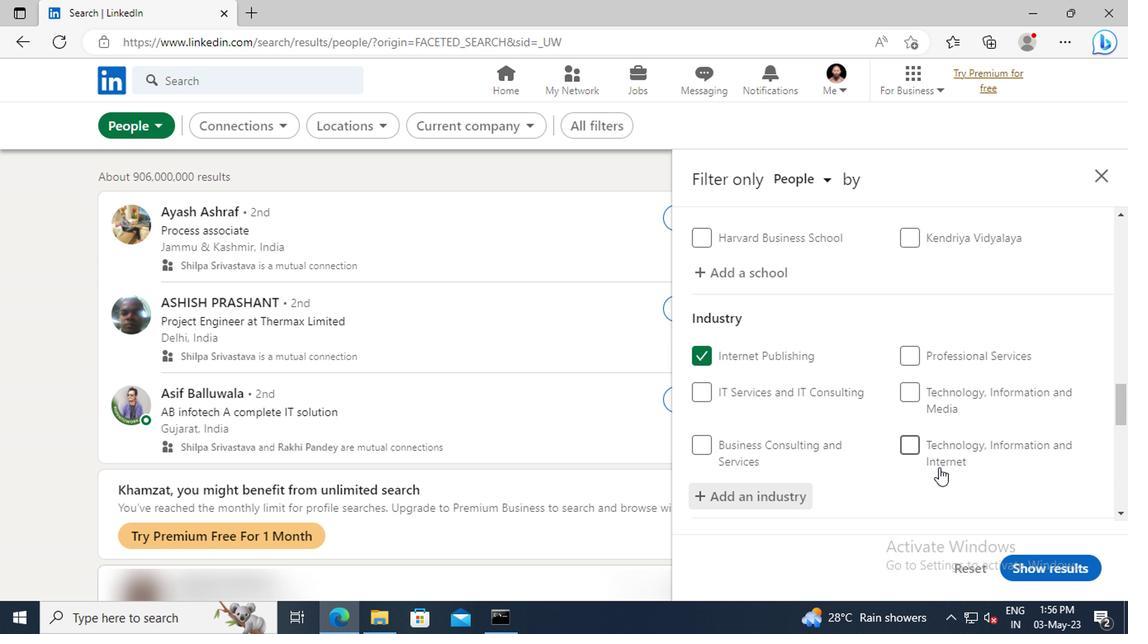 
Action: Mouse scrolled (936, 467) with delta (0, -1)
Screenshot: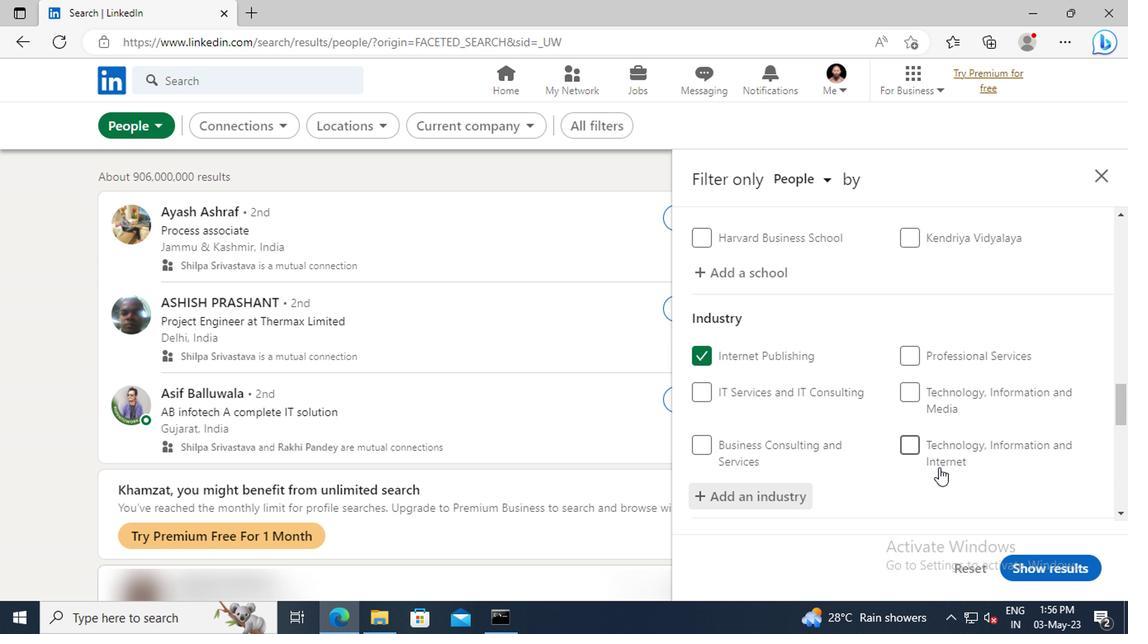 
Action: Mouse scrolled (936, 467) with delta (0, -1)
Screenshot: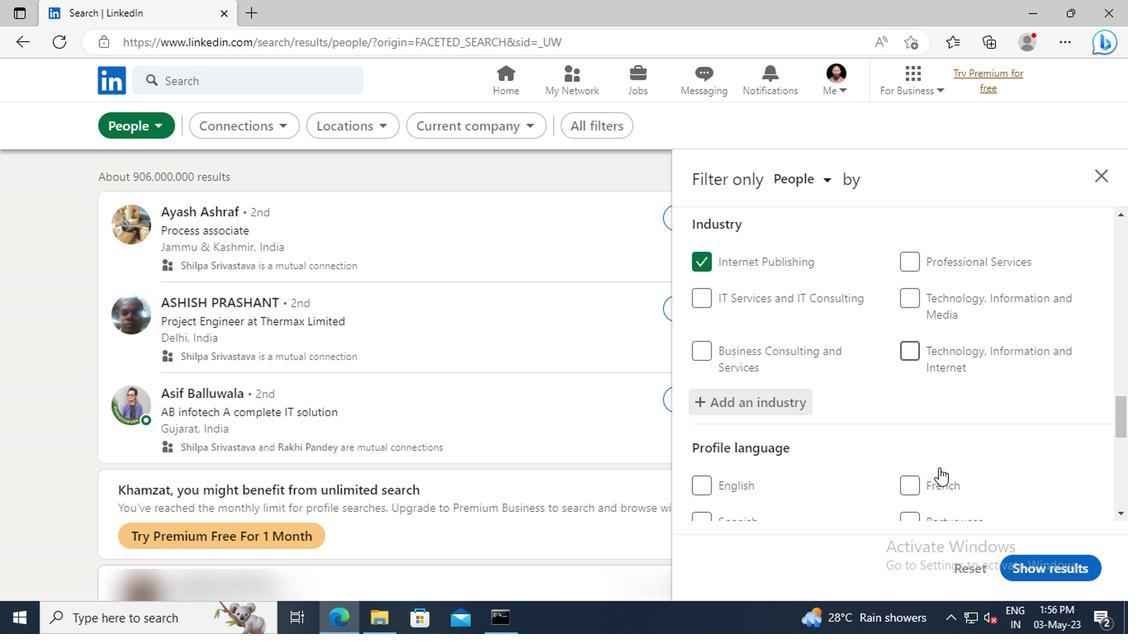 
Action: Mouse scrolled (936, 467) with delta (0, -1)
Screenshot: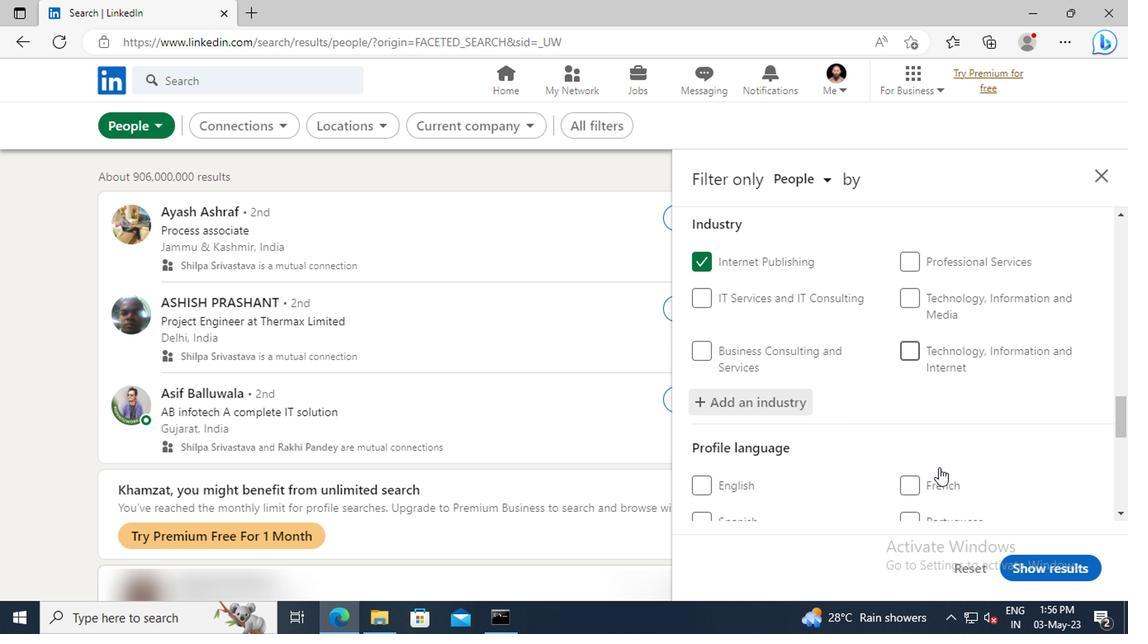 
Action: Mouse moved to (939, 419)
Screenshot: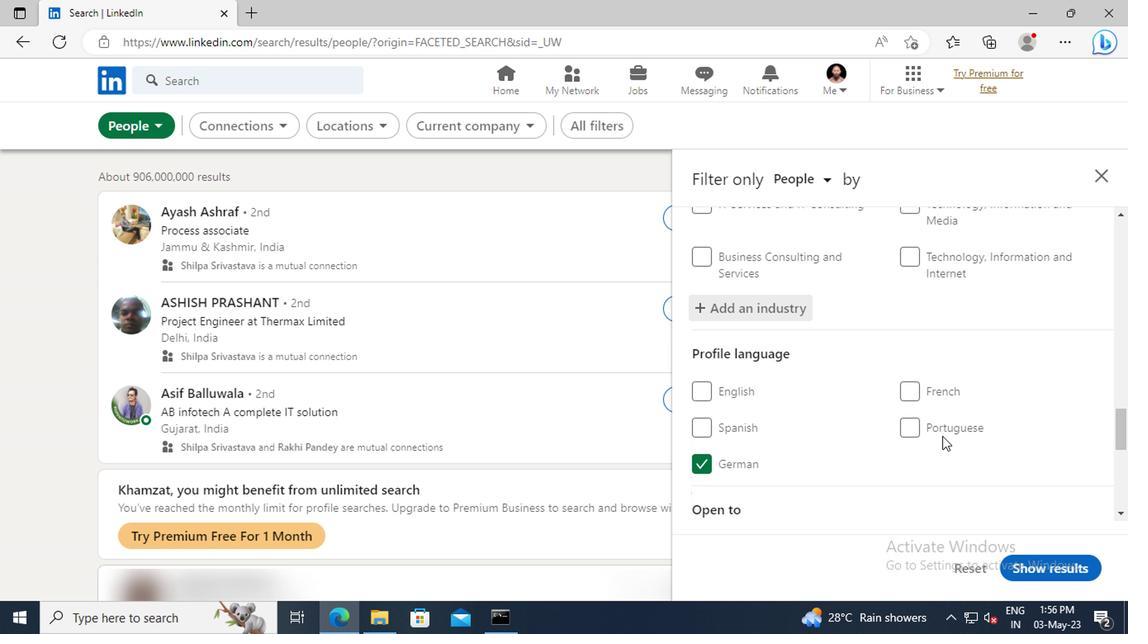 
Action: Mouse scrolled (939, 418) with delta (0, 0)
Screenshot: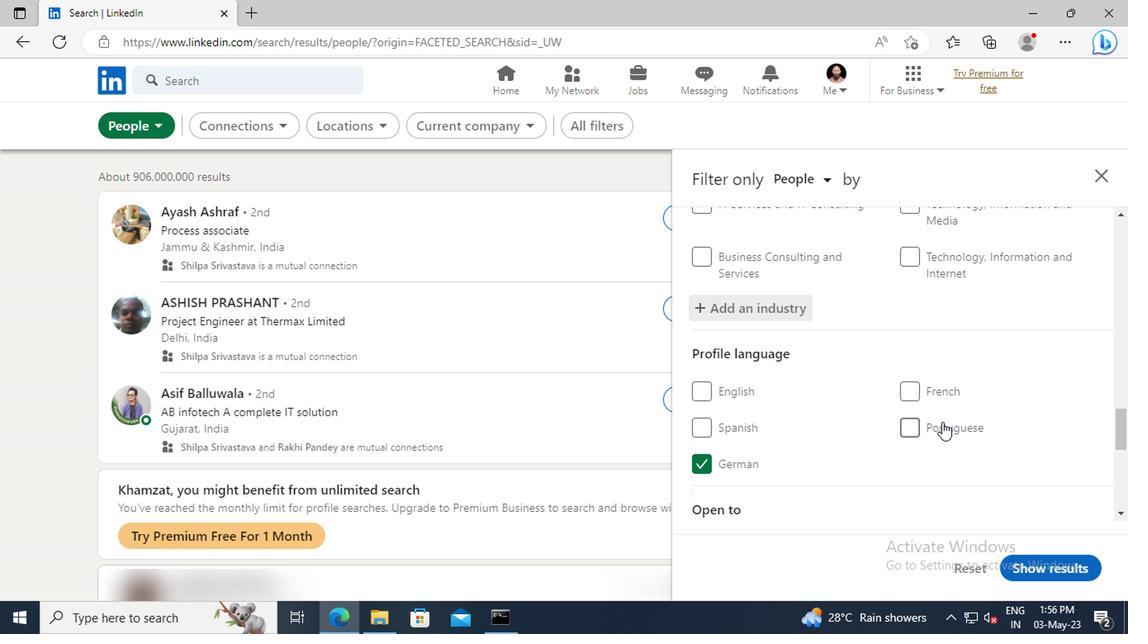 
Action: Mouse scrolled (939, 418) with delta (0, 0)
Screenshot: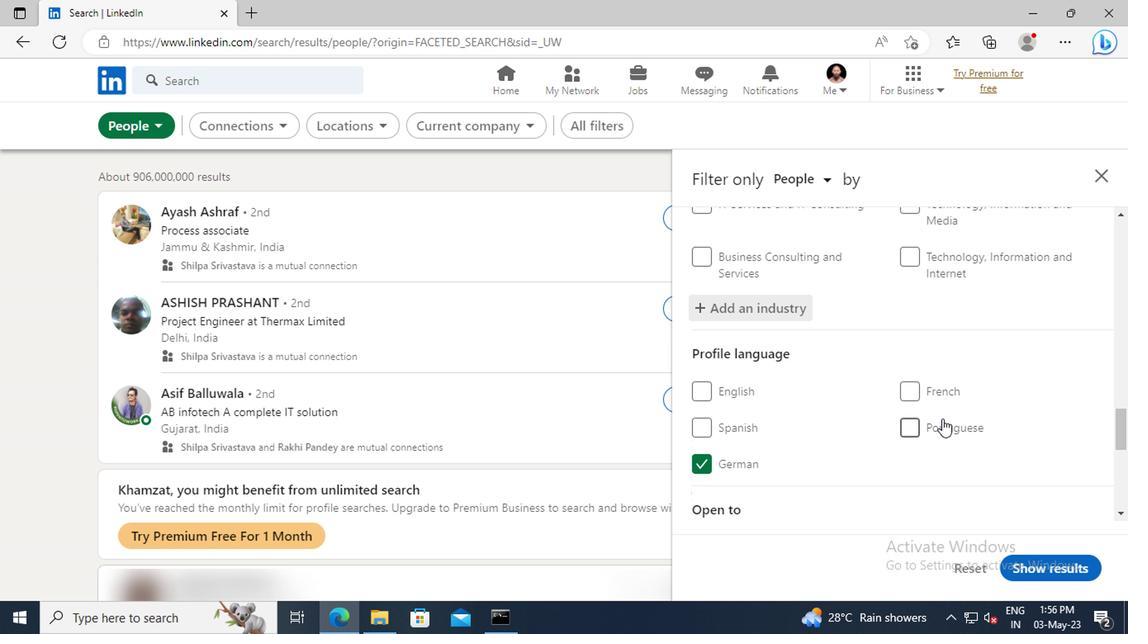 
Action: Mouse moved to (939, 393)
Screenshot: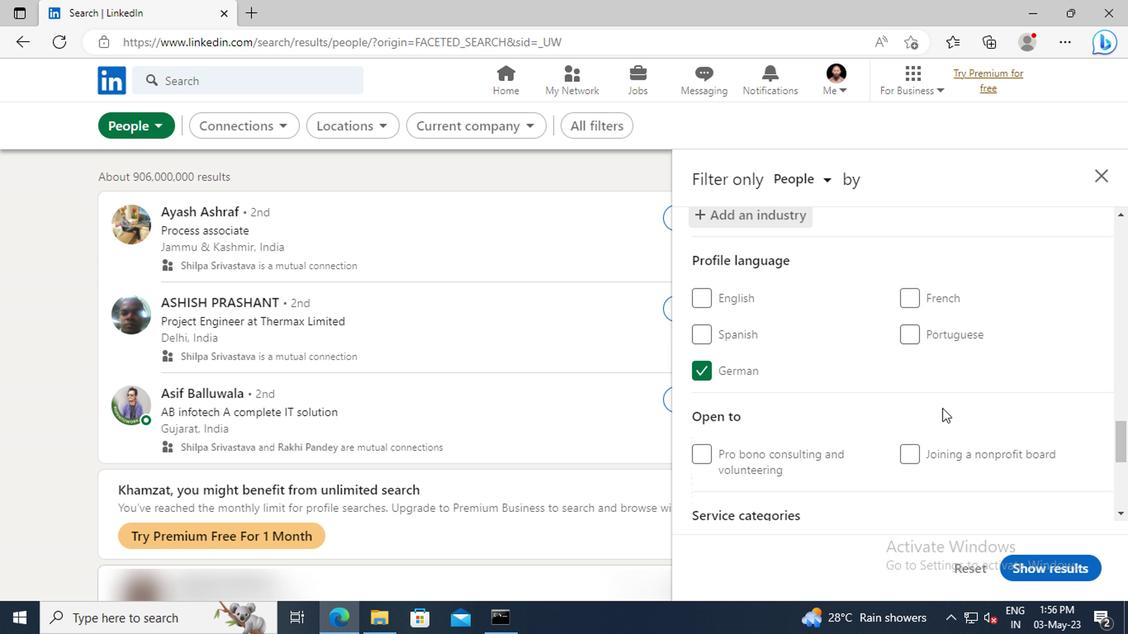 
Action: Mouse scrolled (939, 392) with delta (0, 0)
Screenshot: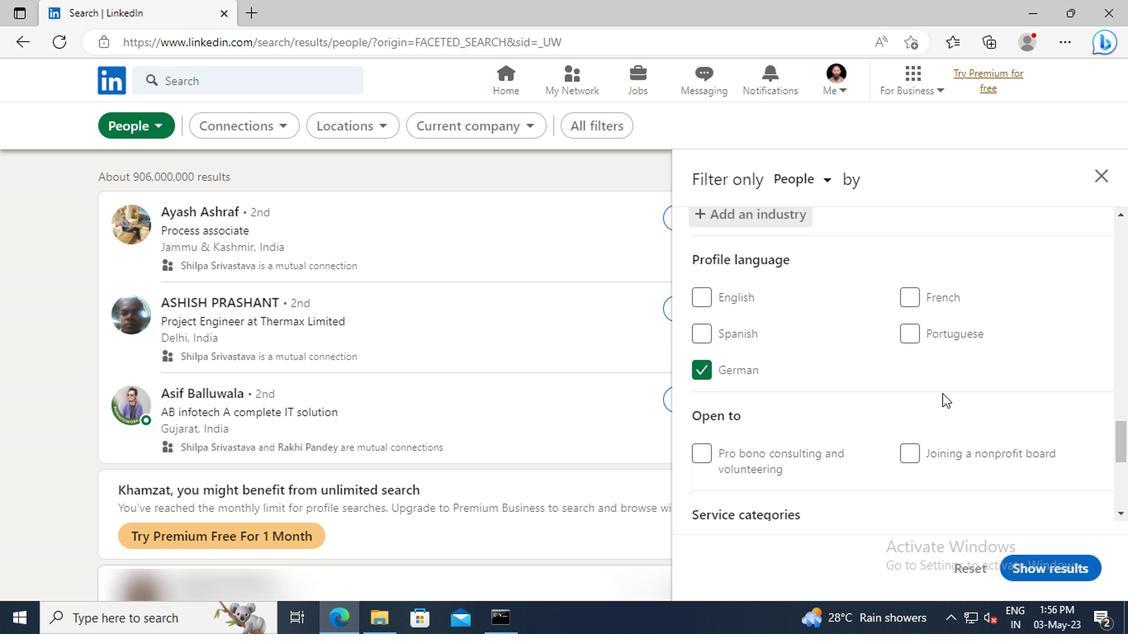 
Action: Mouse moved to (936, 373)
Screenshot: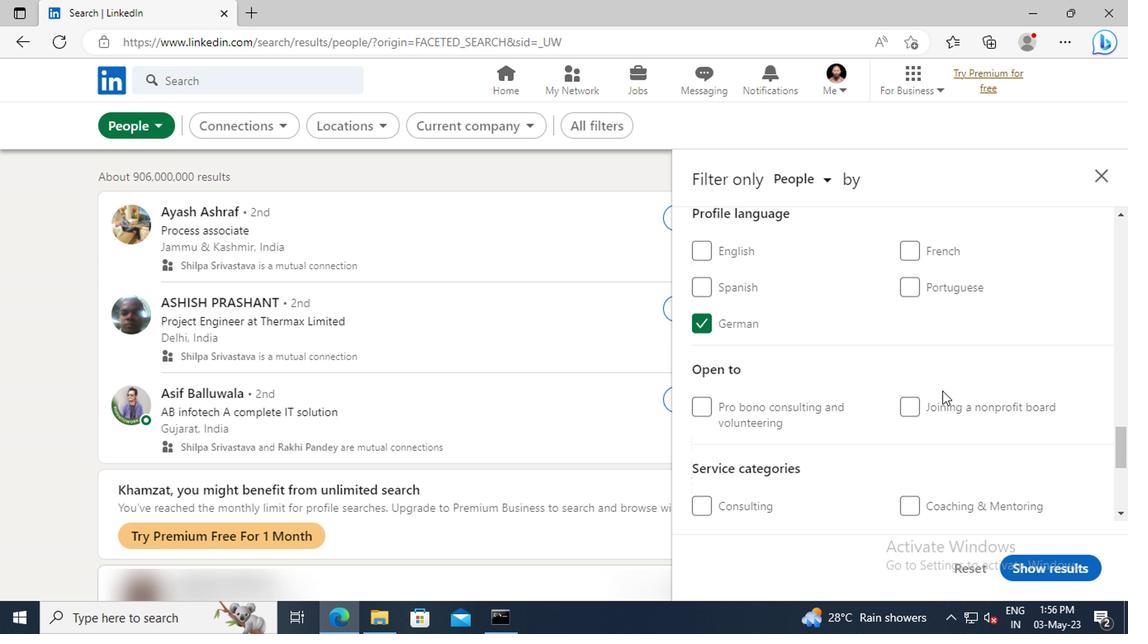 
Action: Mouse scrolled (936, 372) with delta (0, 0)
Screenshot: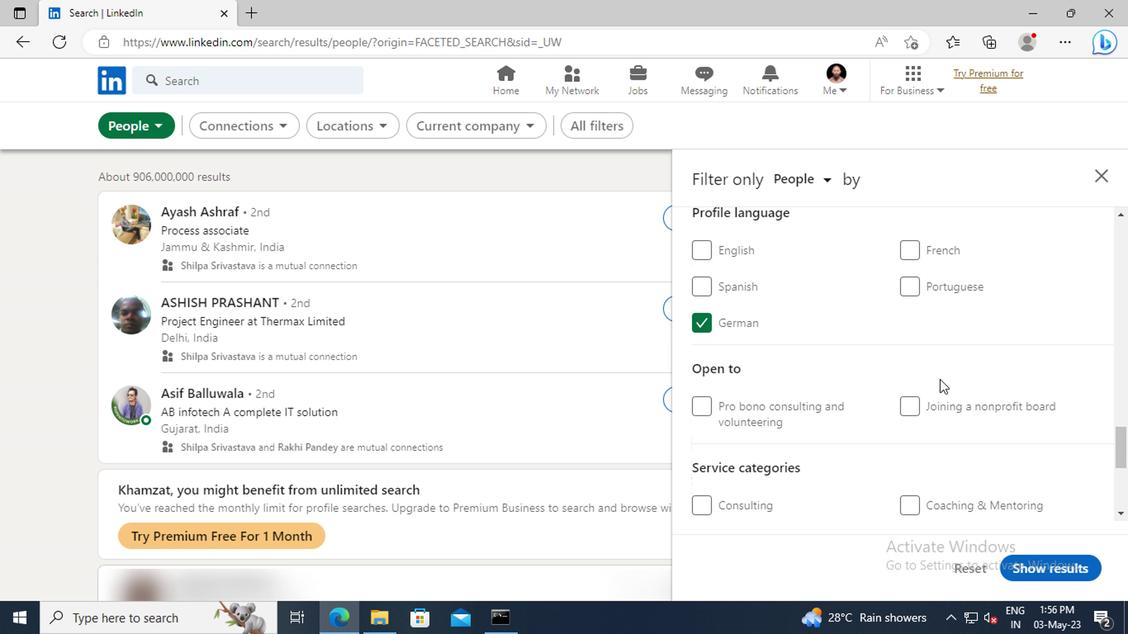 
Action: Mouse scrolled (936, 372) with delta (0, 0)
Screenshot: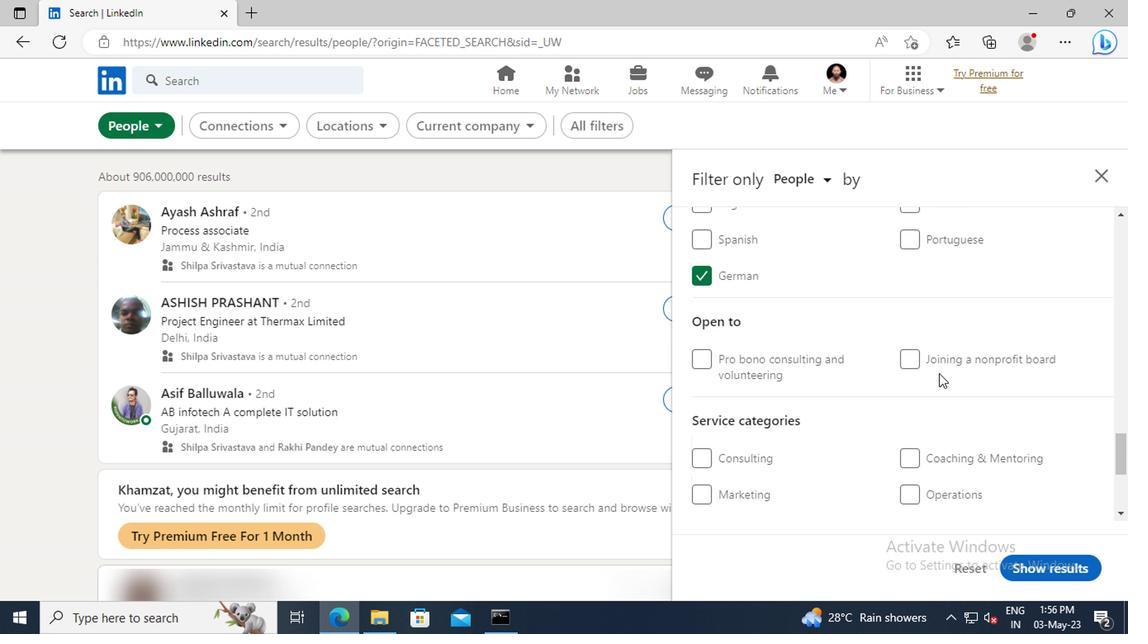 
Action: Mouse scrolled (936, 372) with delta (0, 0)
Screenshot: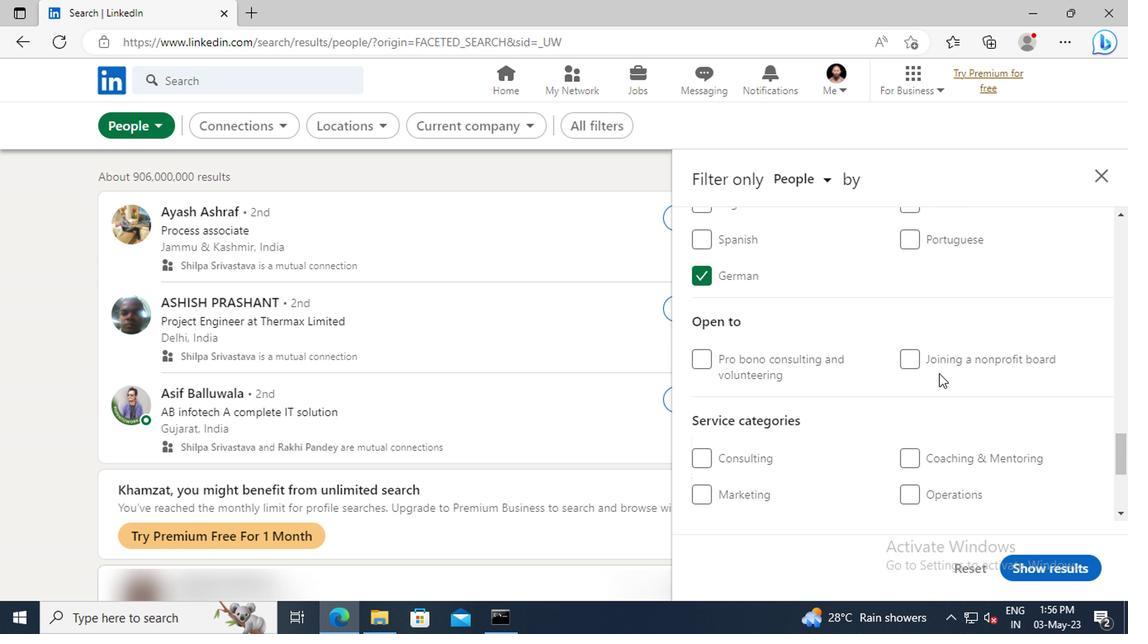 
Action: Mouse moved to (933, 433)
Screenshot: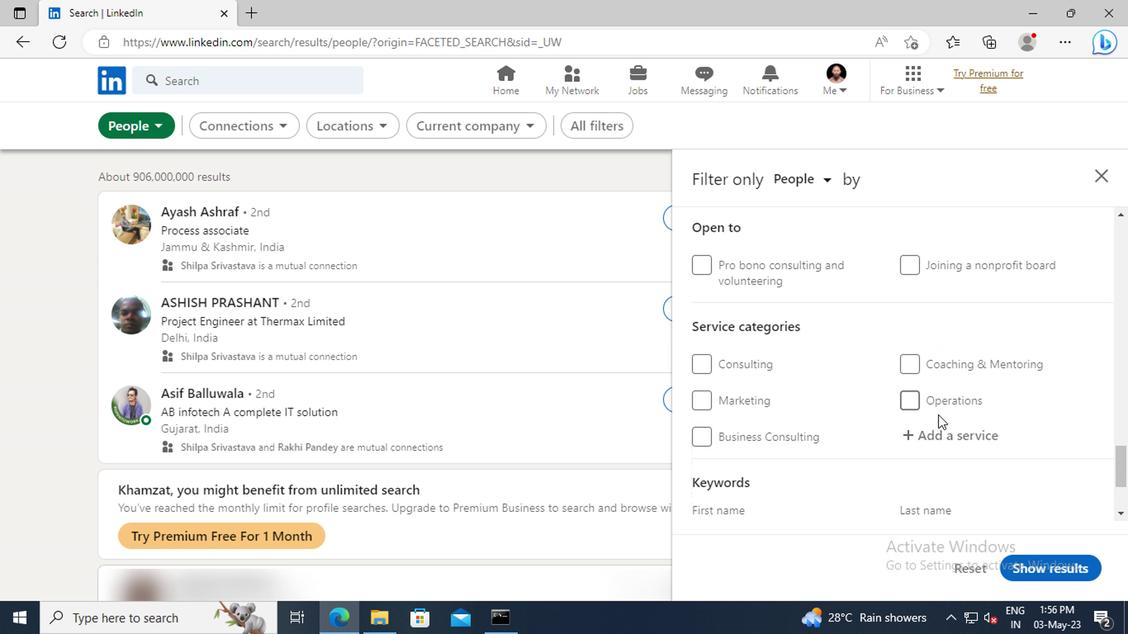 
Action: Mouse pressed left at (933, 433)
Screenshot: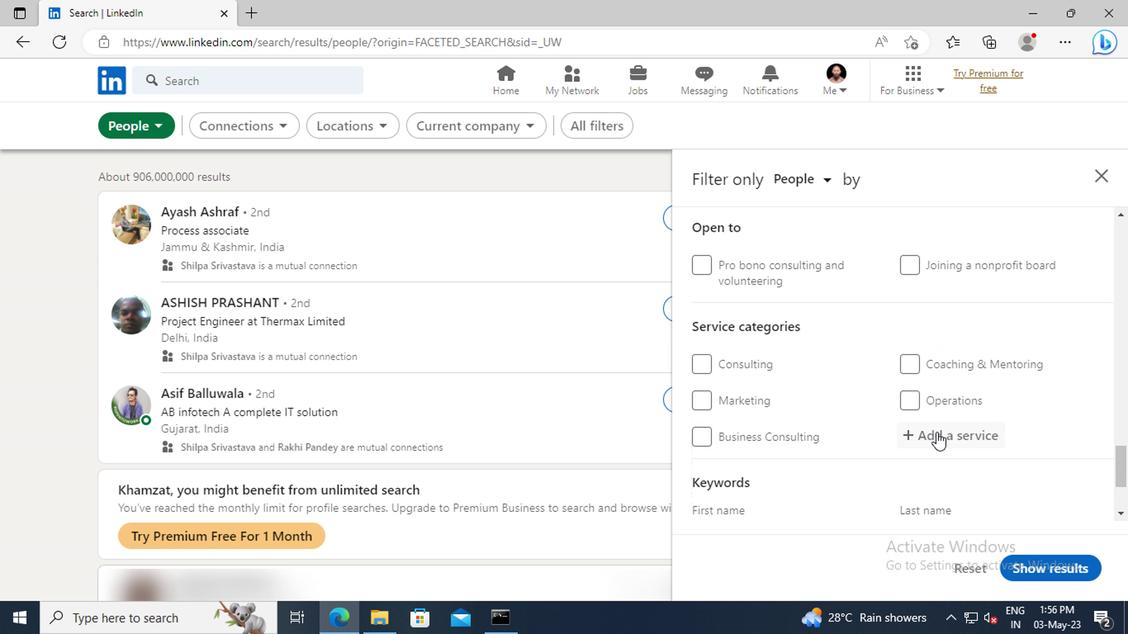 
Action: Key pressed <Key.shift>WEB<Key.space>
Screenshot: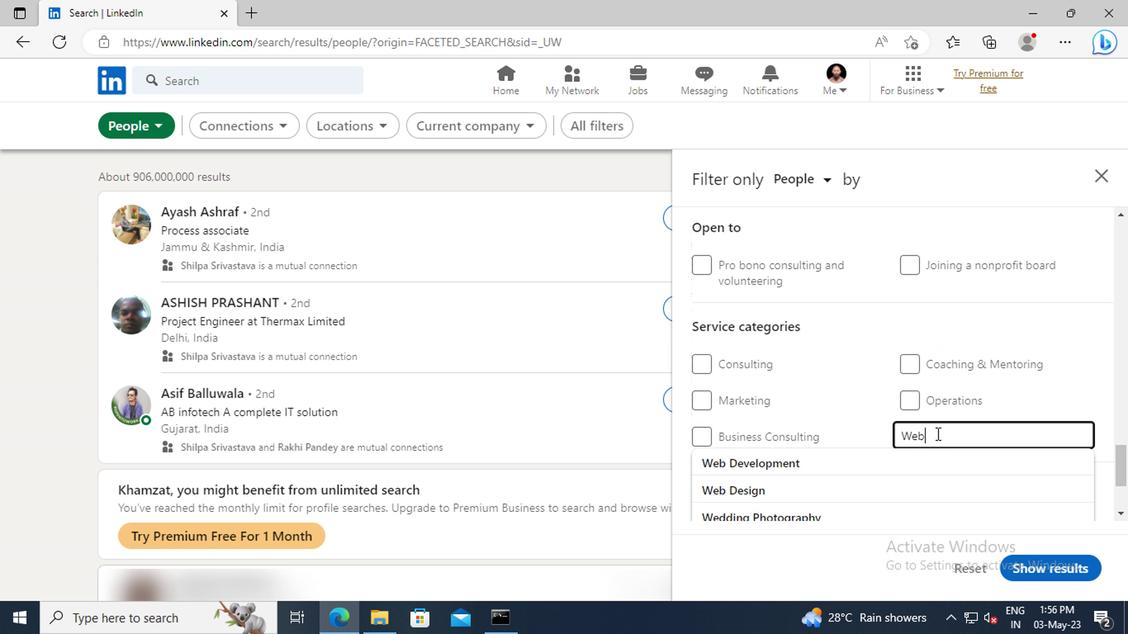 
Action: Mouse moved to (936, 453)
Screenshot: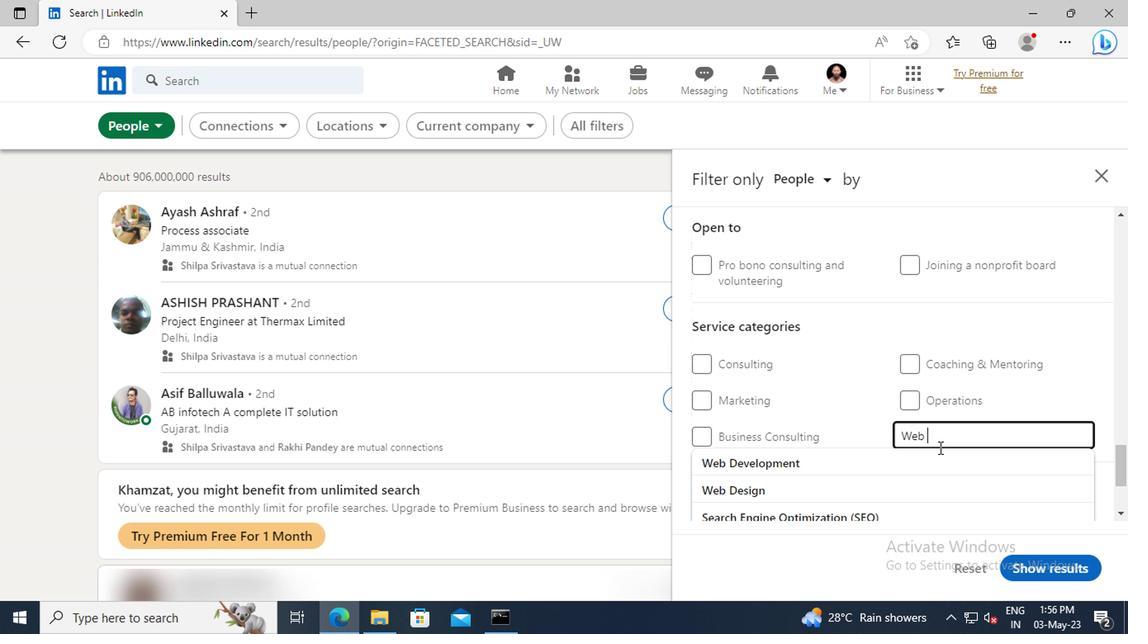 
Action: Mouse pressed left at (936, 453)
Screenshot: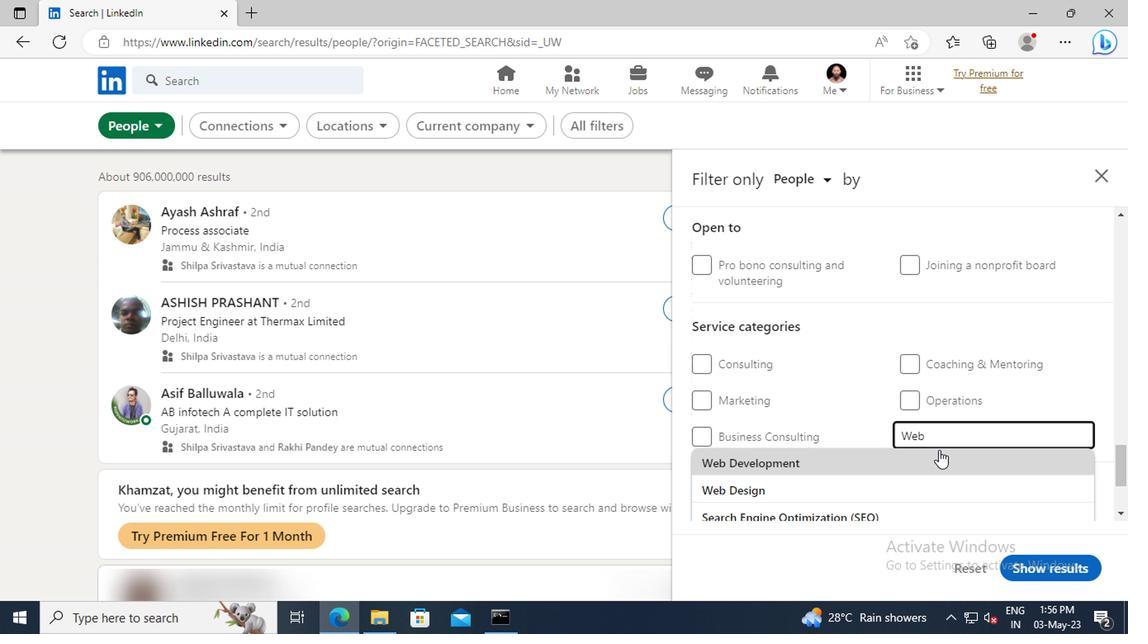 
Action: Mouse scrolled (936, 452) with delta (0, 0)
Screenshot: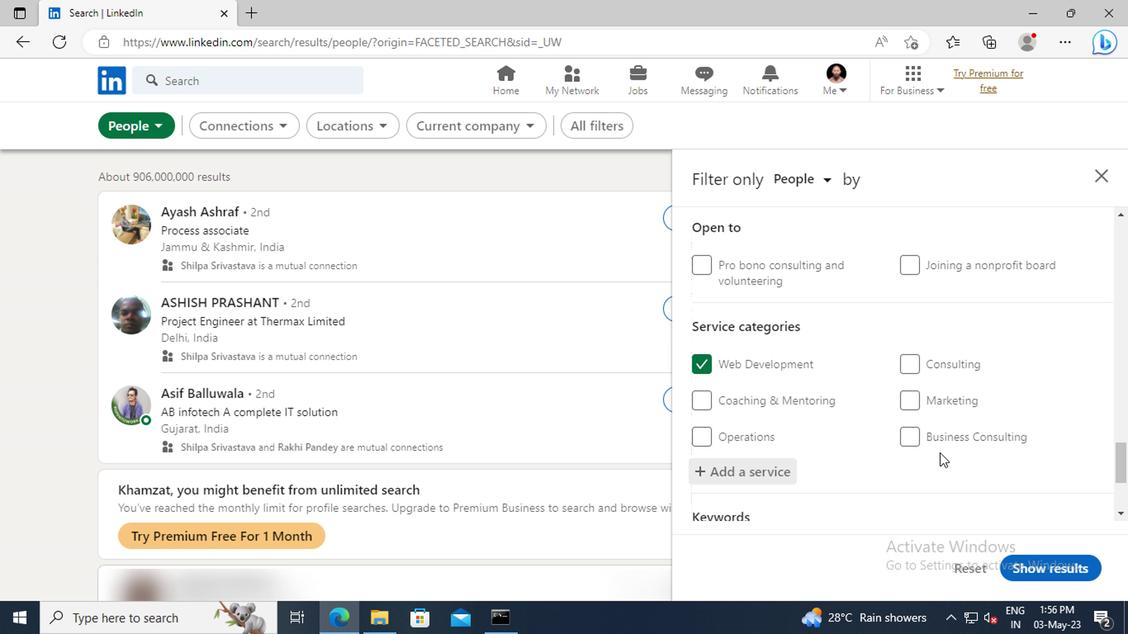 
Action: Mouse scrolled (936, 452) with delta (0, 0)
Screenshot: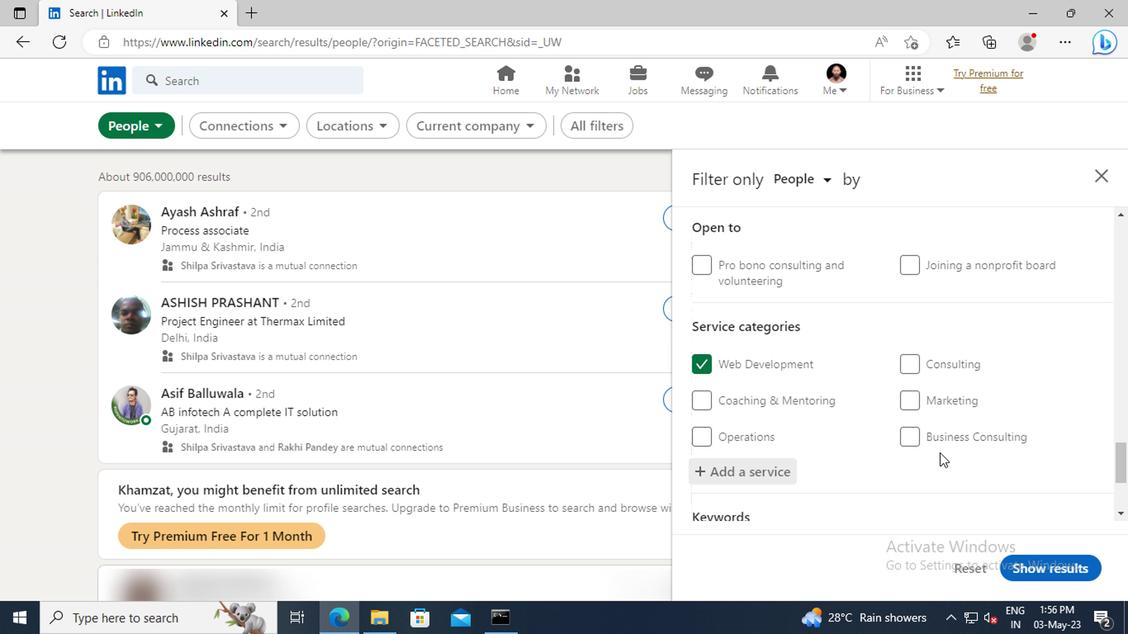 
Action: Mouse scrolled (936, 452) with delta (0, 0)
Screenshot: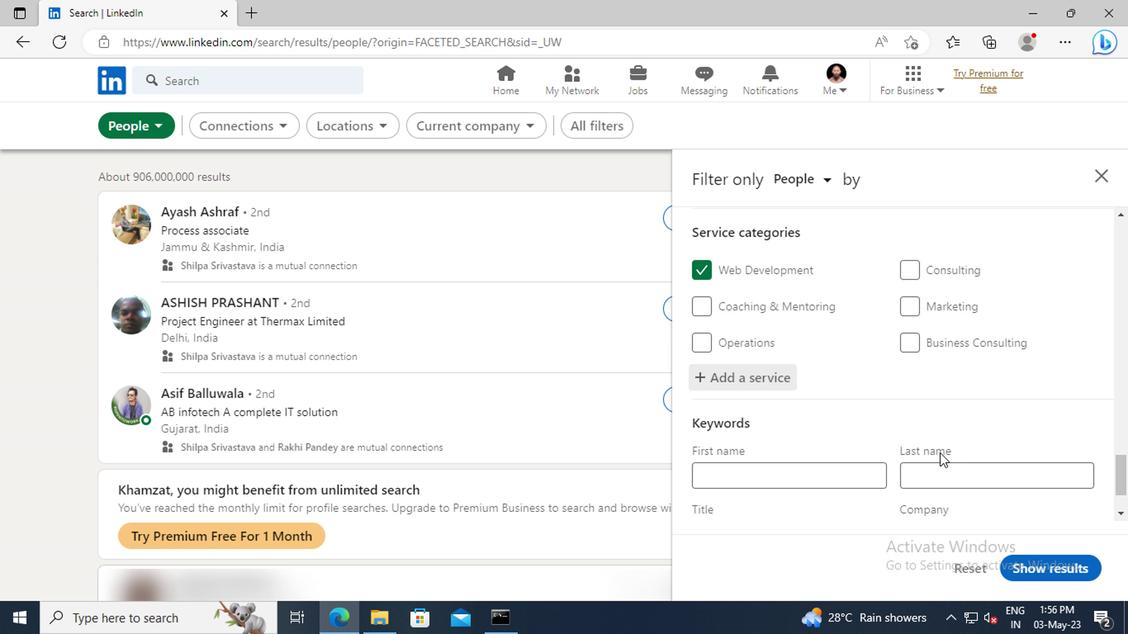 
Action: Mouse scrolled (936, 452) with delta (0, 0)
Screenshot: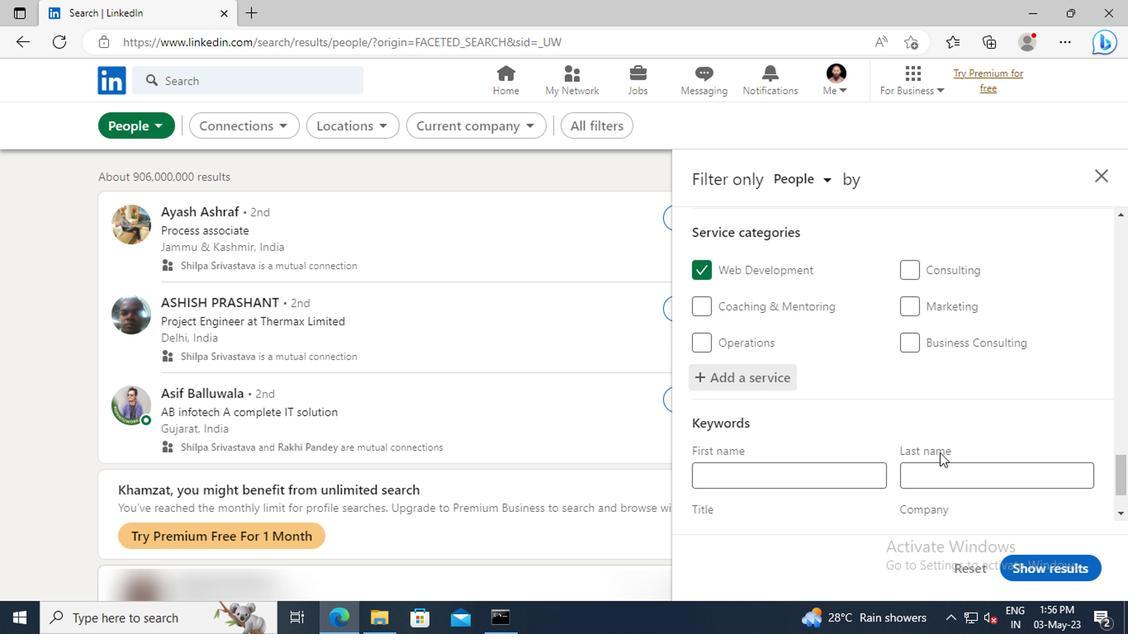 
Action: Mouse scrolled (936, 452) with delta (0, 0)
Screenshot: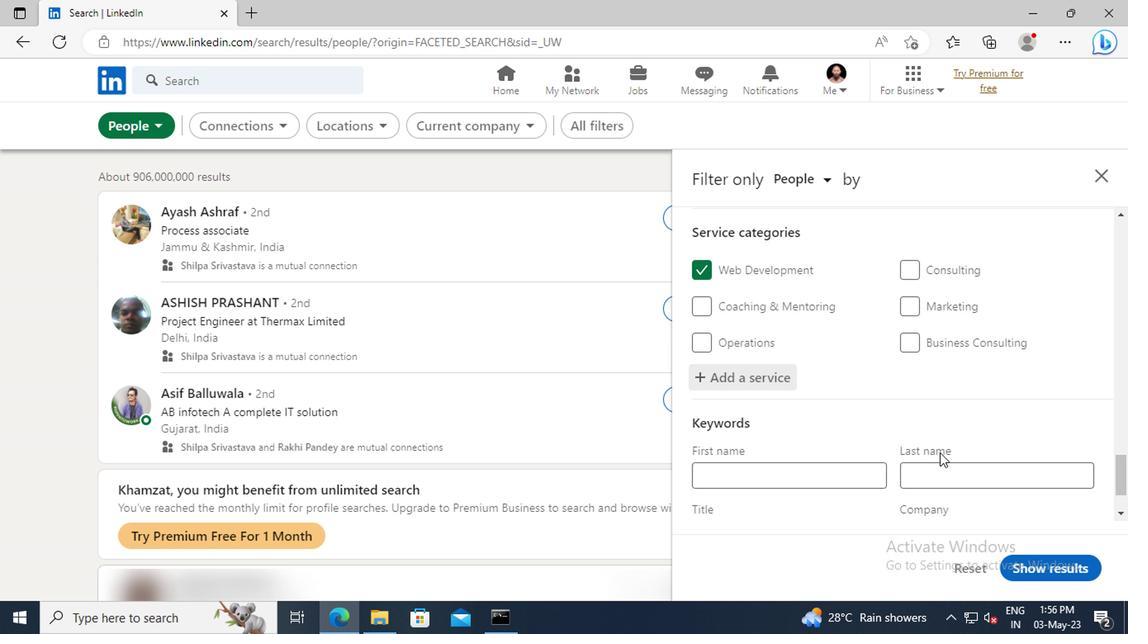
Action: Mouse moved to (822, 458)
Screenshot: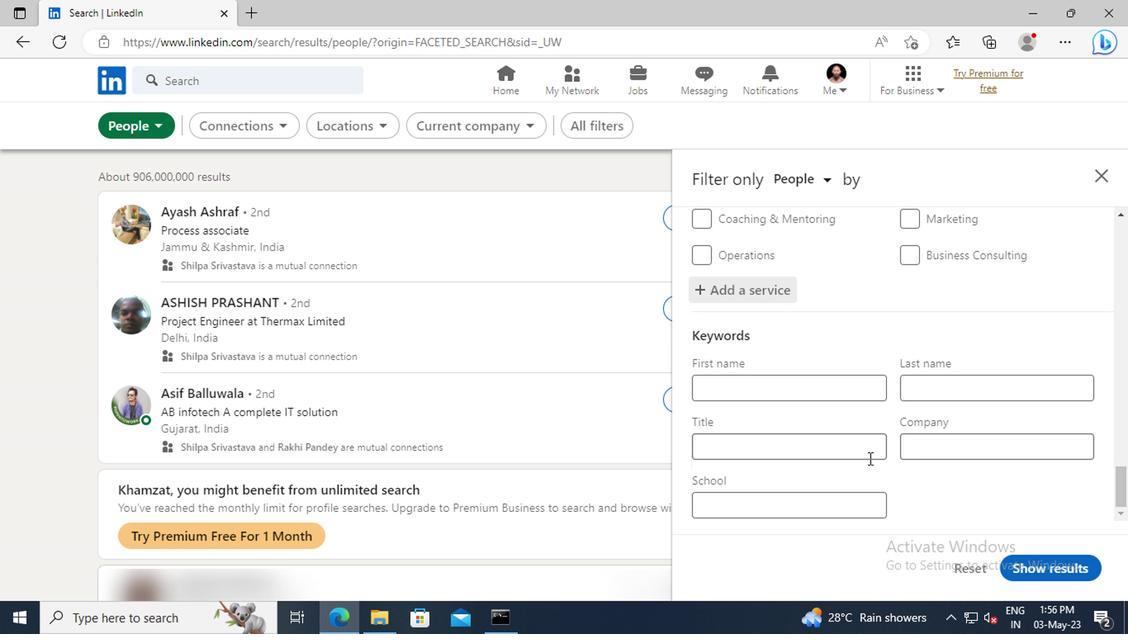 
Action: Mouse pressed left at (822, 458)
Screenshot: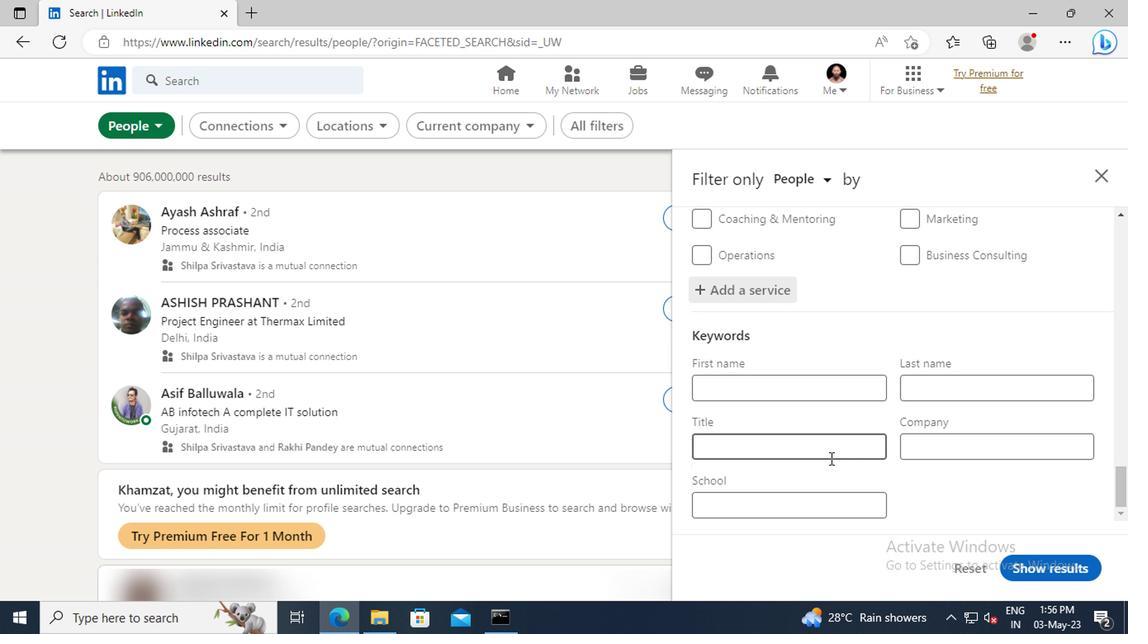 
Action: Key pressed <Key.shift>COMPUTER<Key.space><Key.shift>SCIENTIST<Key.enter>
Screenshot: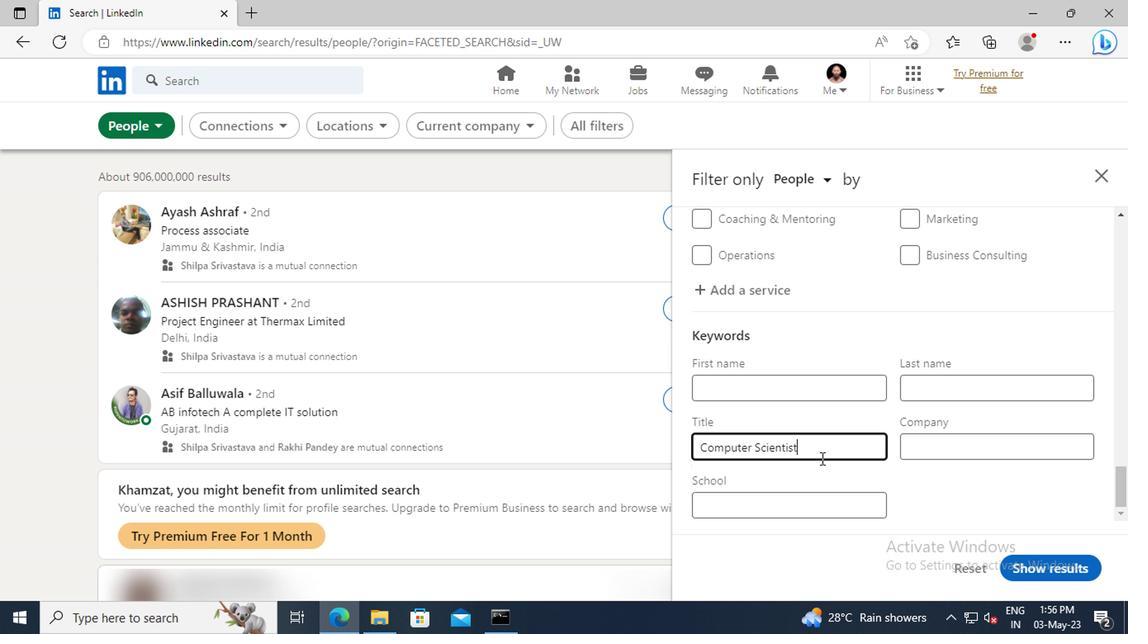 
Action: Mouse moved to (1028, 577)
Screenshot: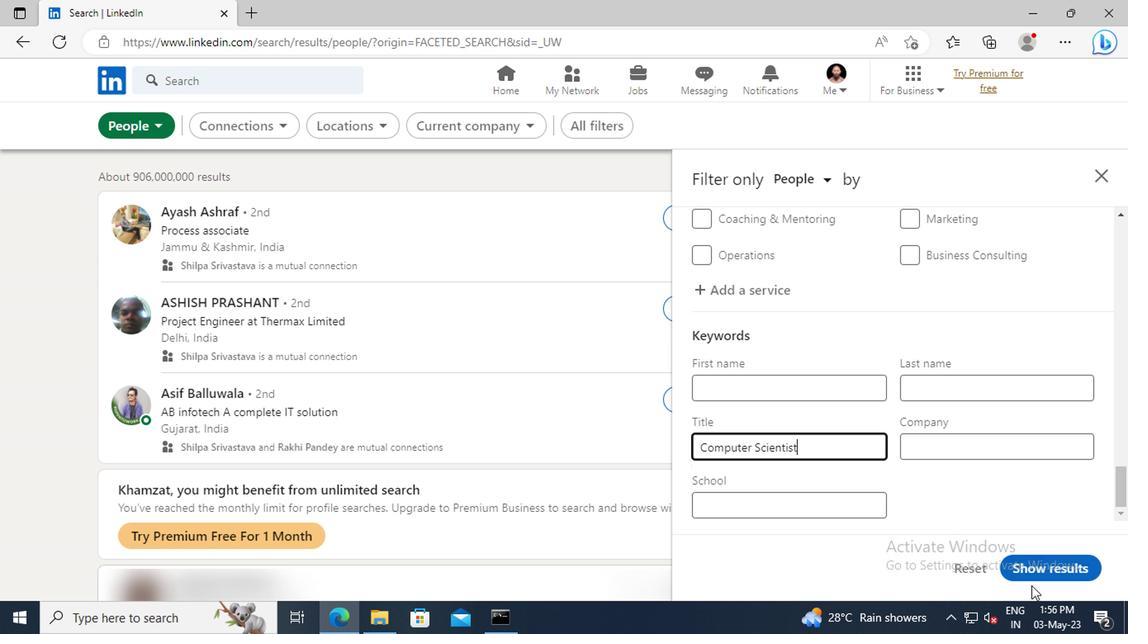 
Action: Mouse pressed left at (1028, 577)
Screenshot: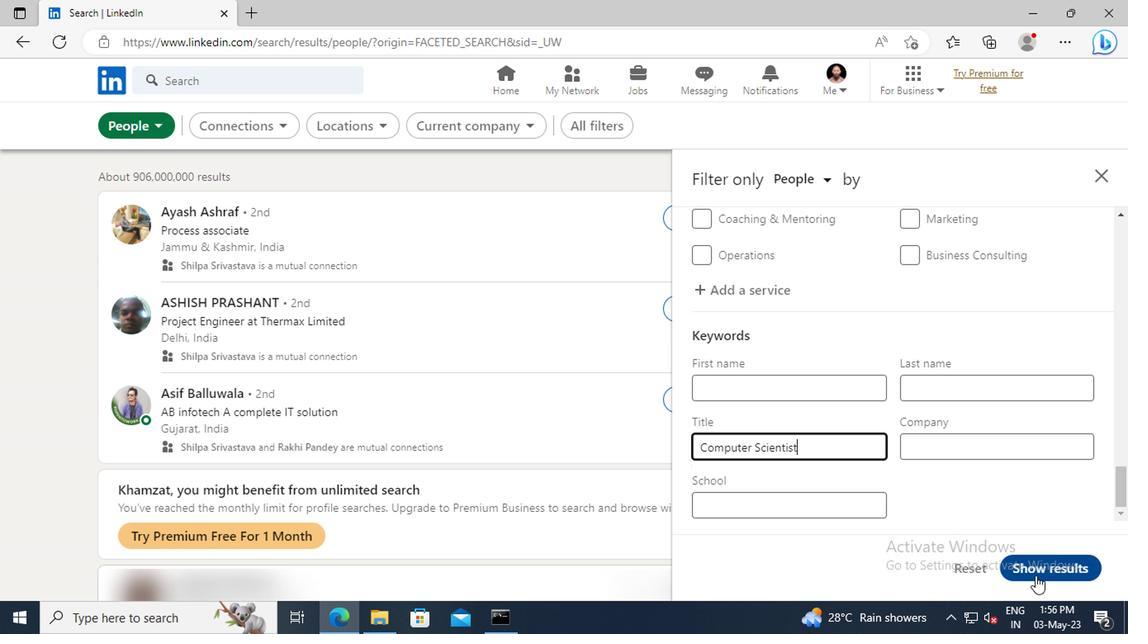 
